 Task: Buy 1 Dough Blenders from Baking Tools & Accessories section under best seller category for shipping address: Hudson Clark, 4773 Agriculture Lane, Homestead, Florida 33030, Cell Number 3052454080. Pay from credit card ending with 9757, CVV 798
Action: Mouse pressed left at (24, 89)
Screenshot: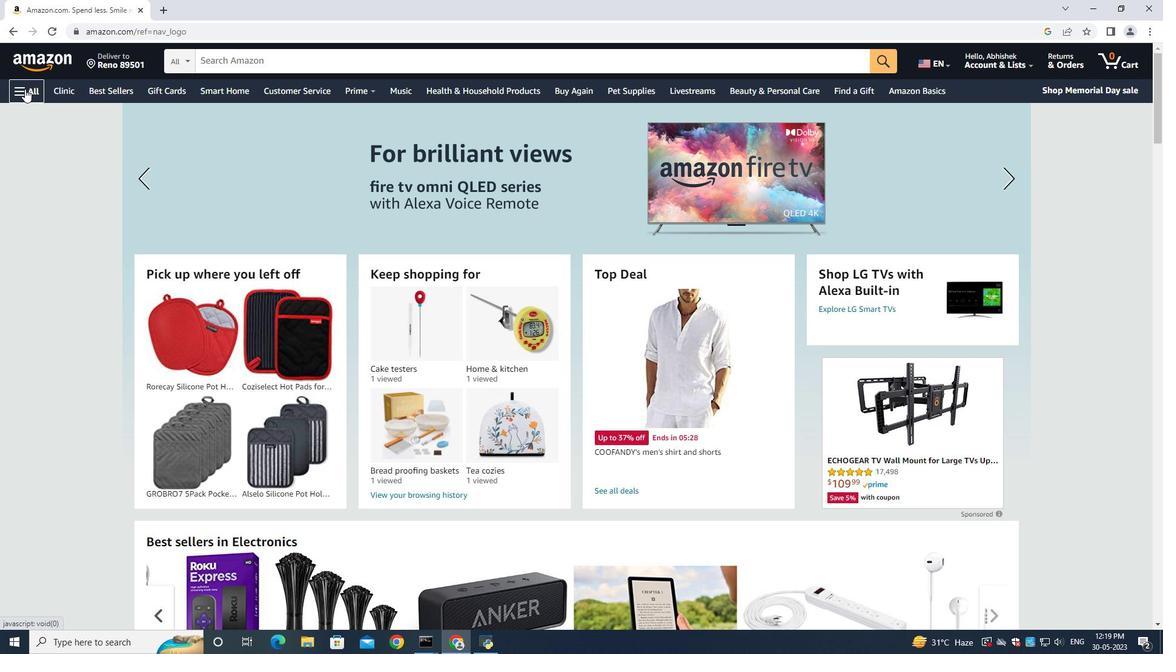 
Action: Mouse moved to (35, 121)
Screenshot: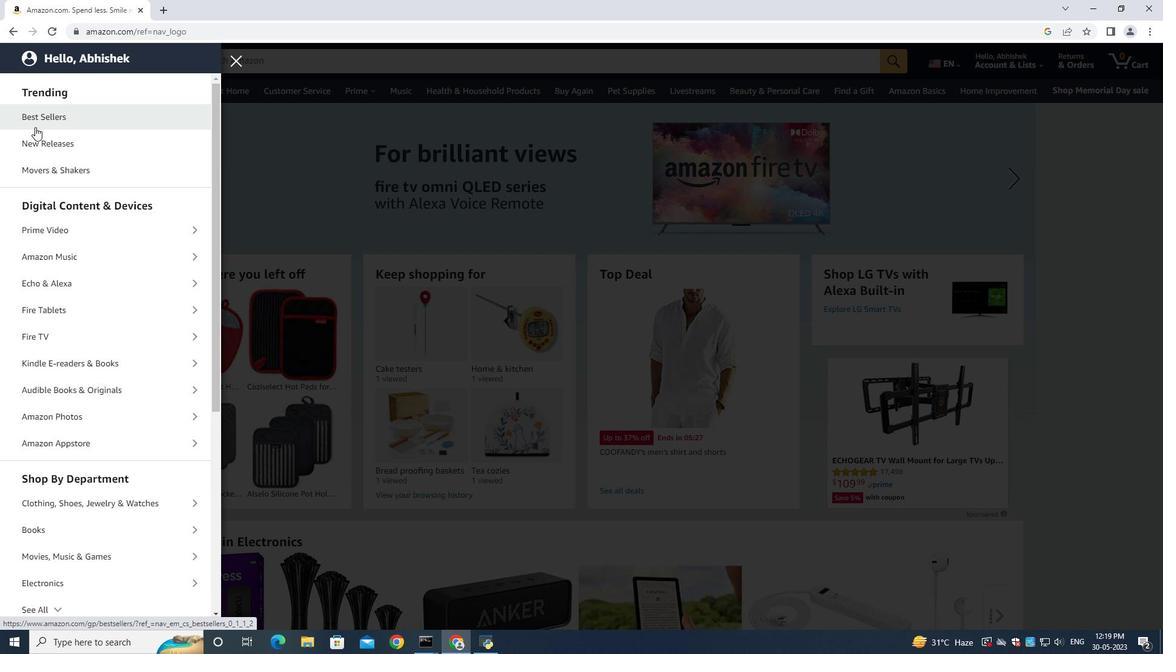 
Action: Mouse pressed left at (35, 121)
Screenshot: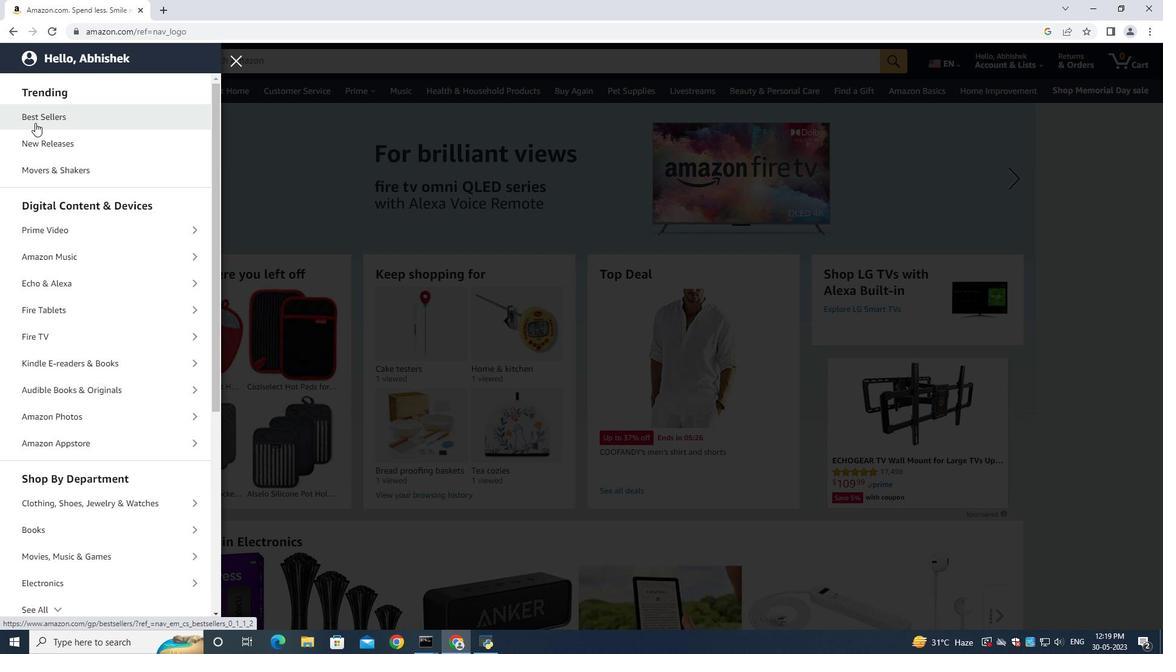 
Action: Mouse moved to (240, 58)
Screenshot: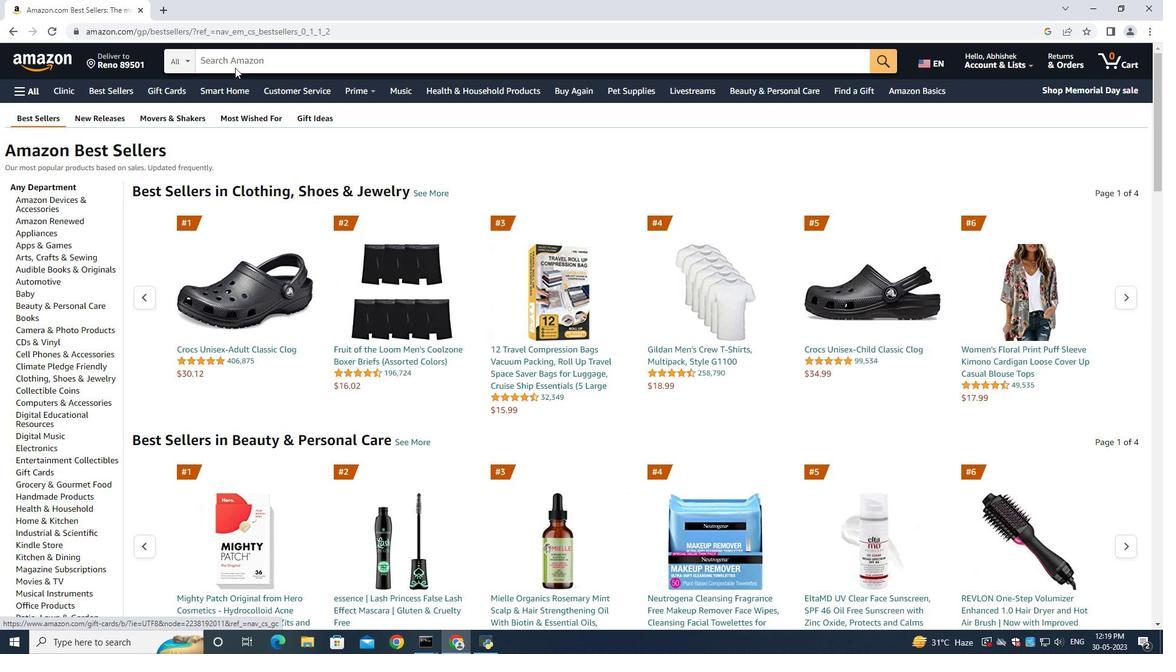 
Action: Mouse pressed left at (240, 58)
Screenshot: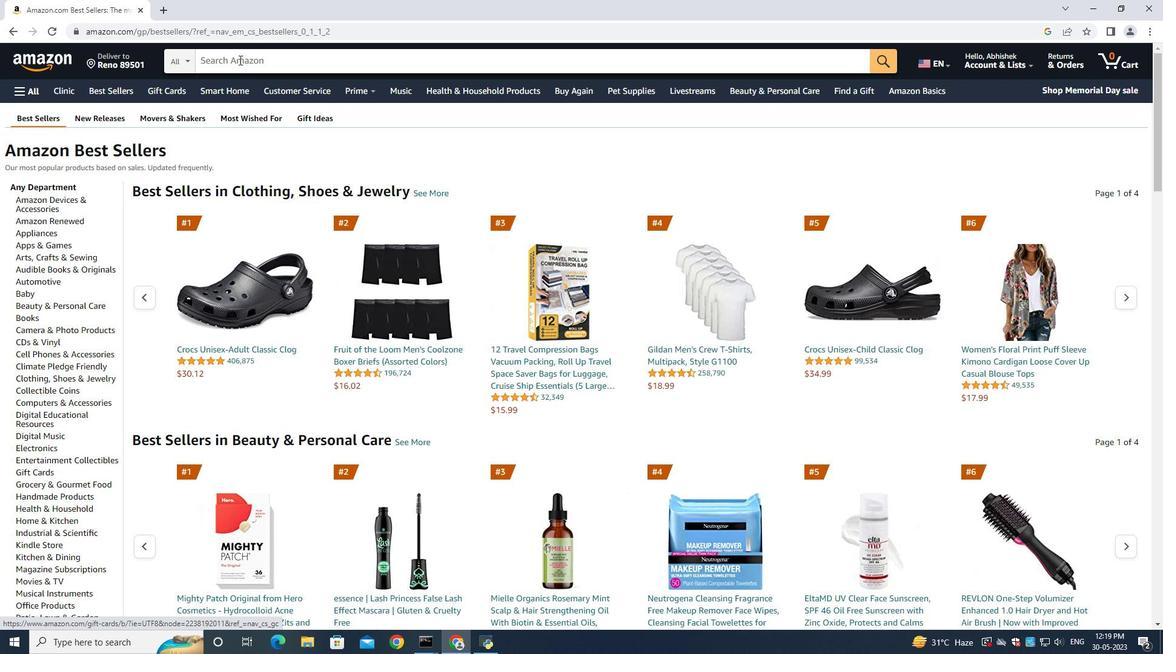 
Action: Key pressed <Key.shift>Dough<Key.space><Key.shift><Key.shift><Key.shift><Key.shift><Key.shift><Key.shift><Key.shift><Key.shift><Key.shift>Blenders<Key.enter>
Screenshot: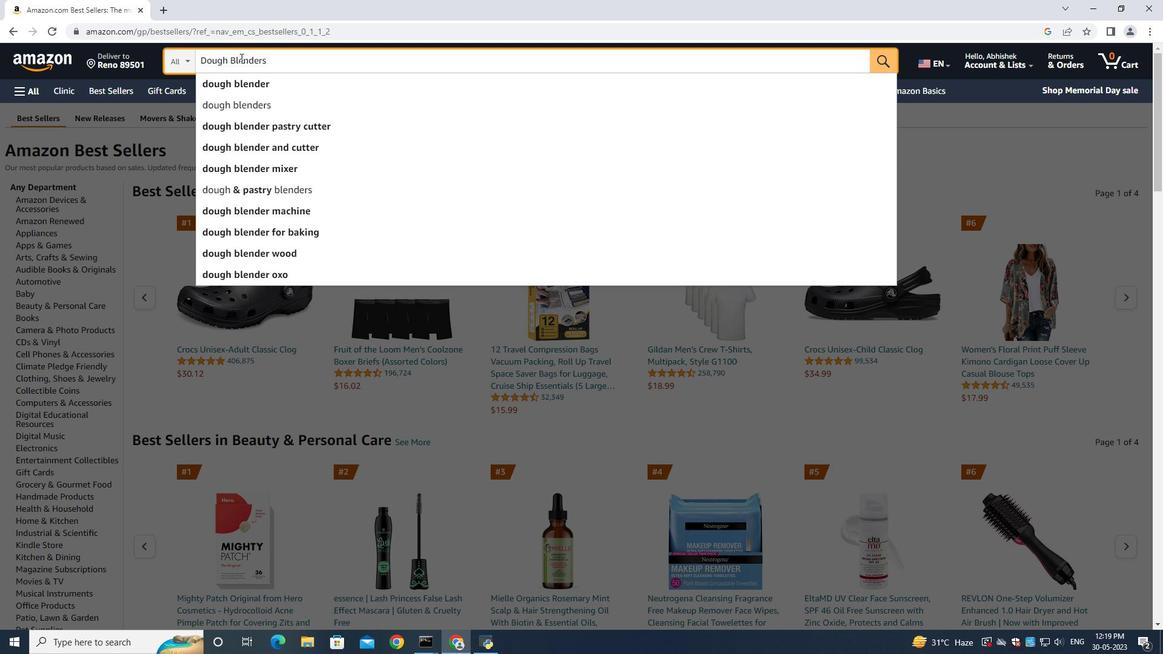 
Action: Mouse moved to (79, 249)
Screenshot: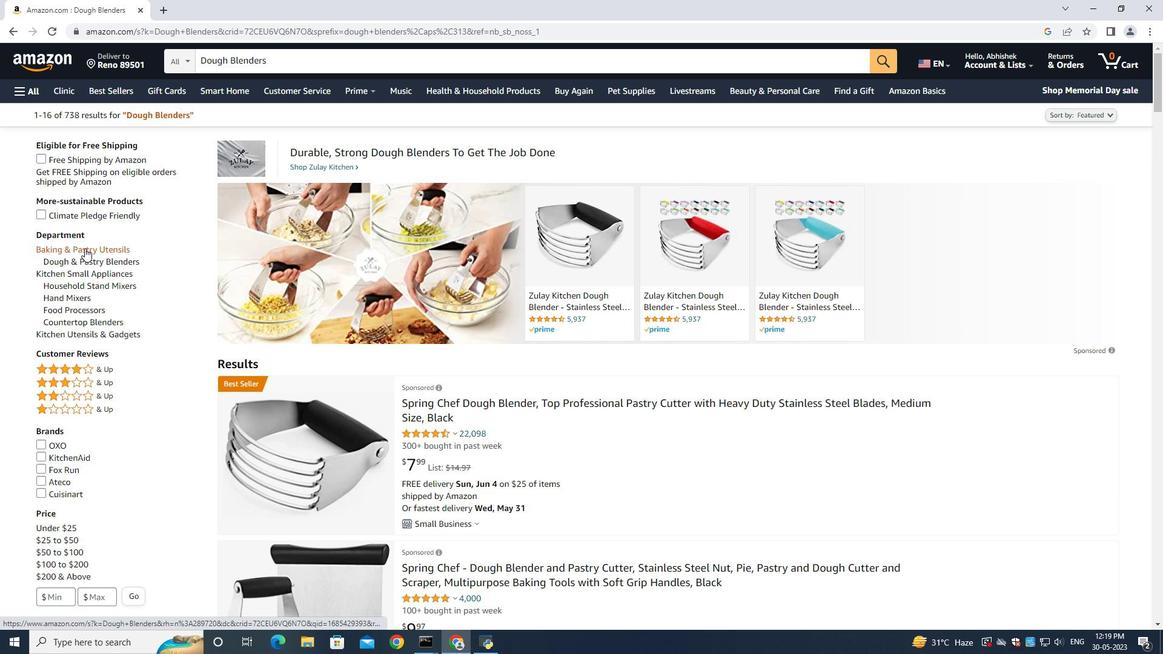 
Action: Mouse pressed left at (79, 249)
Screenshot: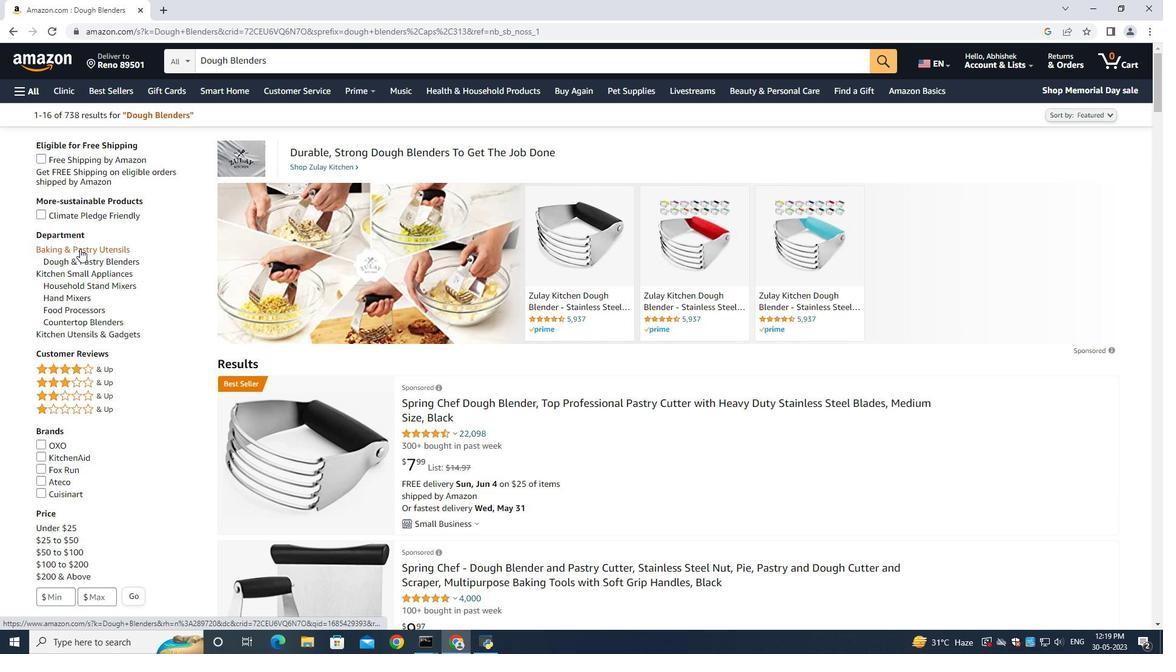 
Action: Mouse moved to (101, 296)
Screenshot: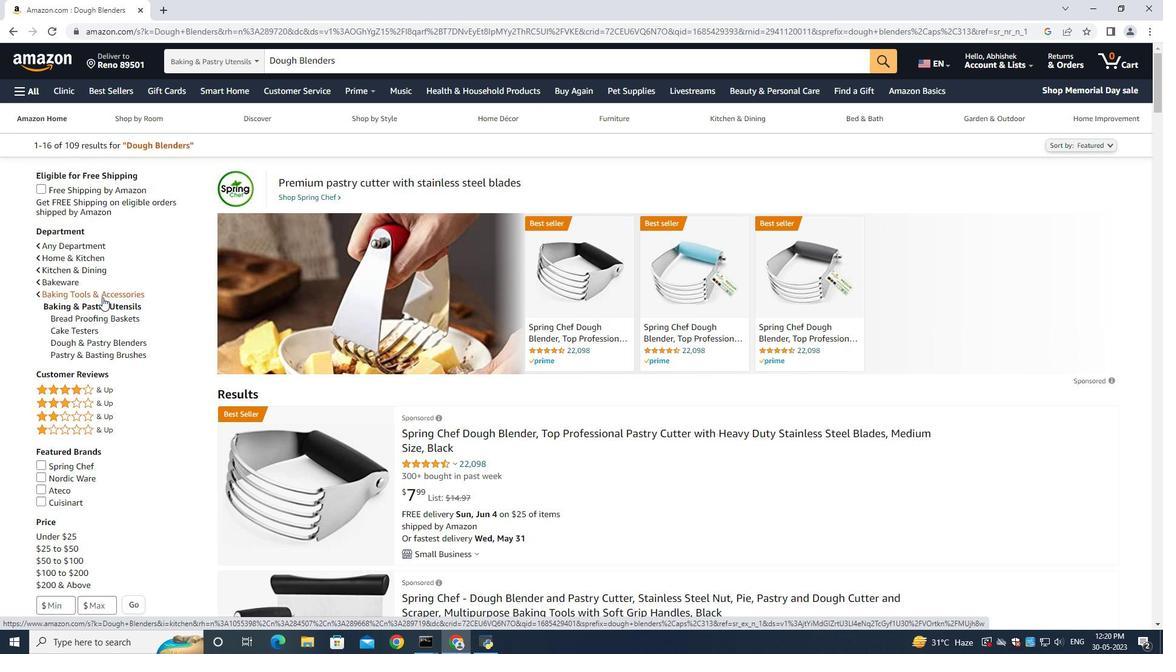 
Action: Mouse pressed left at (101, 296)
Screenshot: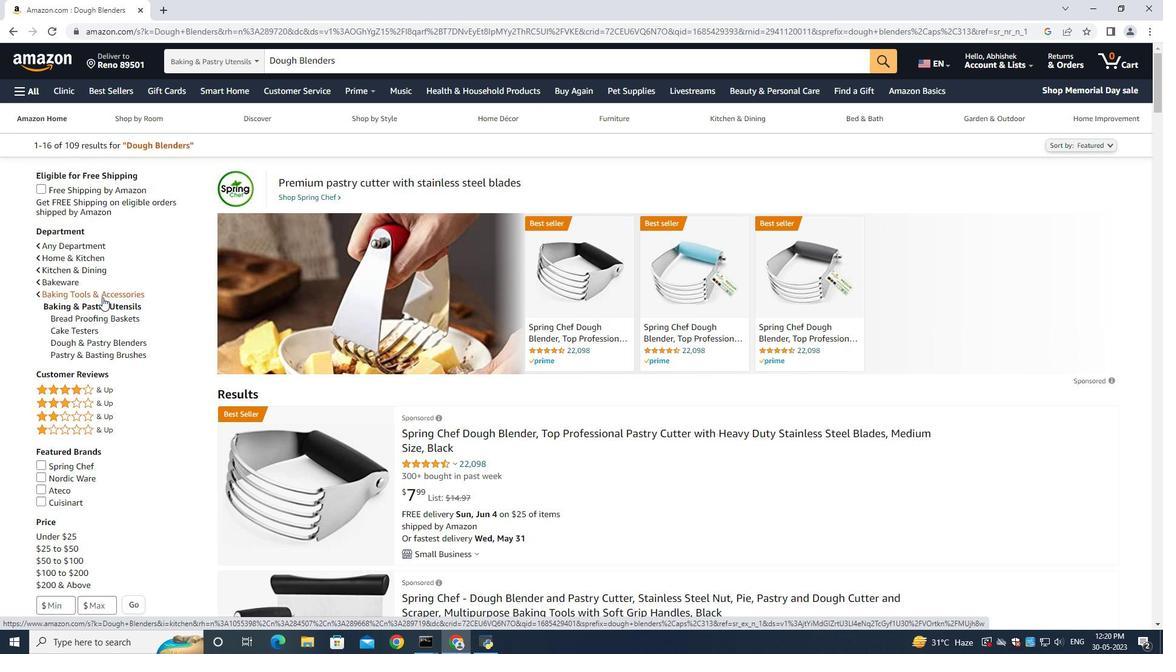 
Action: Mouse moved to (493, 344)
Screenshot: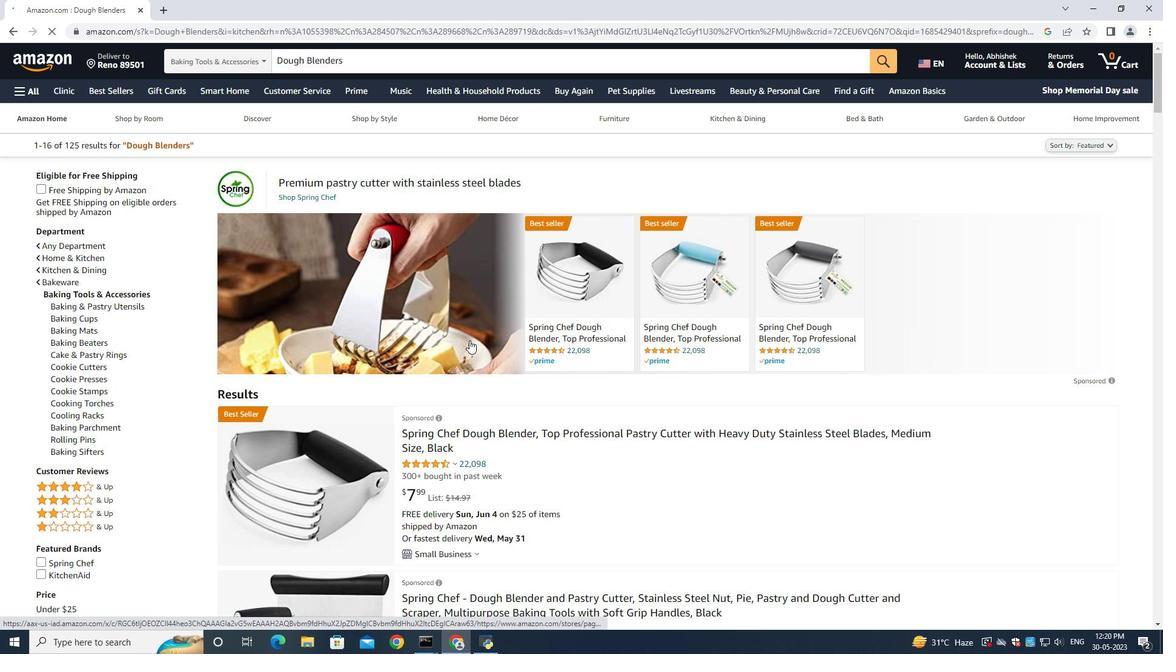 
Action: Mouse scrolled (493, 344) with delta (0, 0)
Screenshot: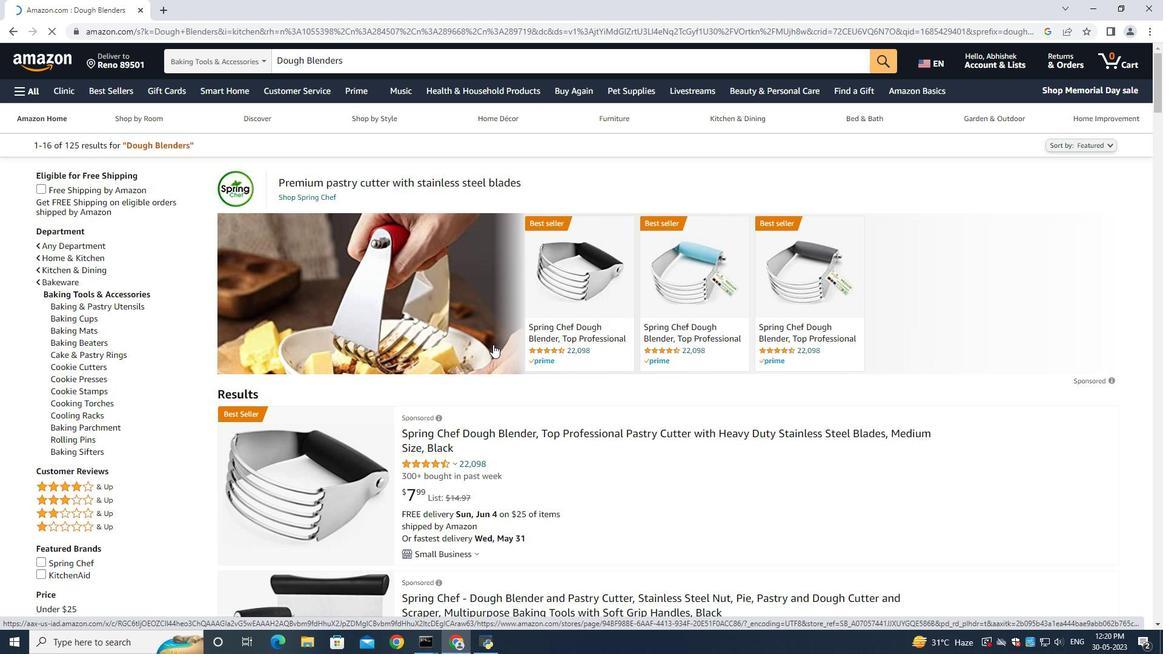 
Action: Mouse scrolled (493, 344) with delta (0, 0)
Screenshot: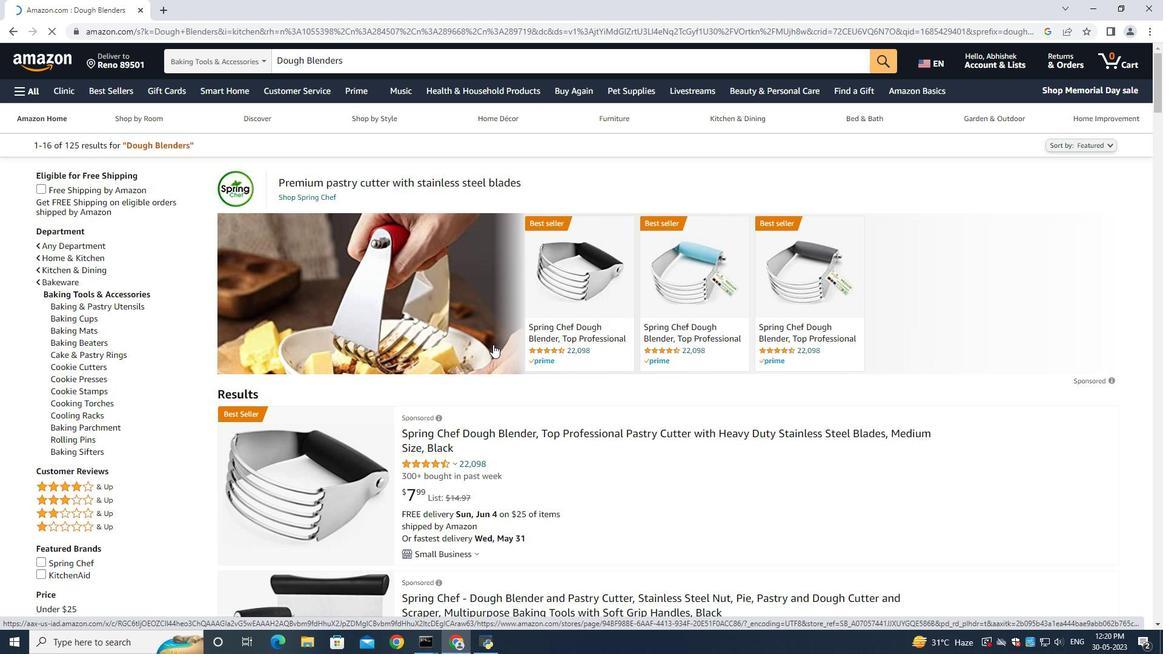 
Action: Mouse moved to (524, 318)
Screenshot: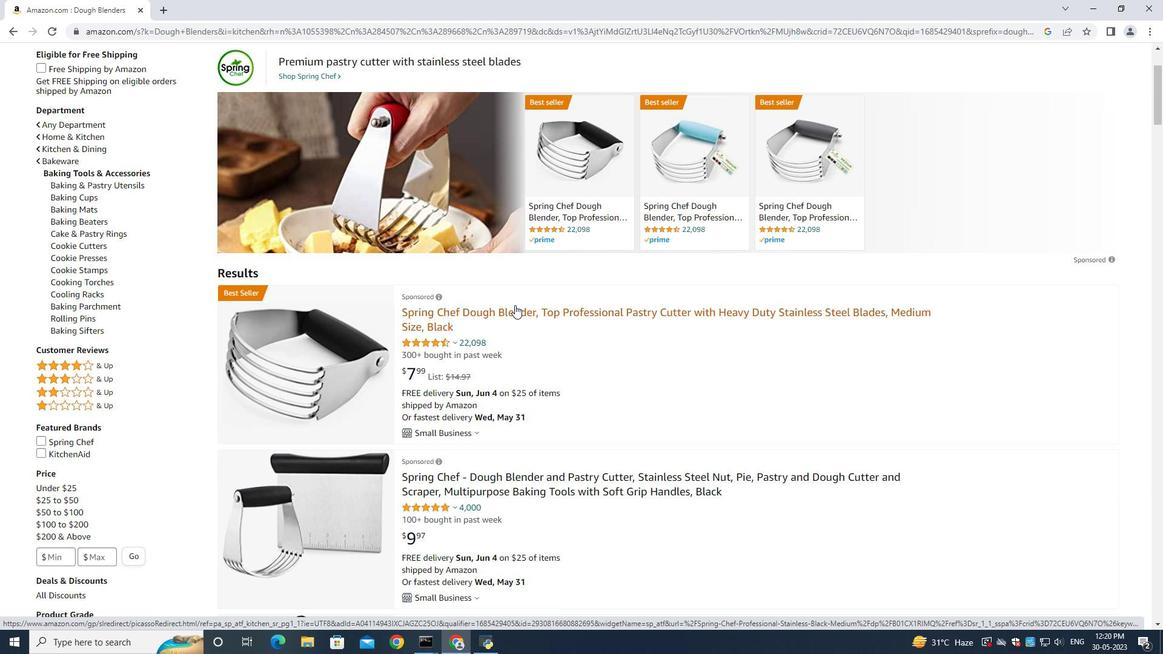 
Action: Mouse scrolled (524, 318) with delta (0, 0)
Screenshot: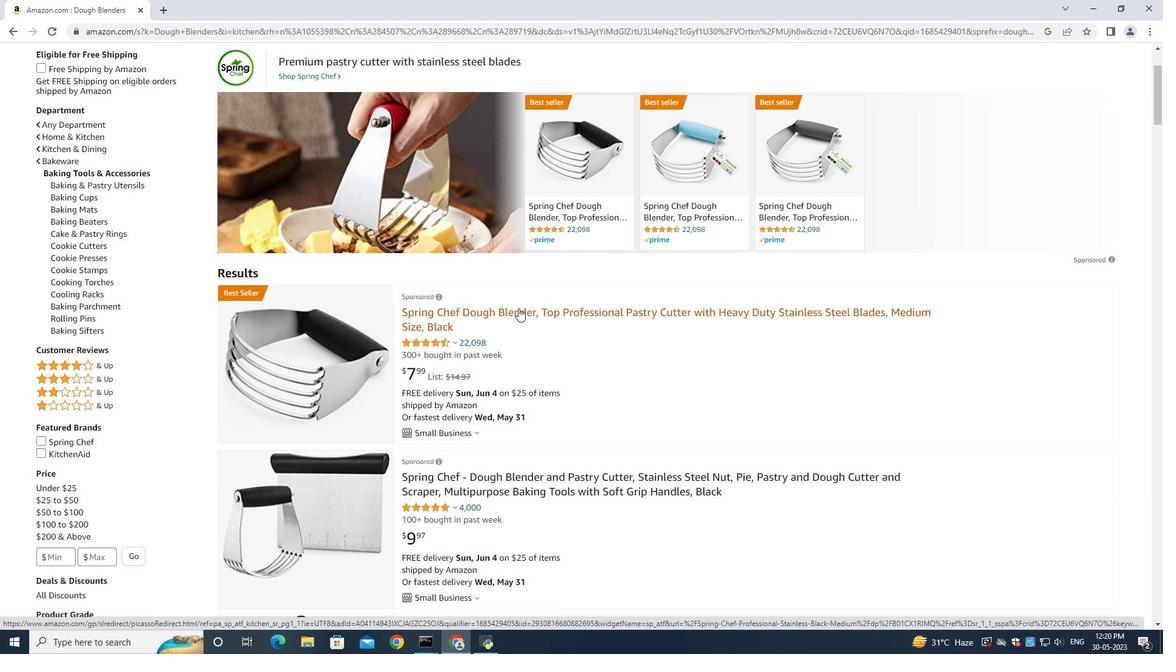 
Action: Mouse moved to (525, 320)
Screenshot: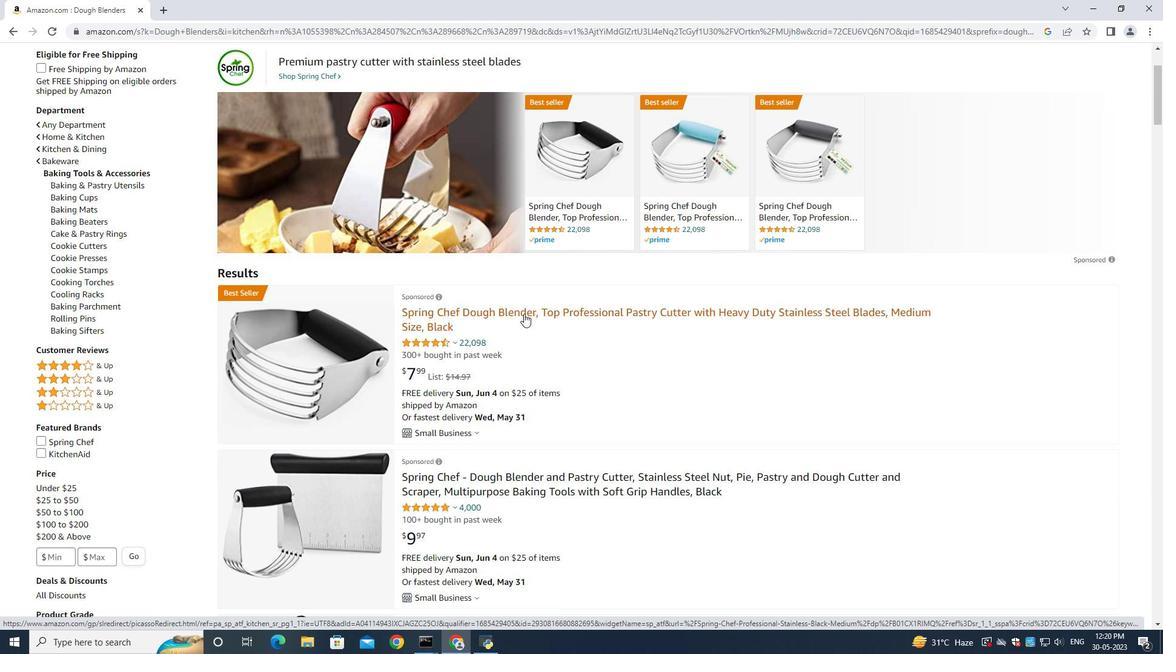 
Action: Mouse scrolled (525, 319) with delta (0, 0)
Screenshot: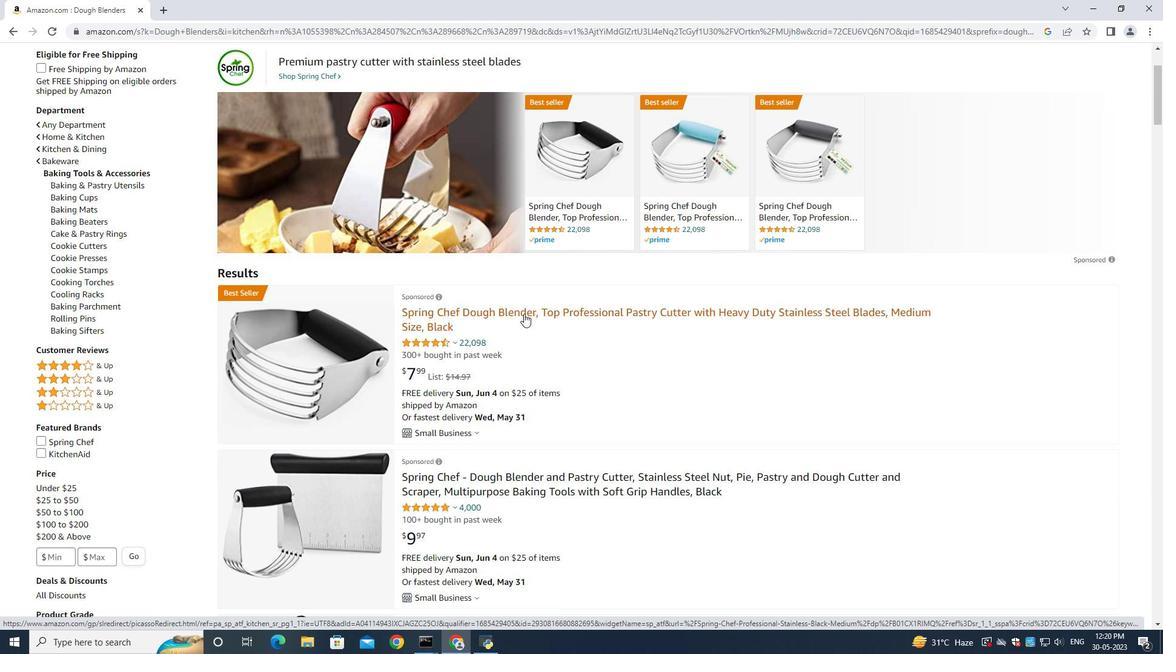 
Action: Mouse moved to (530, 365)
Screenshot: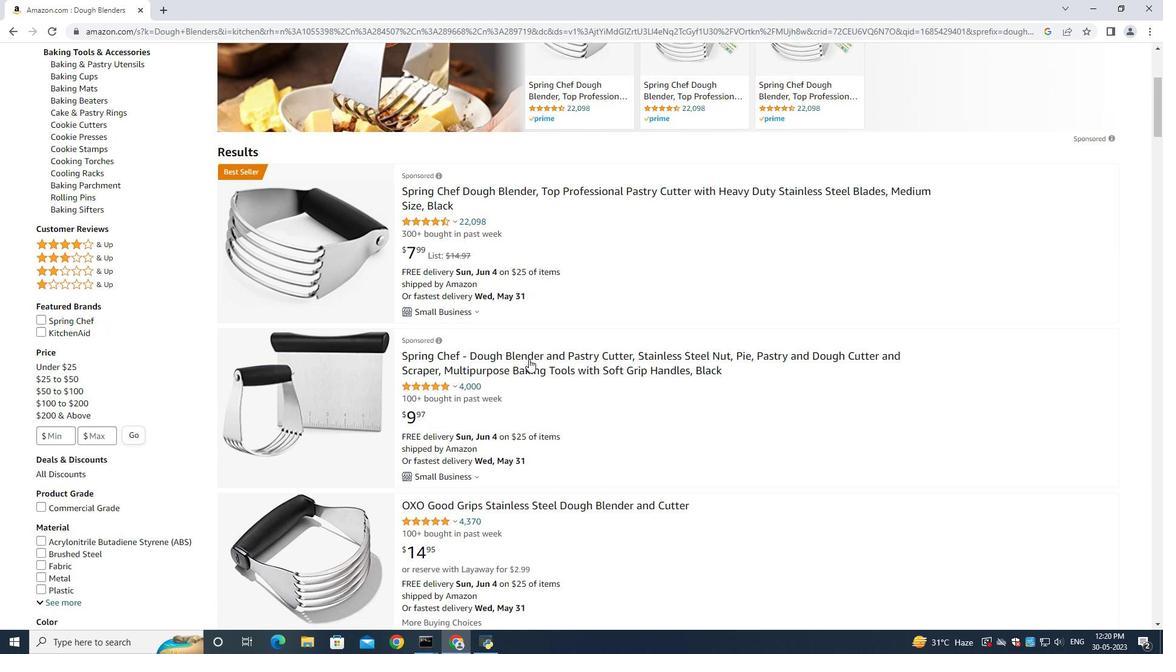 
Action: Mouse pressed left at (530, 365)
Screenshot: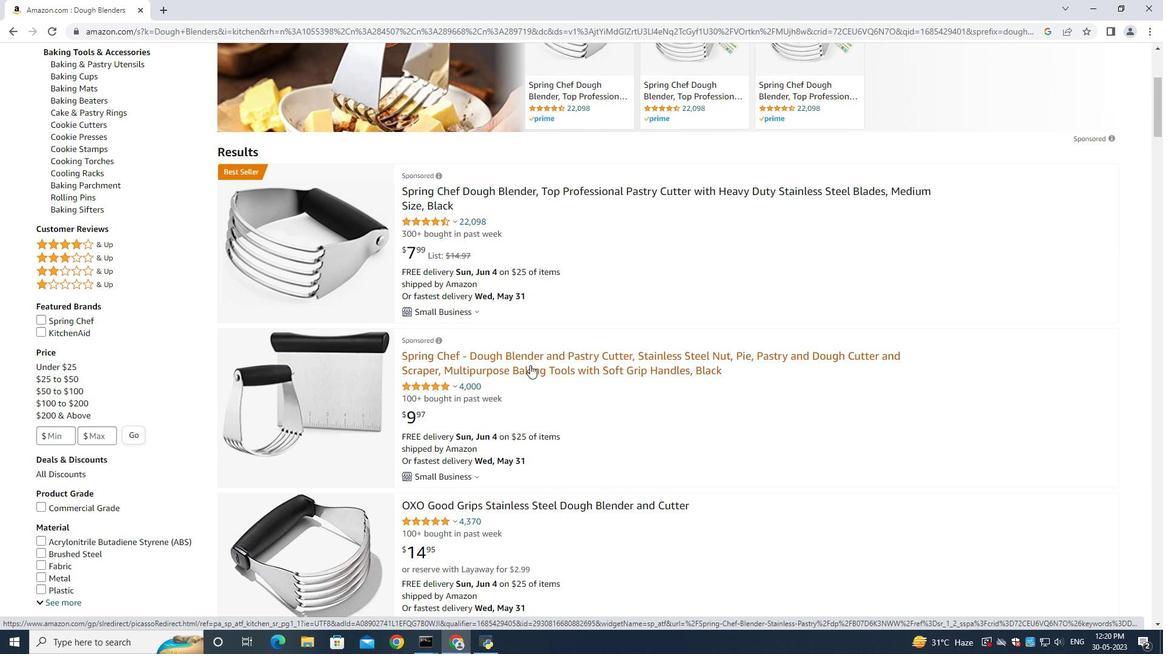 
Action: Mouse moved to (950, 513)
Screenshot: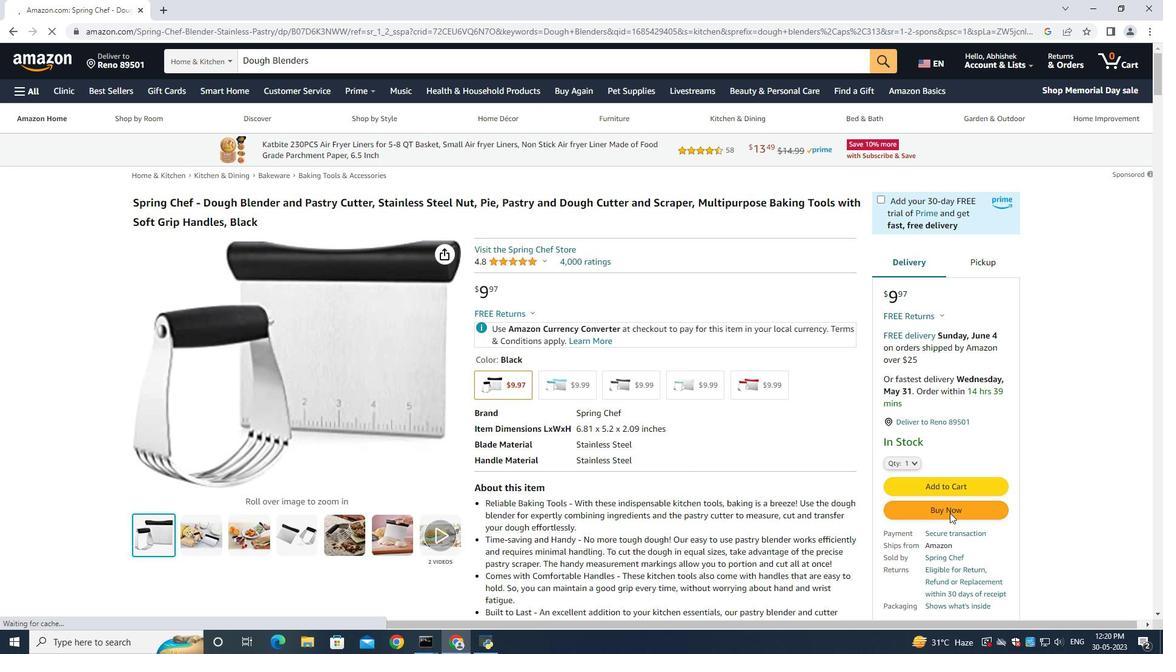 
Action: Mouse pressed left at (950, 513)
Screenshot: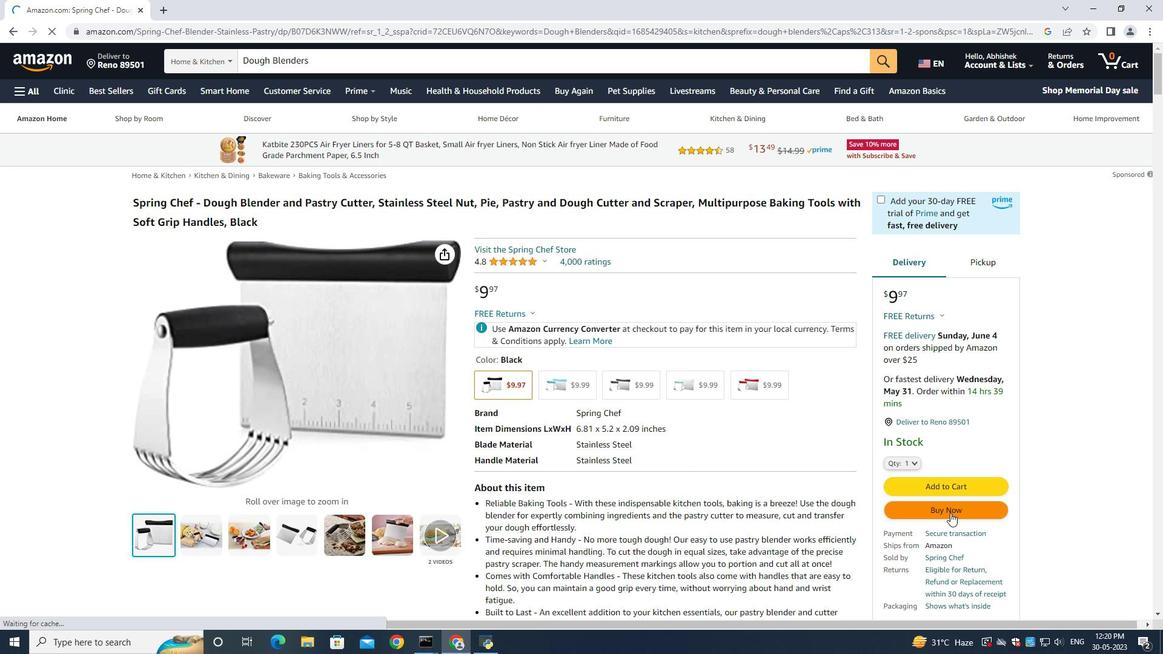 
Action: Mouse moved to (564, 379)
Screenshot: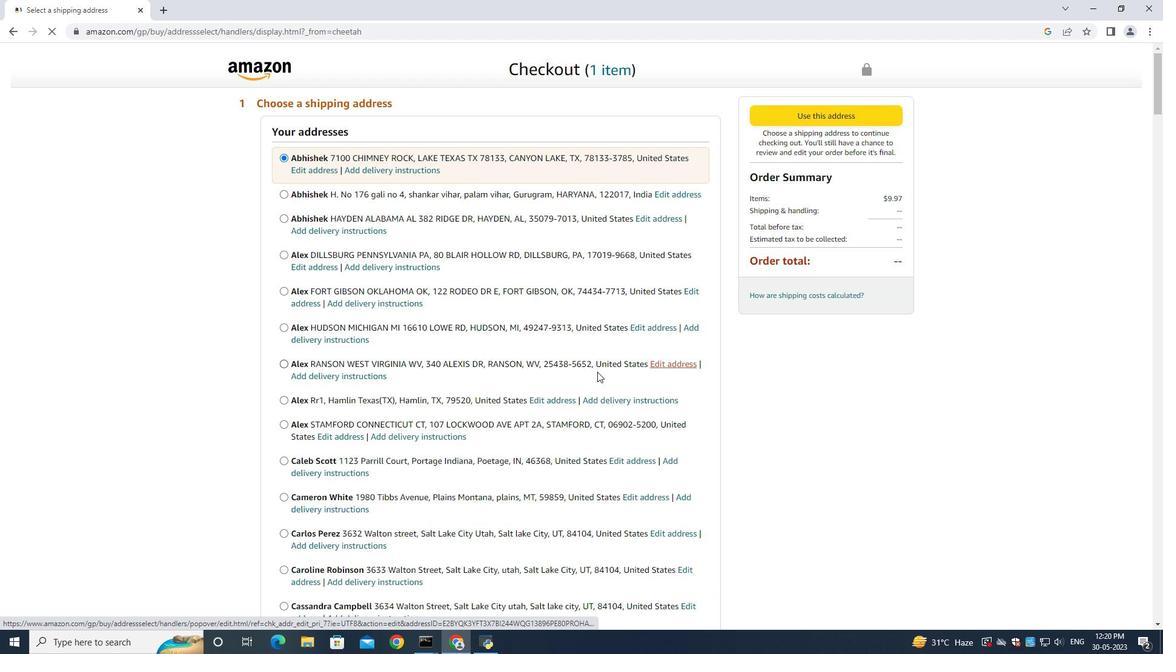 
Action: Mouse scrolled (564, 378) with delta (0, 0)
Screenshot: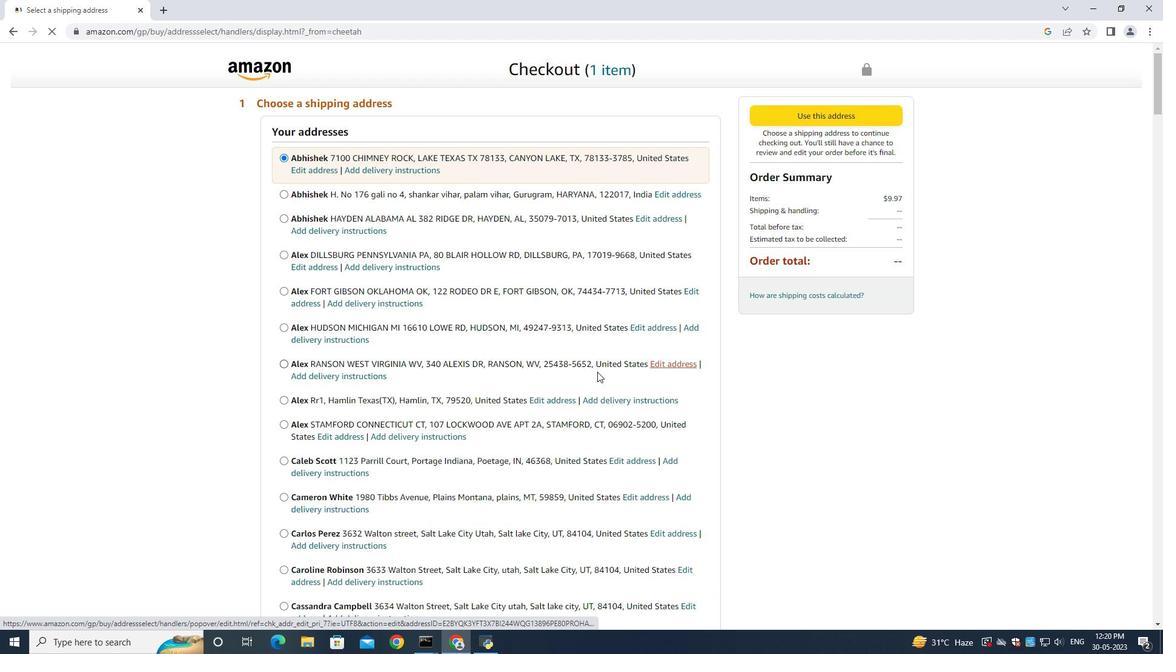 
Action: Mouse moved to (559, 381)
Screenshot: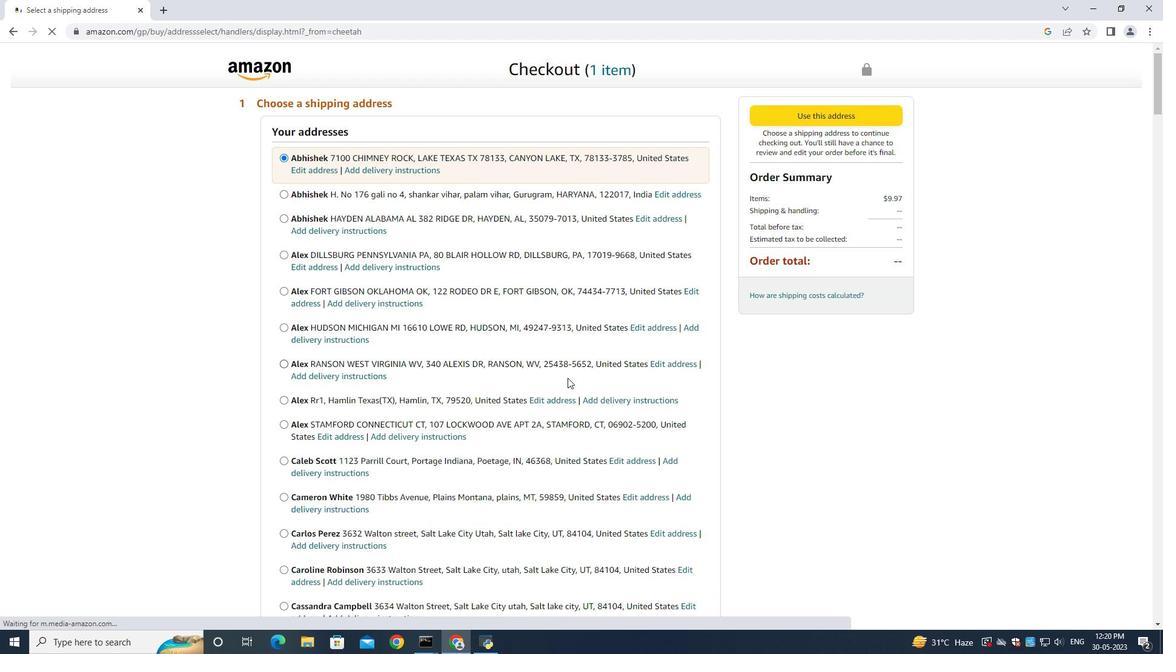 
Action: Mouse scrolled (560, 380) with delta (0, 0)
Screenshot: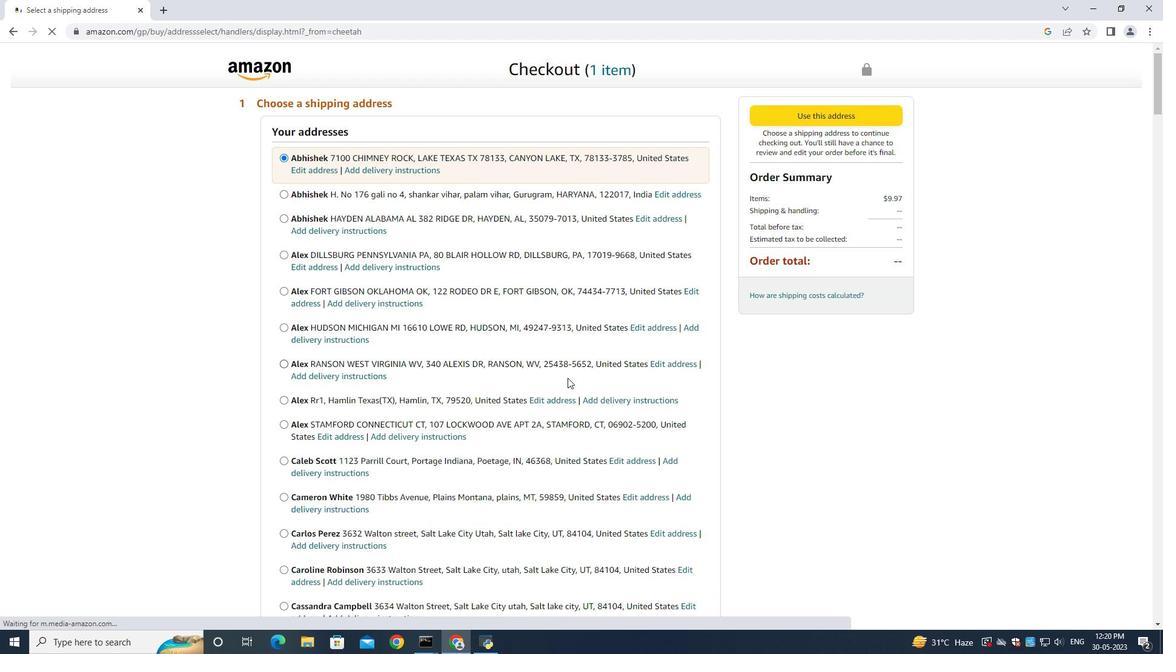 
Action: Mouse moved to (556, 382)
Screenshot: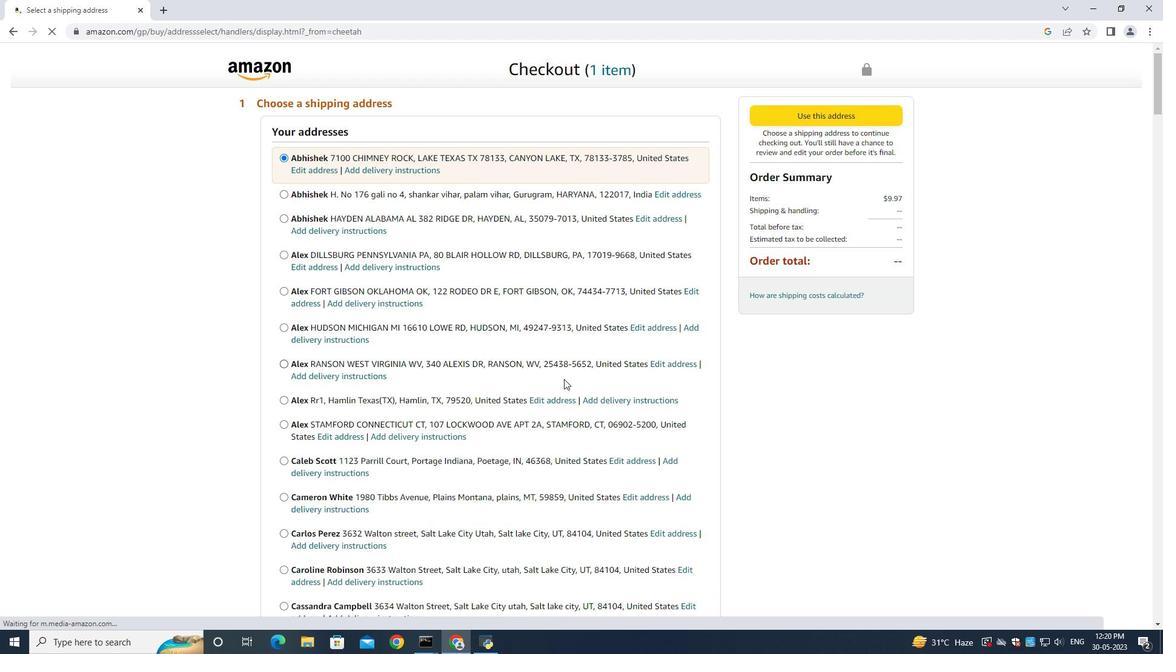 
Action: Mouse scrolled (558, 381) with delta (0, 0)
Screenshot: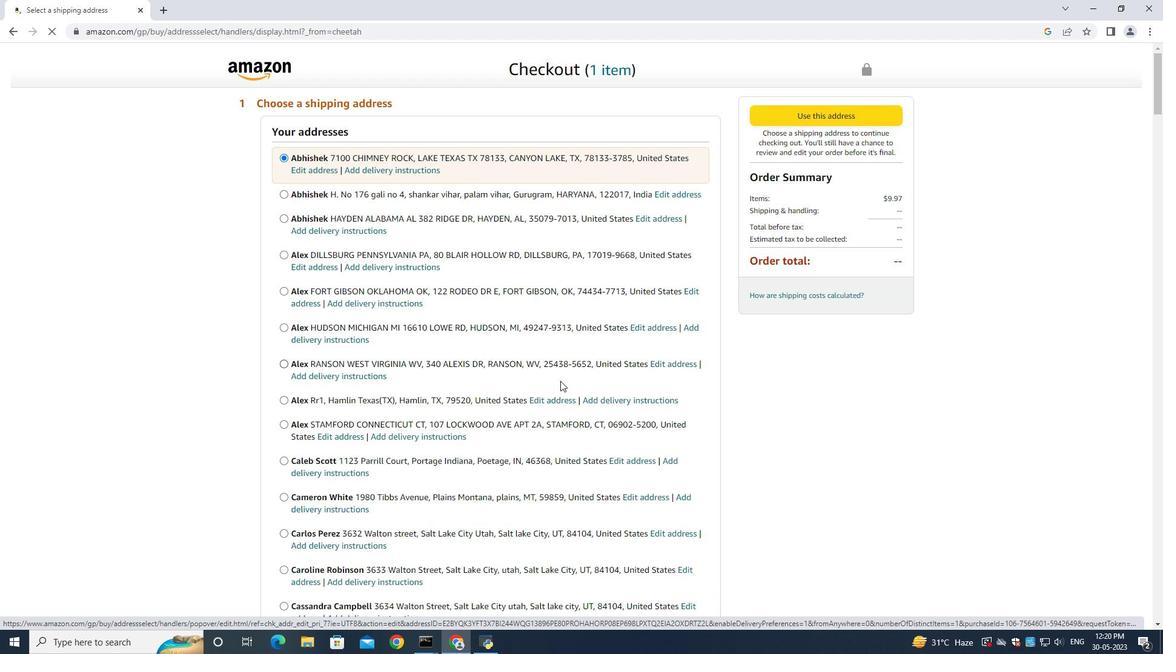 
Action: Mouse moved to (556, 382)
Screenshot: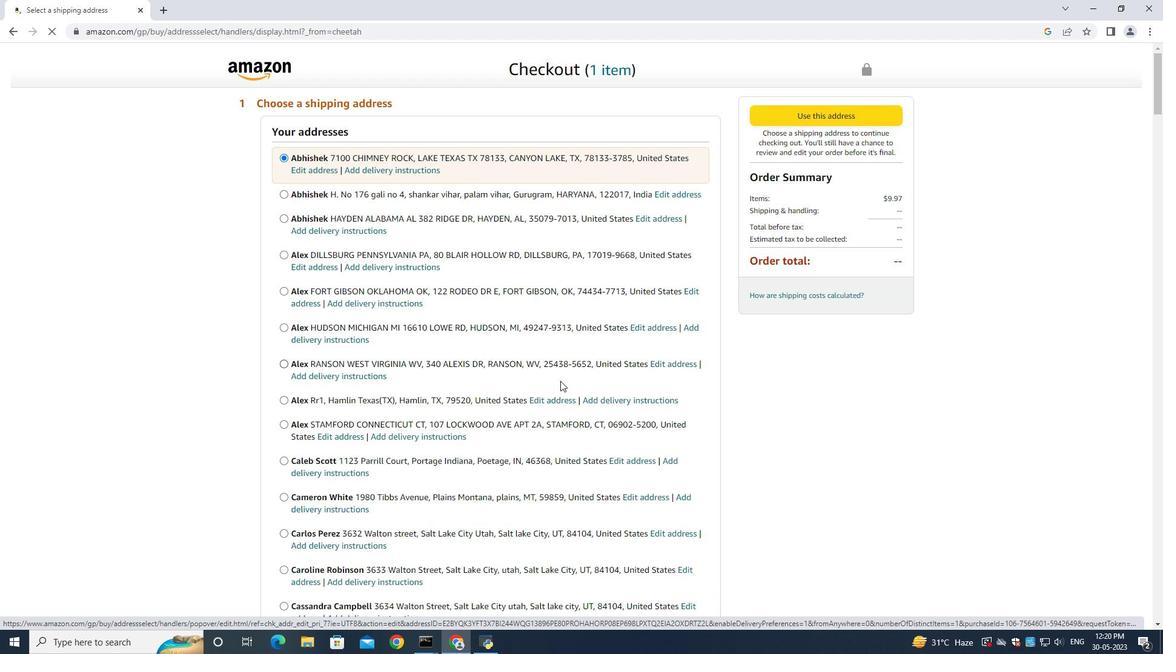 
Action: Mouse scrolled (557, 381) with delta (0, 0)
Screenshot: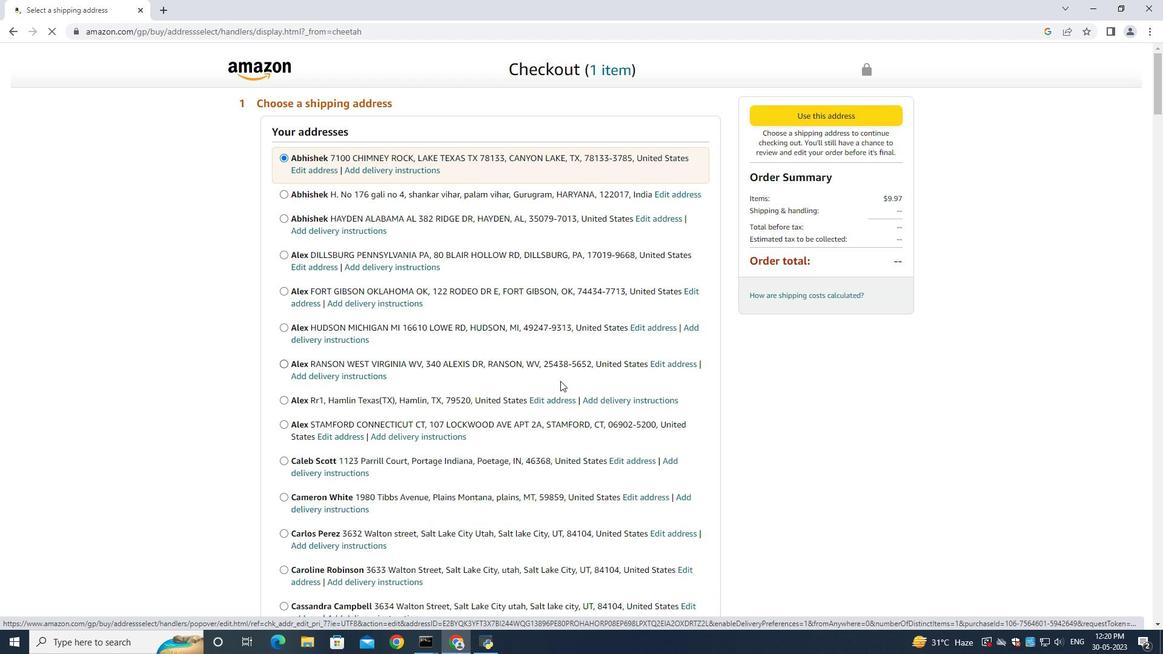 
Action: Mouse moved to (554, 382)
Screenshot: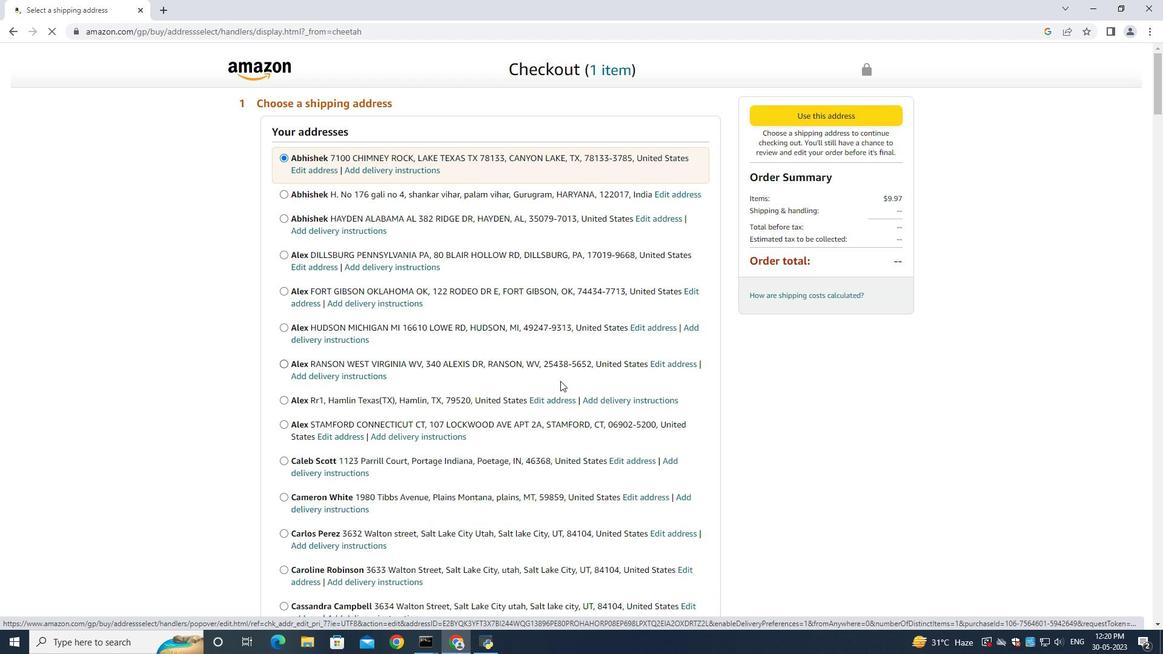 
Action: Mouse scrolled (556, 382) with delta (0, 0)
Screenshot: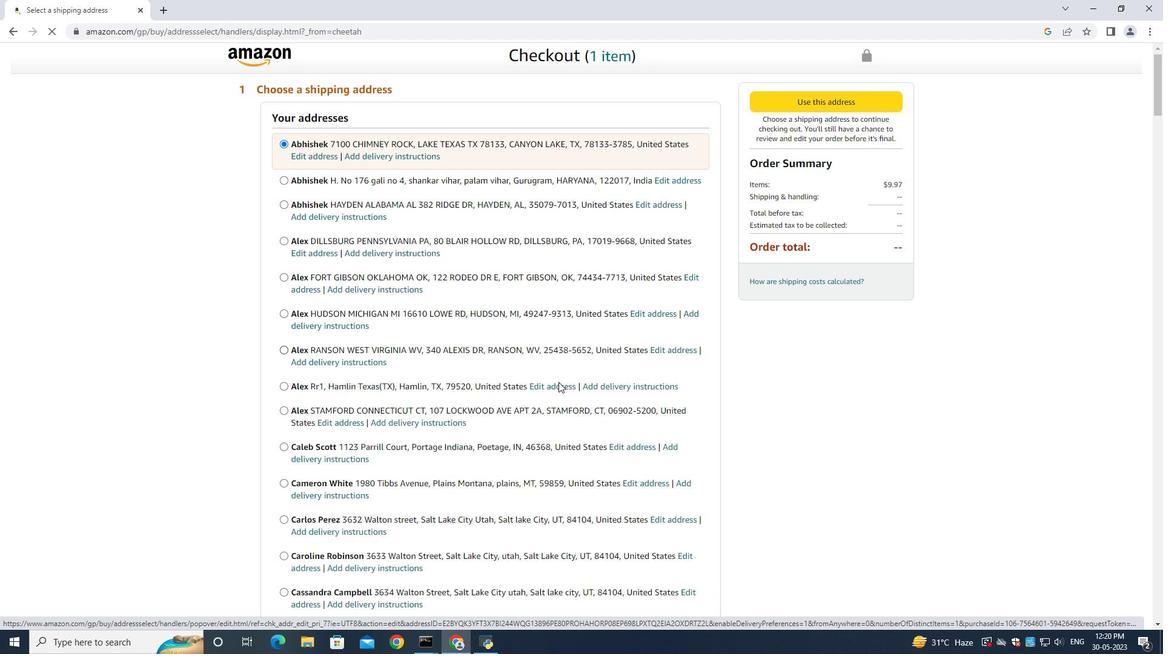 
Action: Mouse moved to (551, 382)
Screenshot: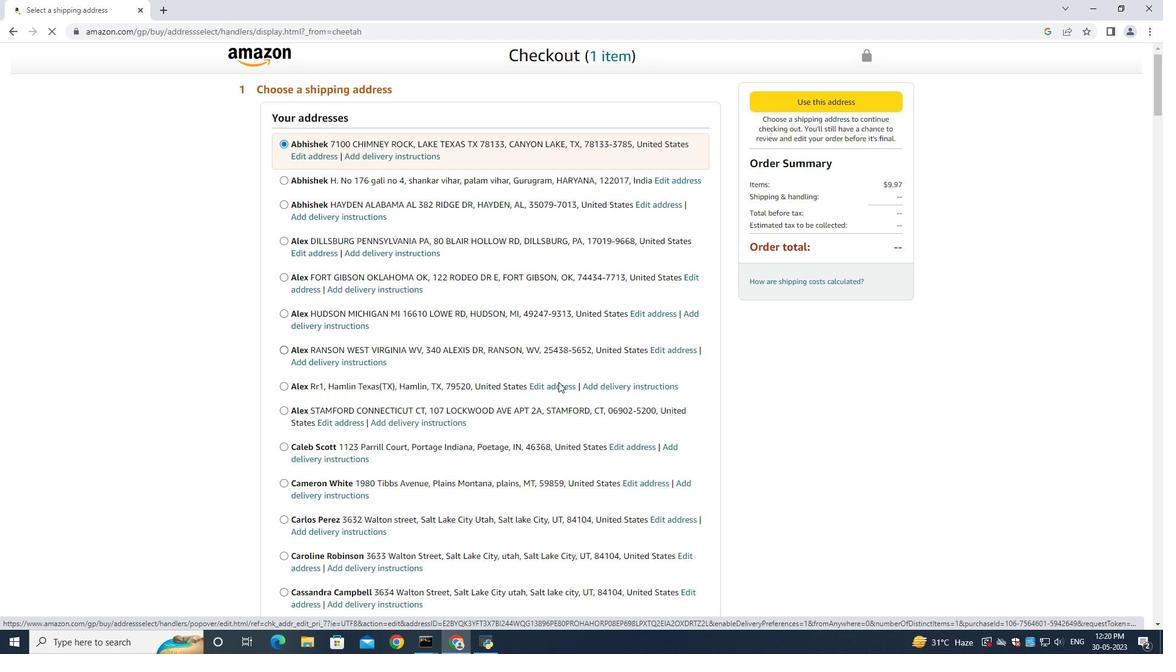 
Action: Mouse scrolled (553, 382) with delta (0, 0)
Screenshot: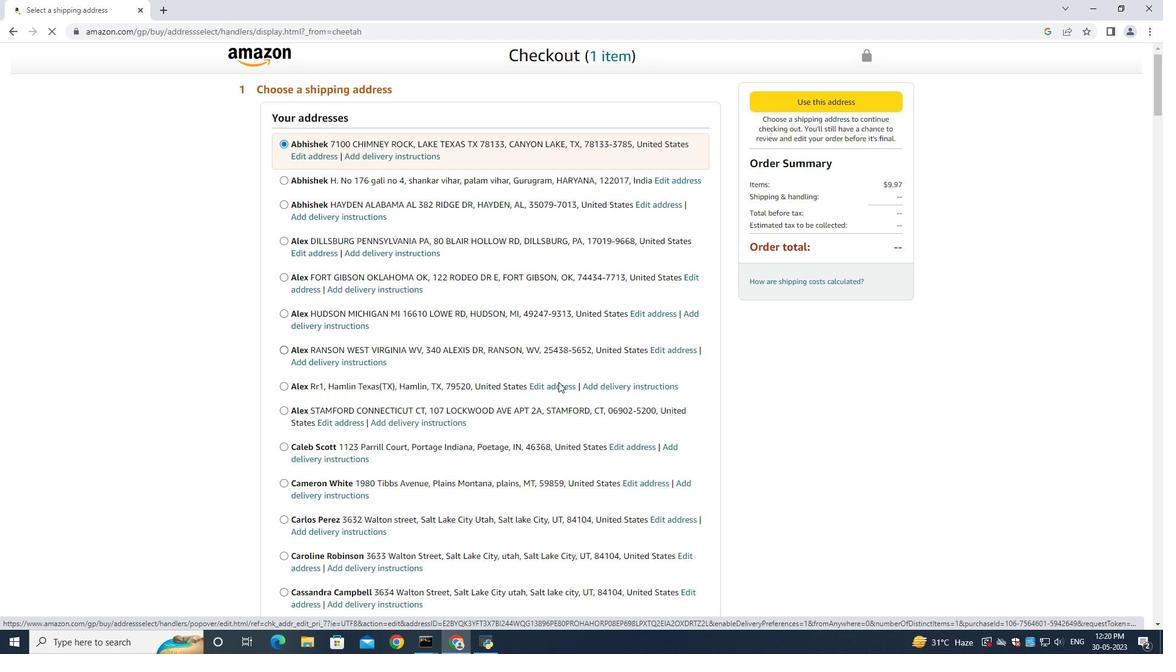 
Action: Mouse moved to (455, 381)
Screenshot: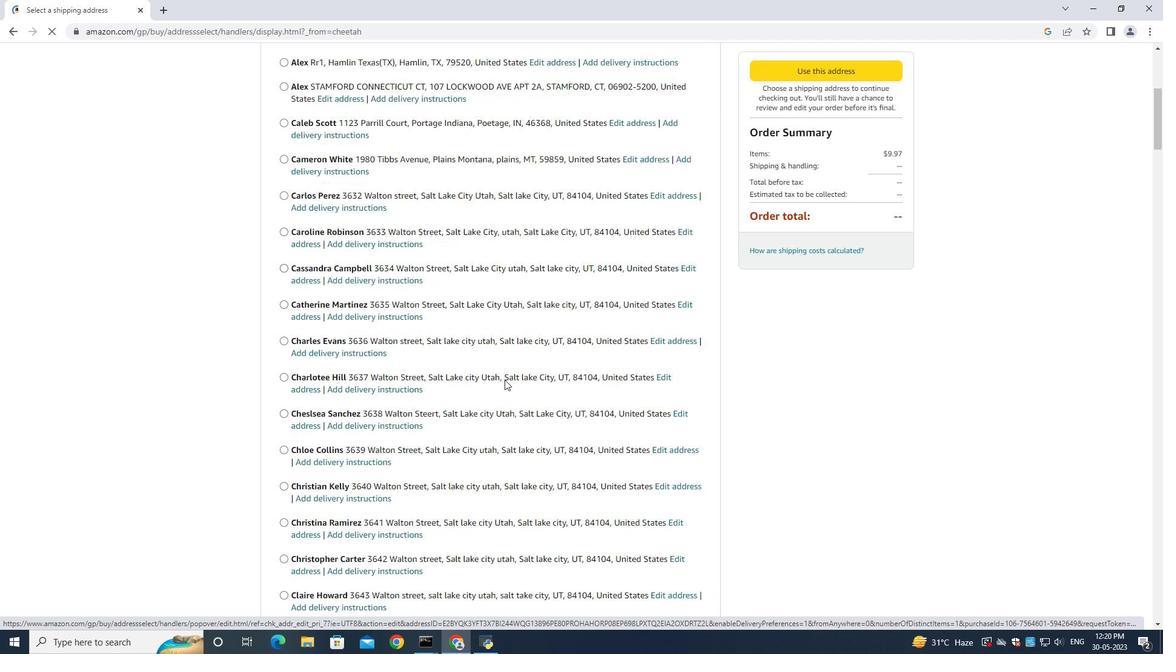 
Action: Mouse scrolled (456, 381) with delta (0, 0)
Screenshot: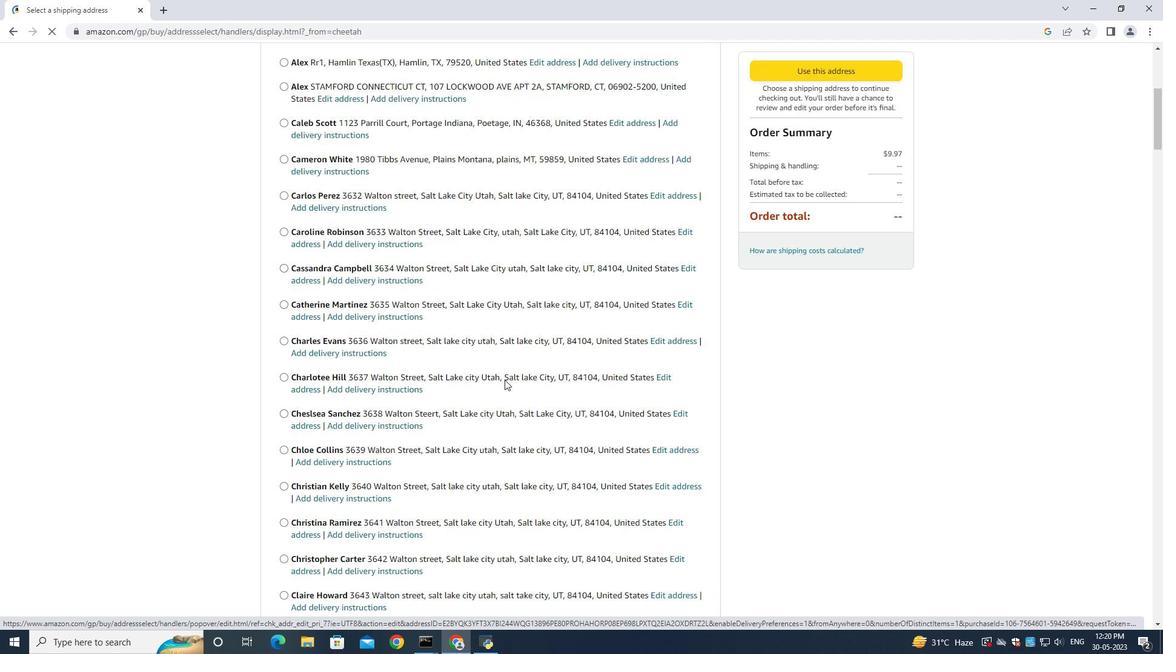 
Action: Mouse scrolled (455, 381) with delta (0, 0)
Screenshot: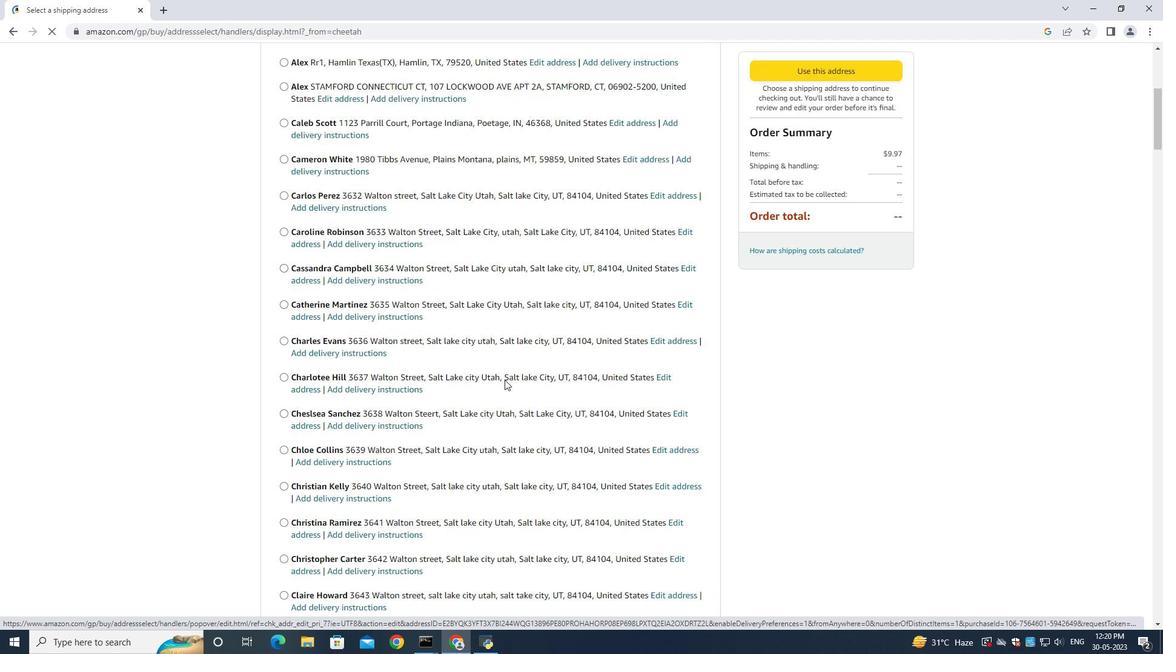 
Action: Mouse moved to (455, 381)
Screenshot: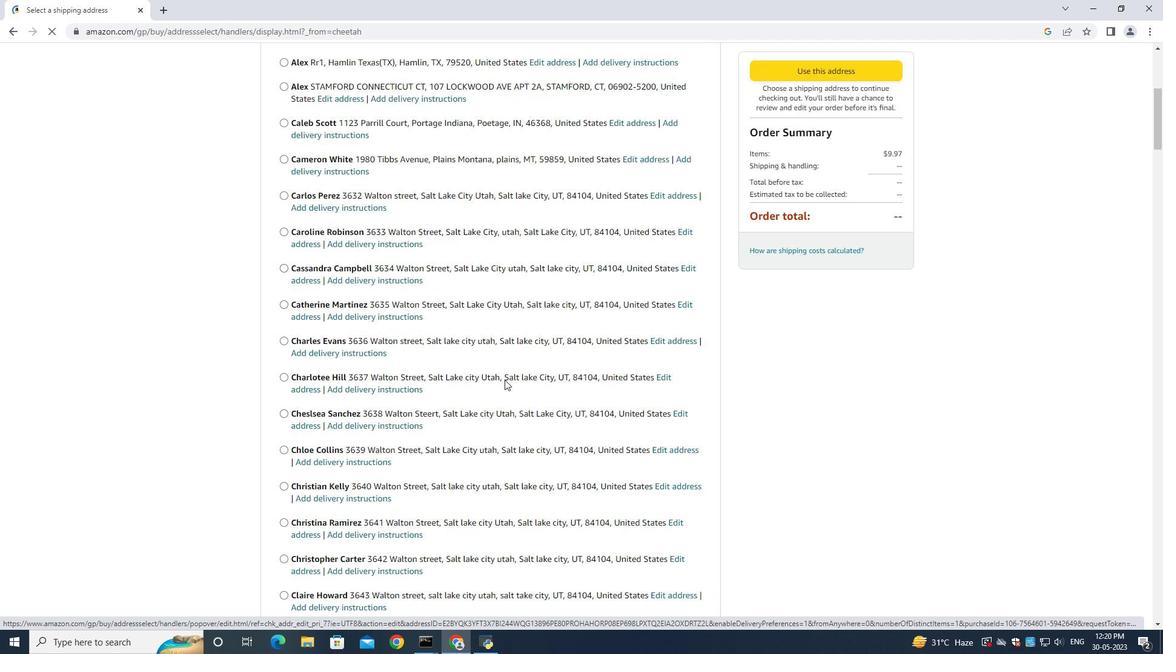 
Action: Mouse scrolled (455, 381) with delta (0, 0)
Screenshot: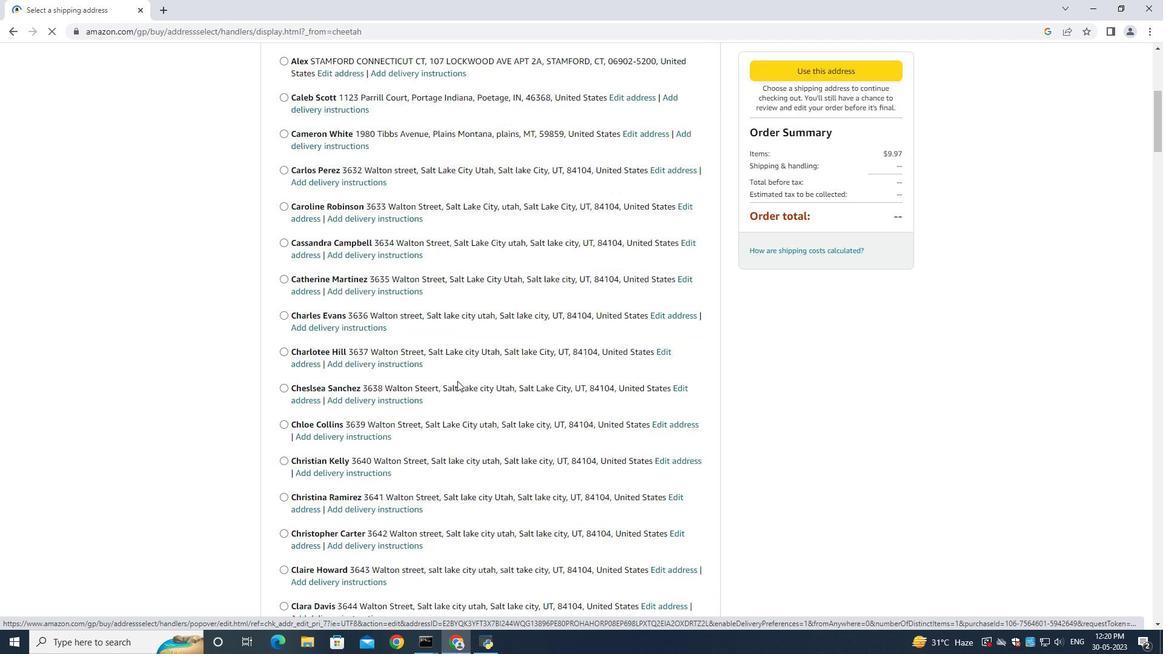 
Action: Mouse moved to (455, 381)
Screenshot: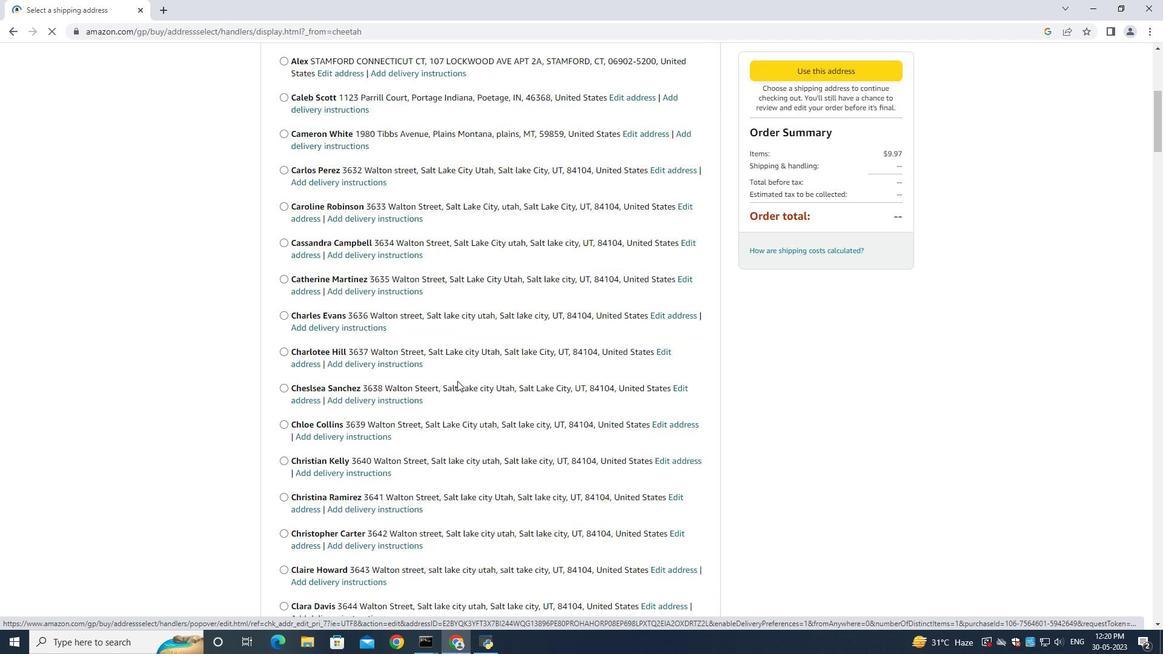 
Action: Mouse scrolled (455, 381) with delta (0, 0)
Screenshot: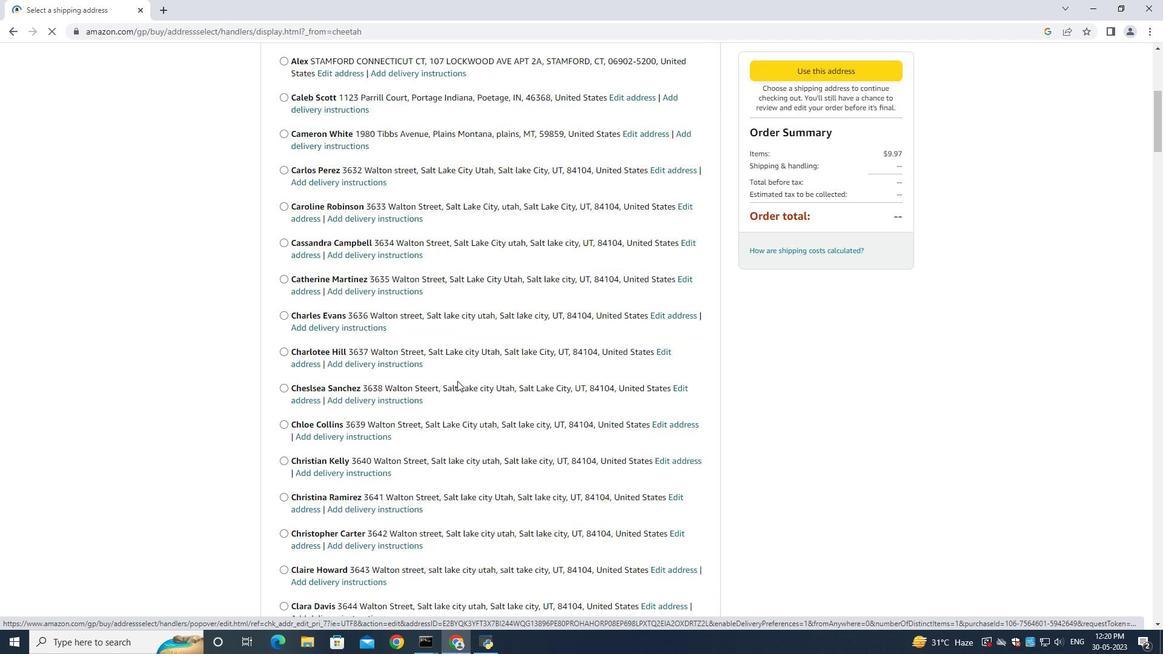 
Action: Mouse scrolled (455, 381) with delta (0, 0)
Screenshot: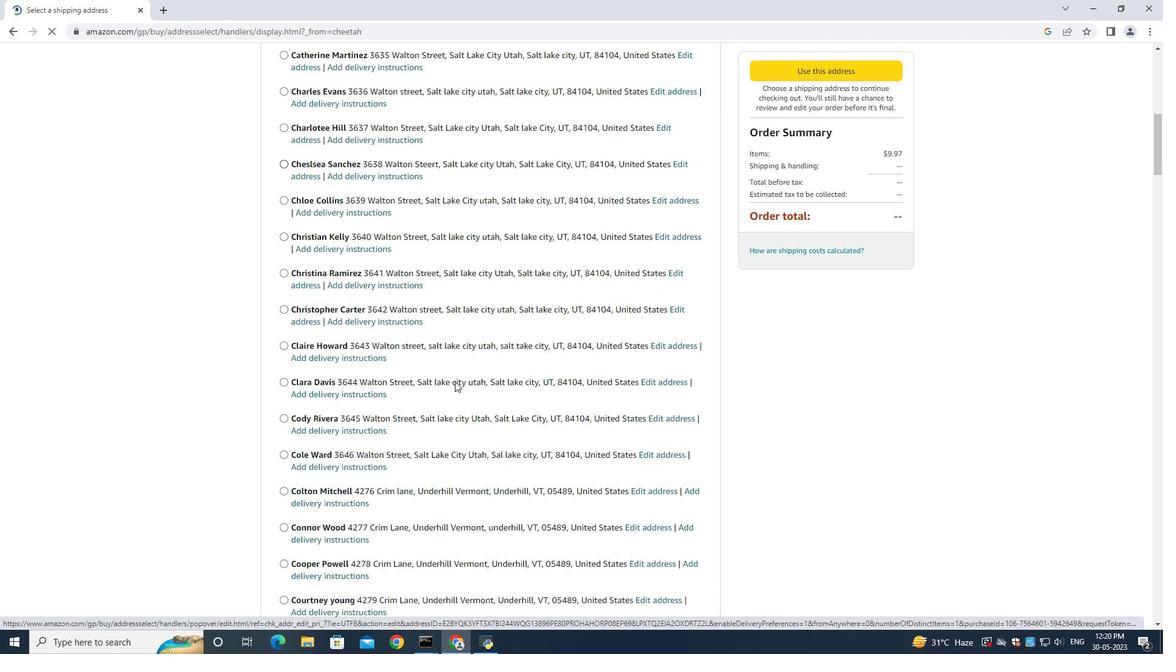 
Action: Mouse scrolled (455, 381) with delta (0, 0)
Screenshot: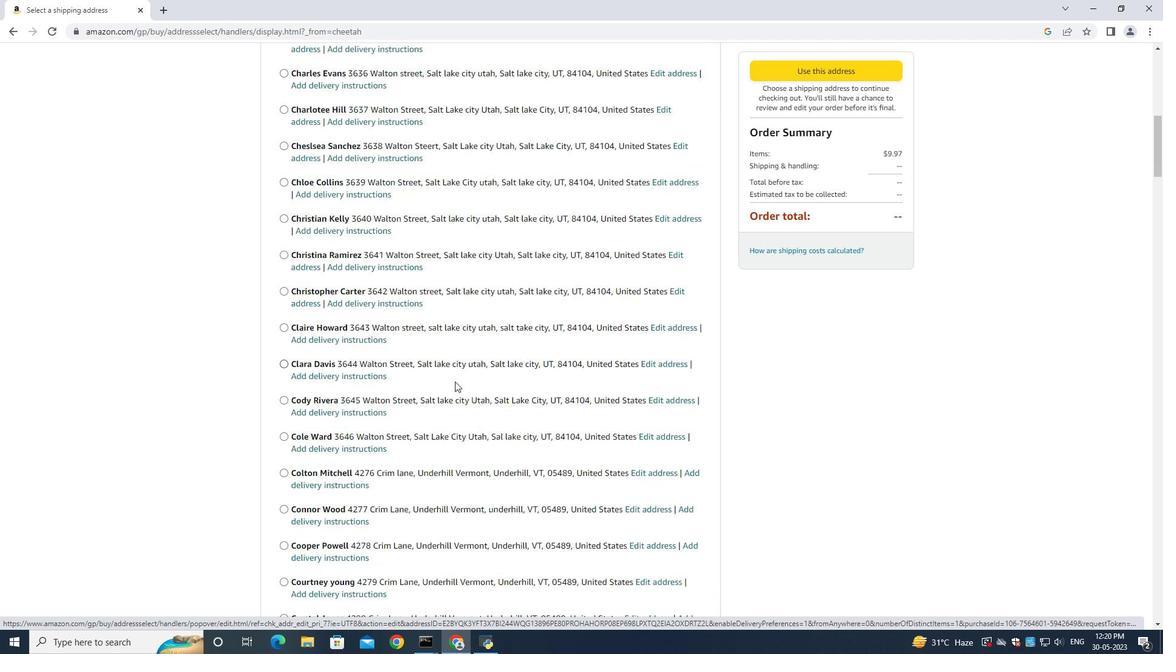 
Action: Mouse scrolled (455, 381) with delta (0, 0)
Screenshot: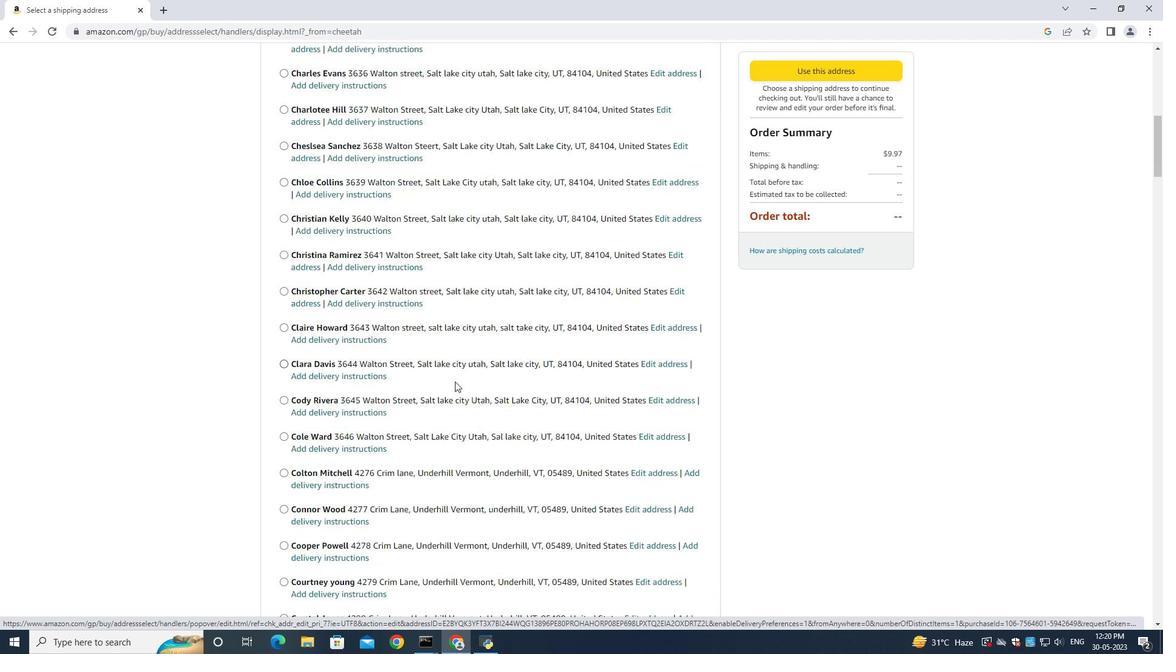 
Action: Mouse scrolled (455, 381) with delta (0, 0)
Screenshot: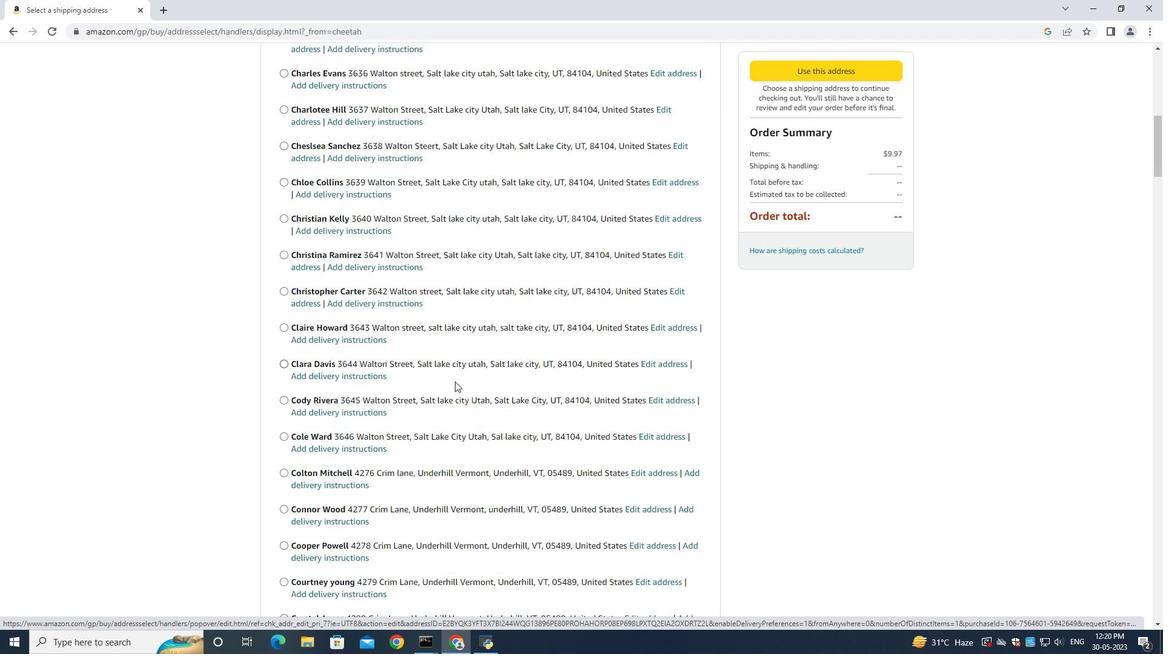 
Action: Mouse moved to (508, 397)
Screenshot: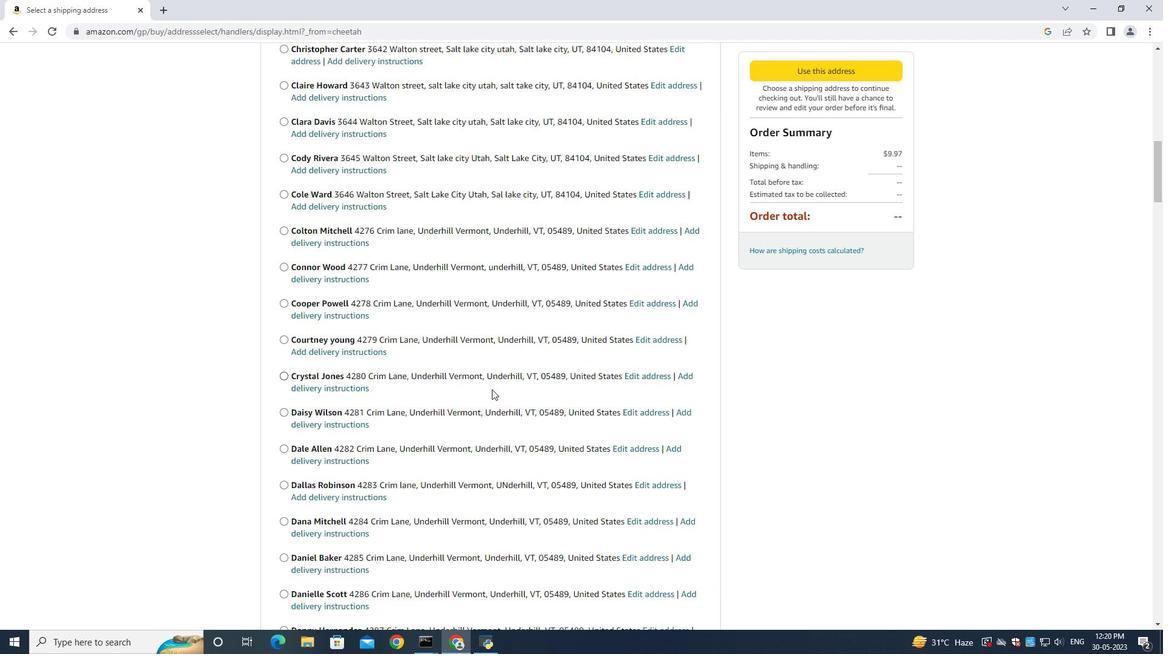 
Action: Mouse scrolled (506, 393) with delta (0, 0)
Screenshot: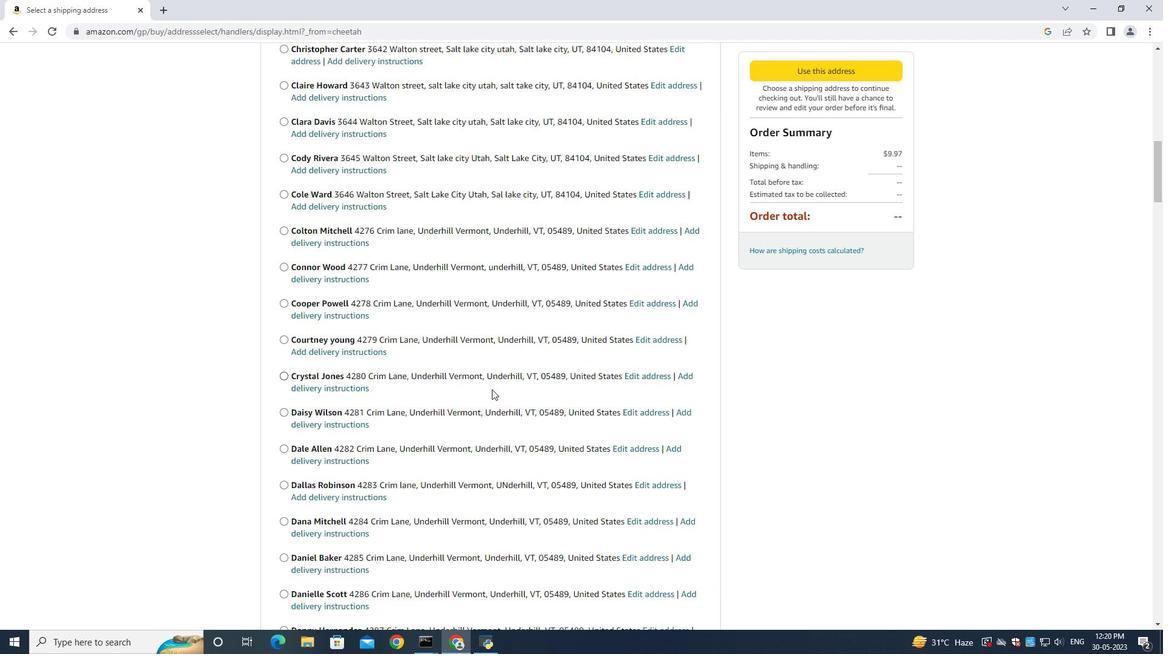 
Action: Mouse moved to (513, 399)
Screenshot: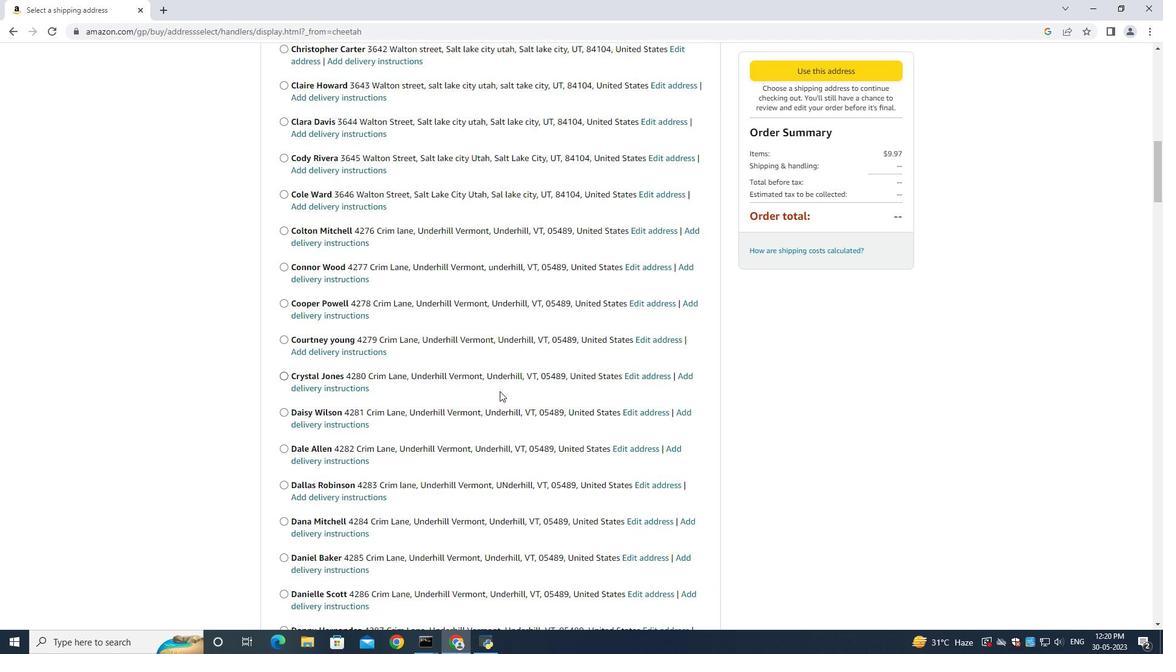 
Action: Mouse scrolled (511, 398) with delta (0, 0)
Screenshot: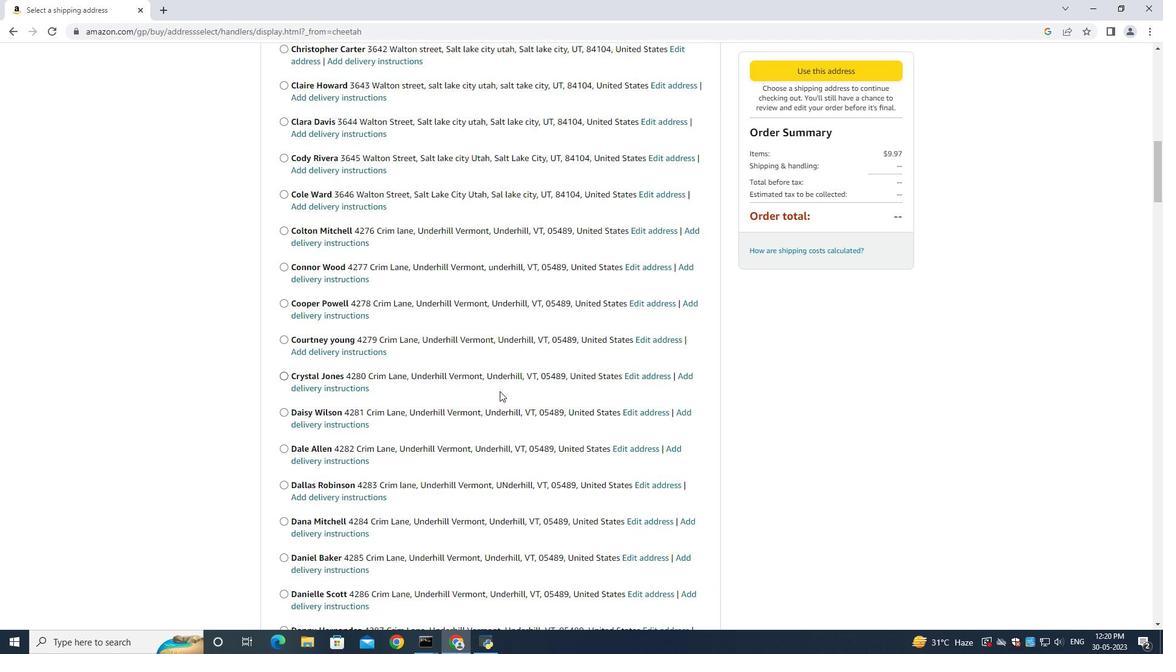 
Action: Mouse moved to (514, 399)
Screenshot: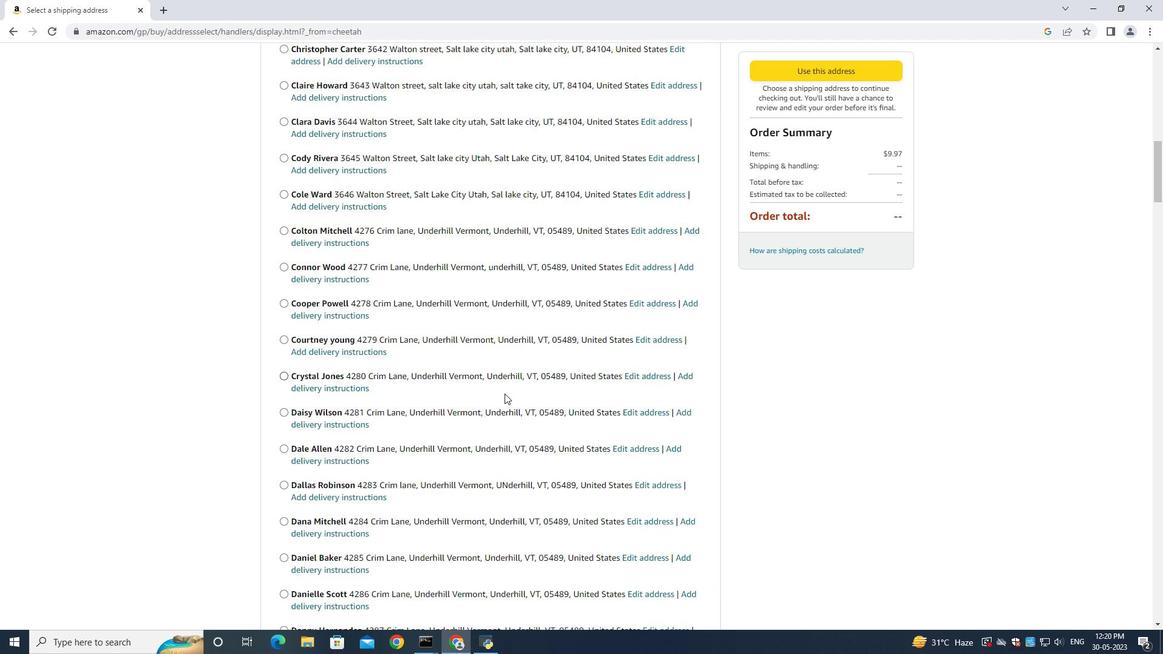 
Action: Mouse scrolled (513, 399) with delta (0, 0)
Screenshot: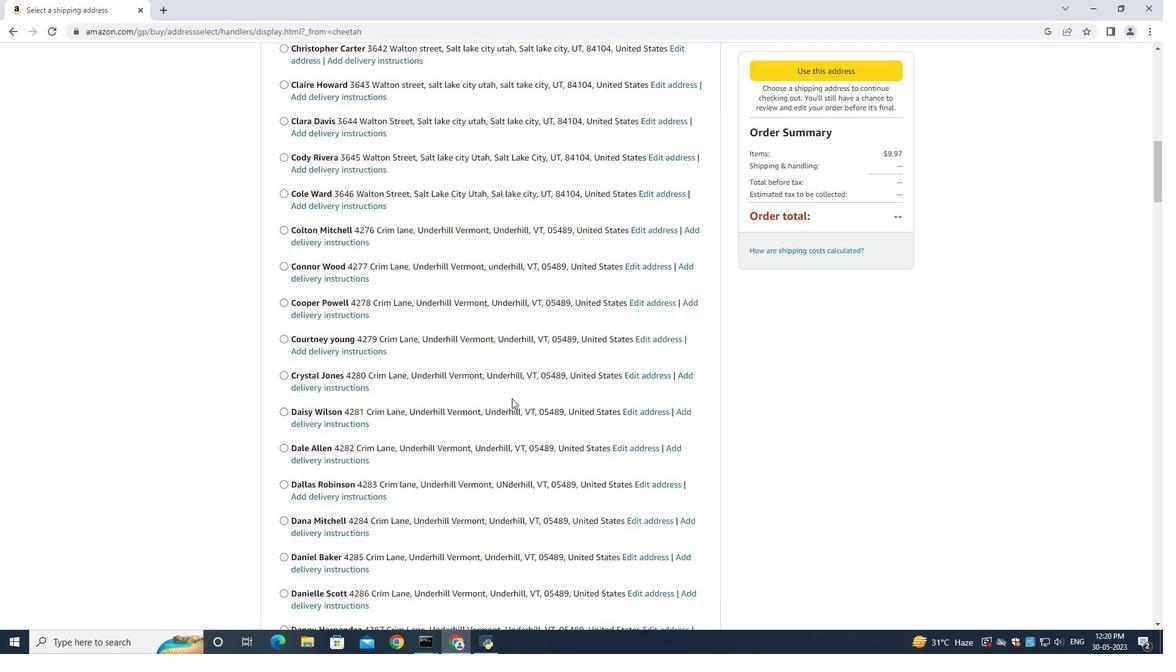 
Action: Mouse moved to (516, 398)
Screenshot: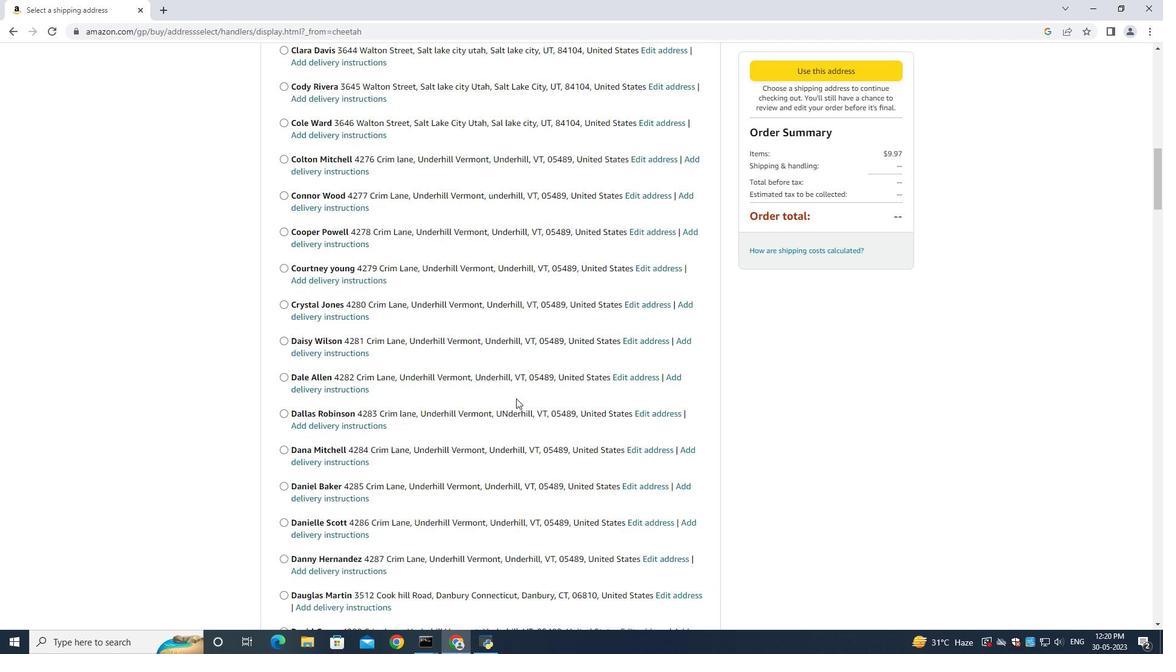 
Action: Mouse scrolled (516, 397) with delta (0, 0)
Screenshot: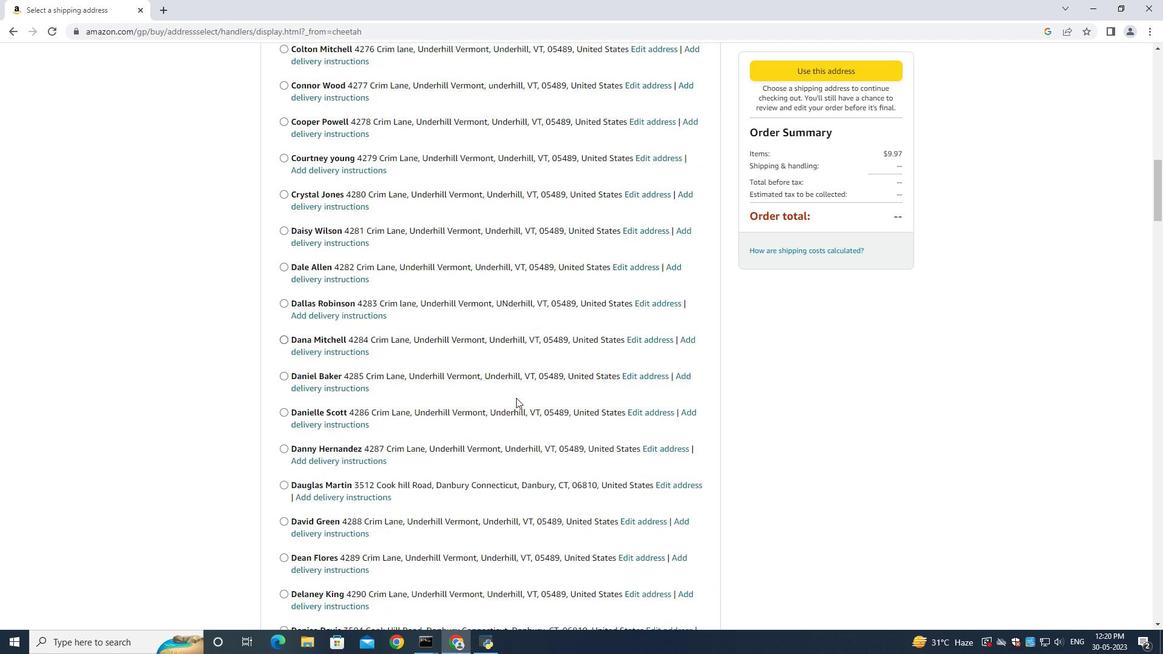 
Action: Mouse scrolled (516, 397) with delta (0, 0)
Screenshot: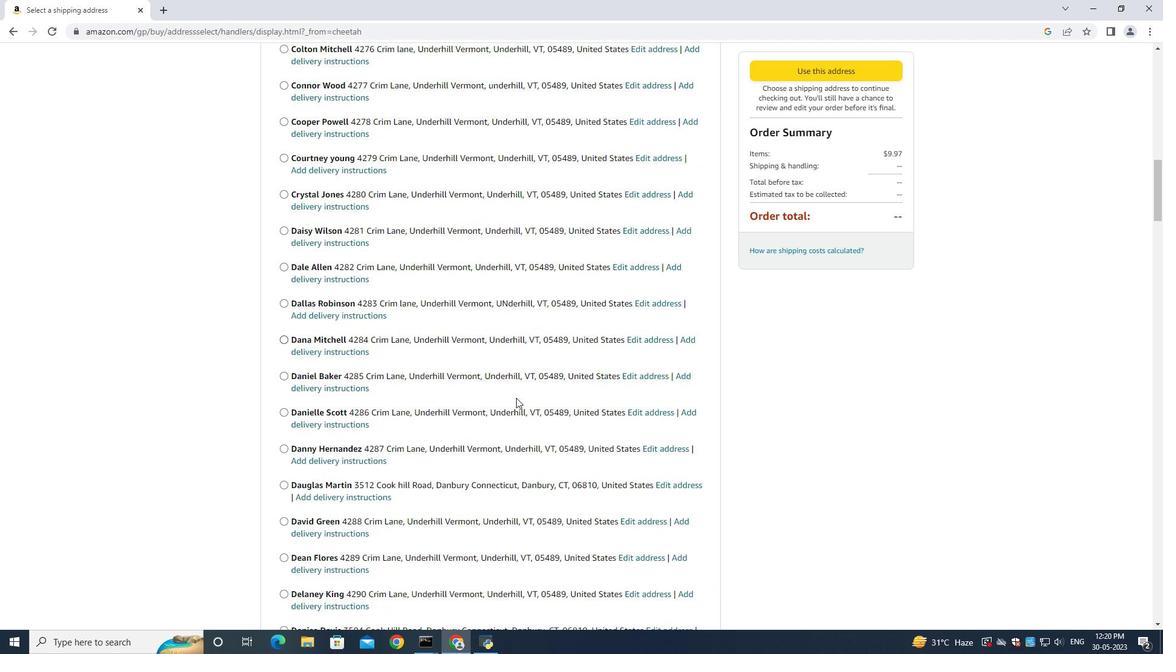 
Action: Mouse scrolled (516, 397) with delta (0, 0)
Screenshot: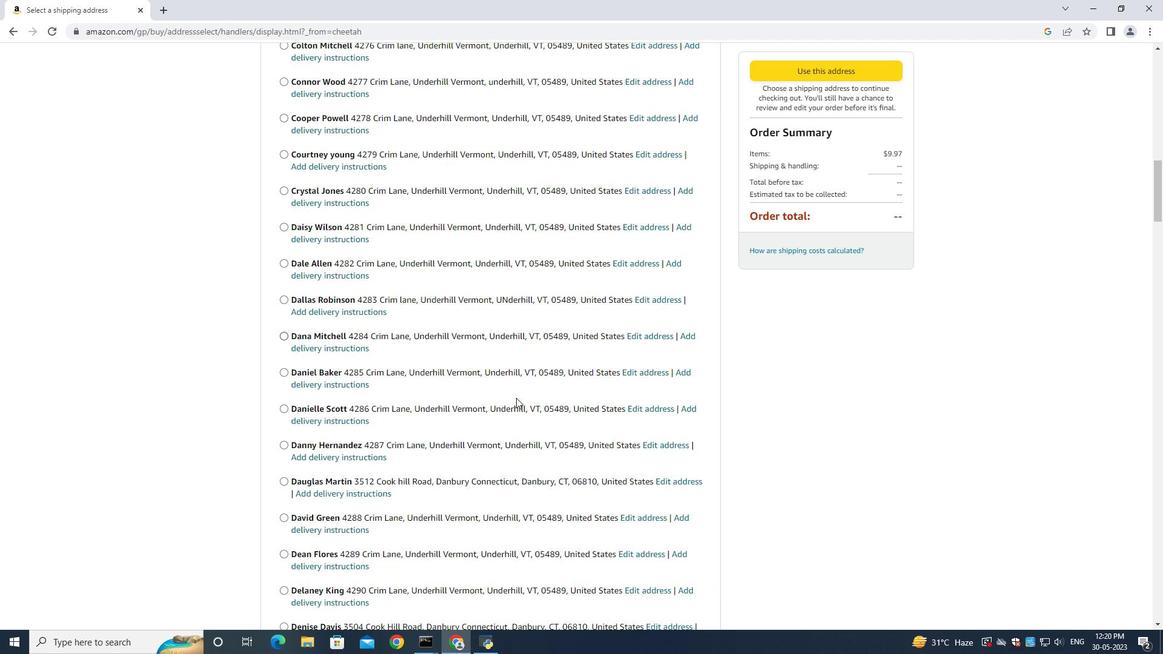 
Action: Mouse scrolled (516, 397) with delta (0, 0)
Screenshot: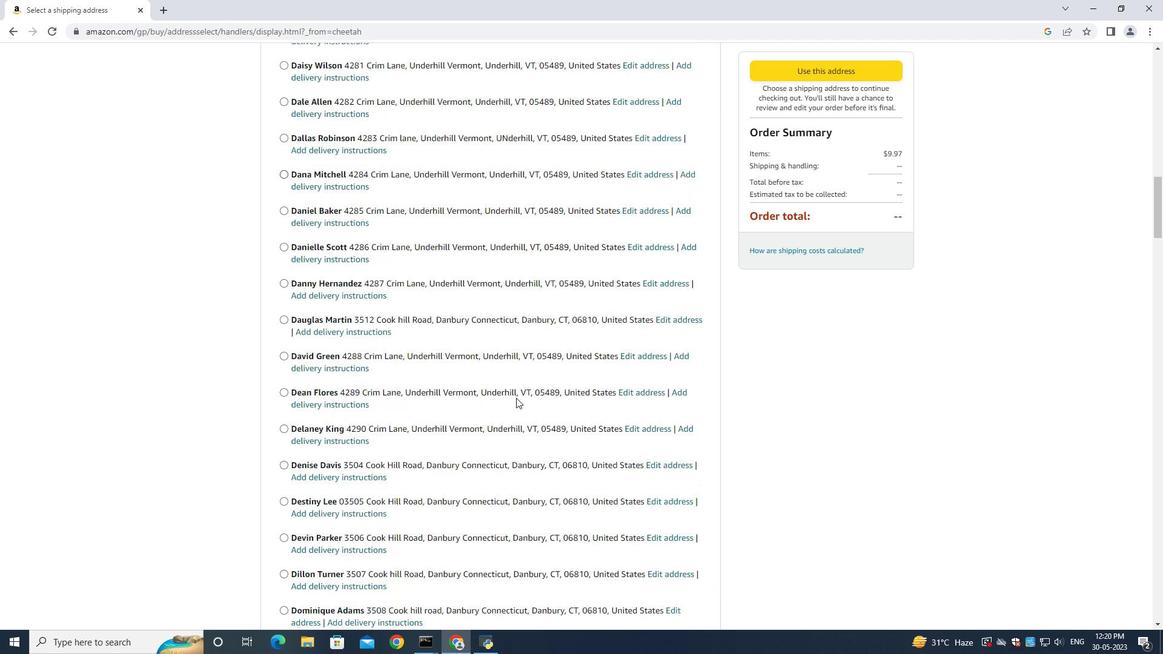 
Action: Mouse scrolled (516, 397) with delta (0, 0)
Screenshot: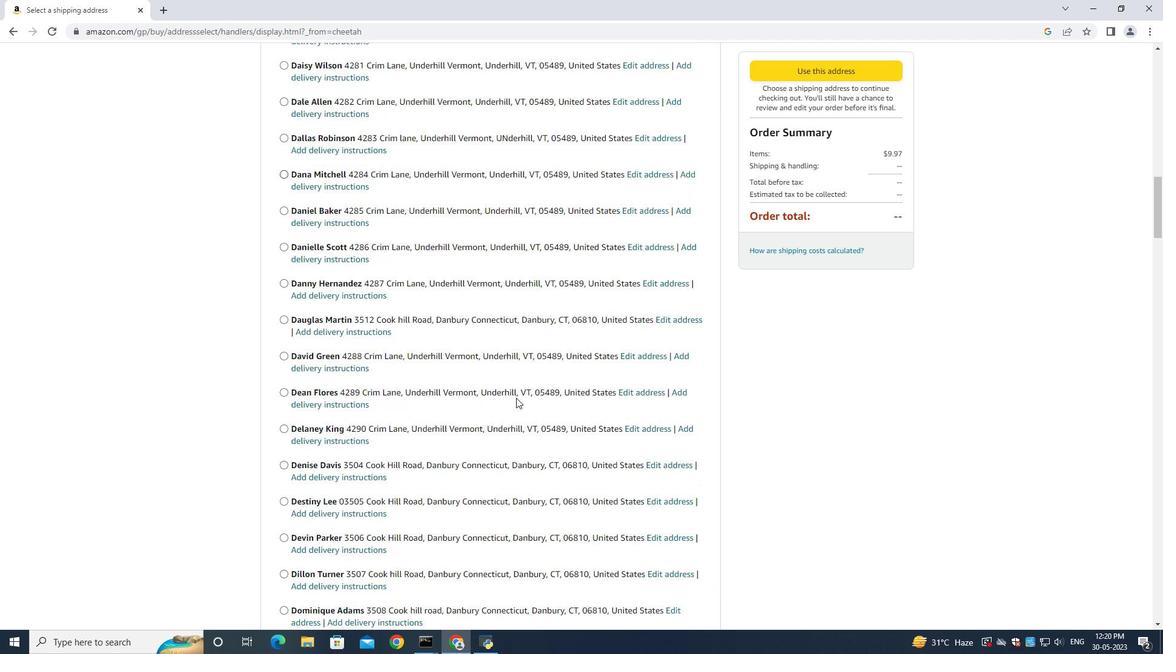 
Action: Mouse scrolled (516, 397) with delta (0, 0)
Screenshot: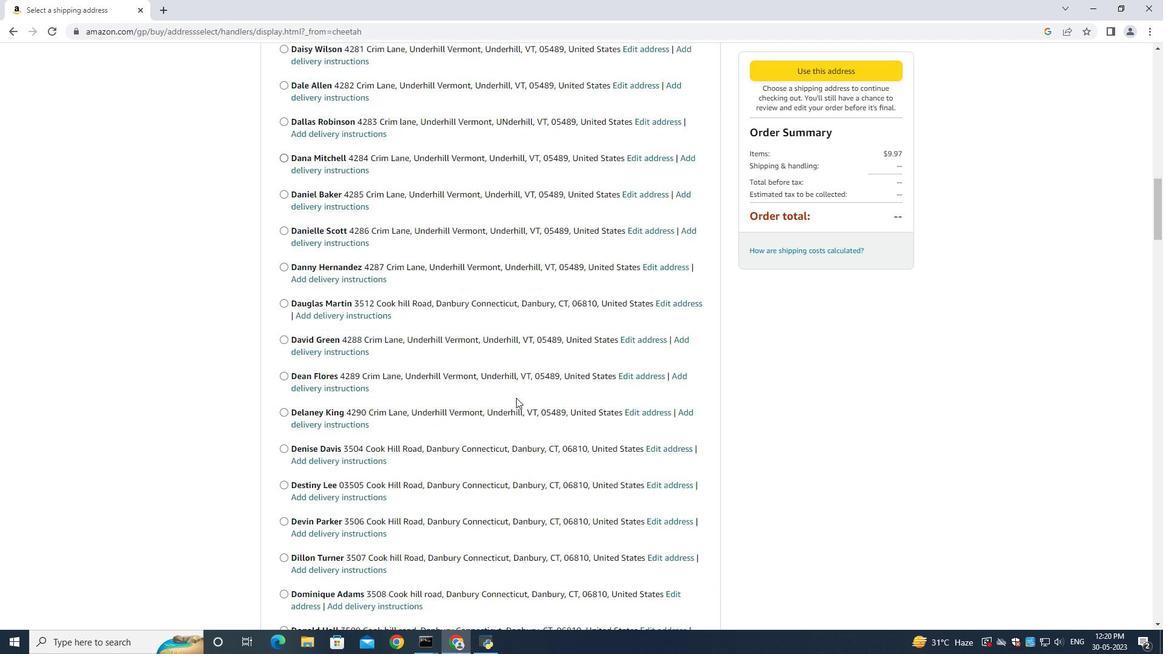 
Action: Mouse scrolled (516, 397) with delta (0, 0)
Screenshot: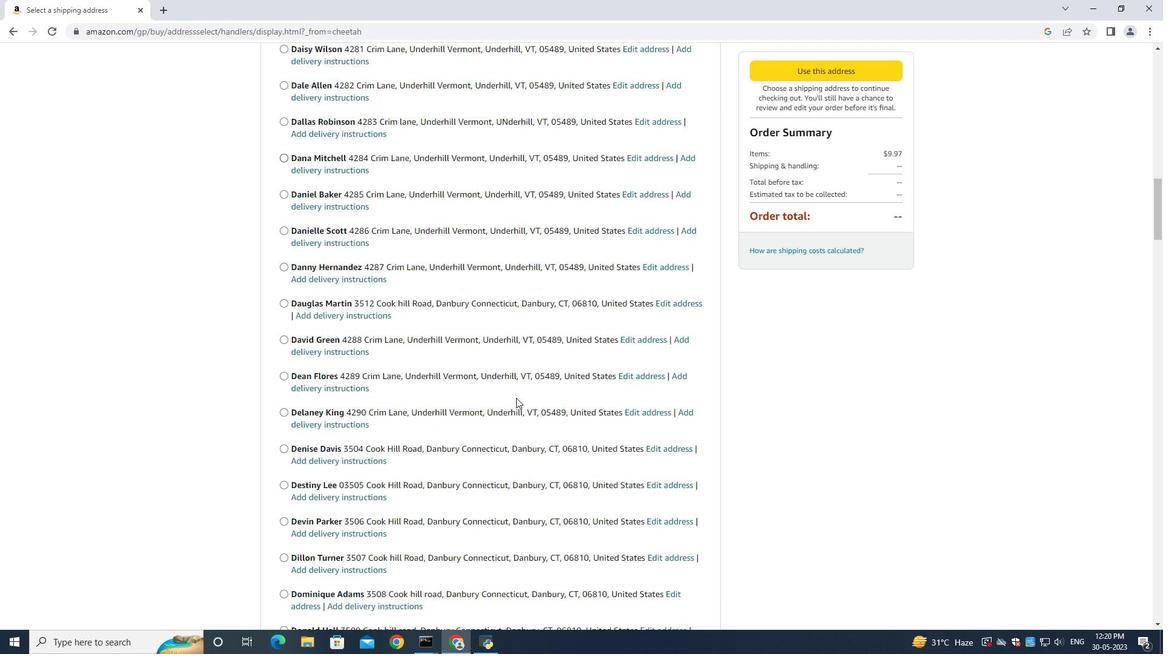 
Action: Mouse scrolled (516, 397) with delta (0, 0)
Screenshot: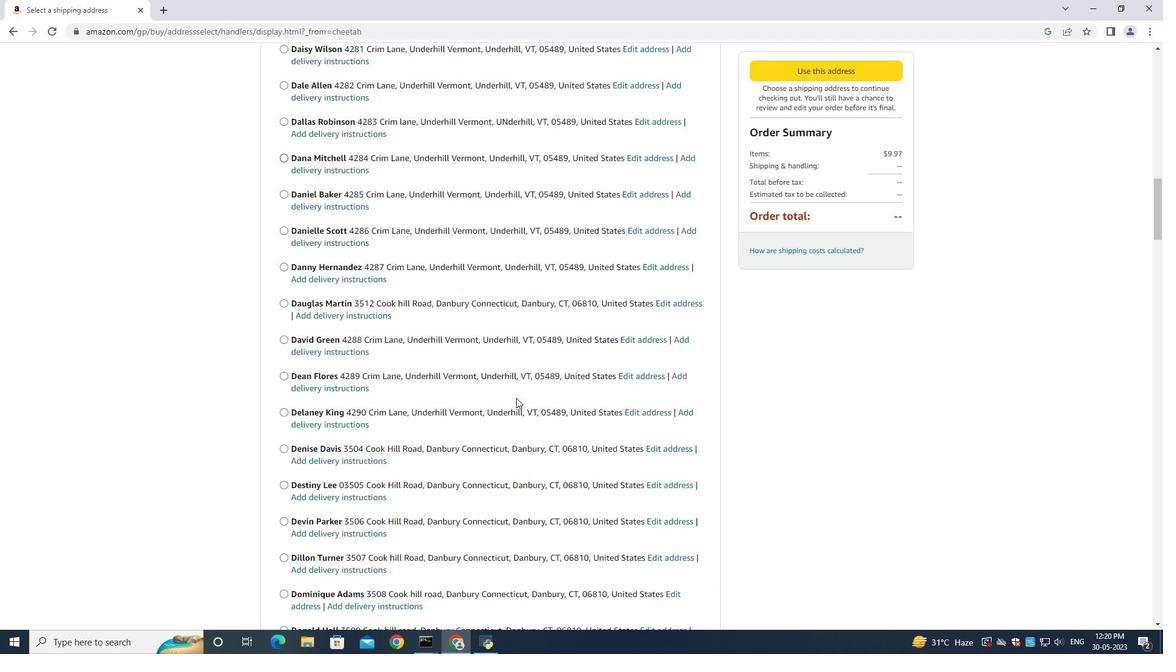 
Action: Mouse scrolled (516, 397) with delta (0, 0)
Screenshot: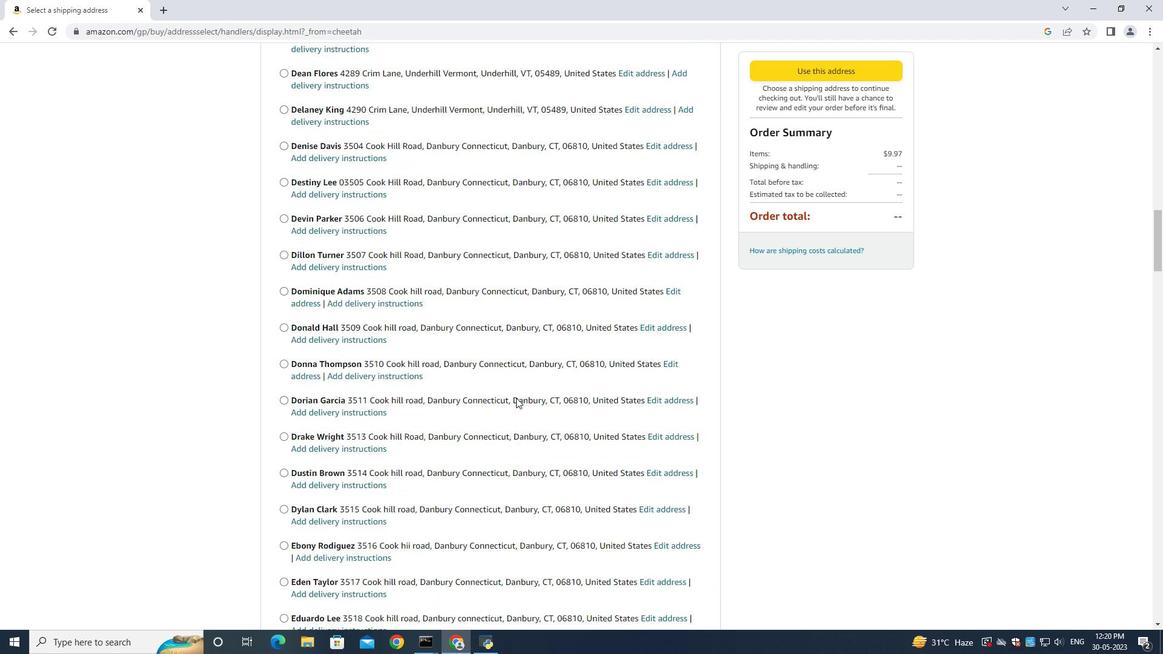 
Action: Mouse scrolled (516, 397) with delta (0, 0)
Screenshot: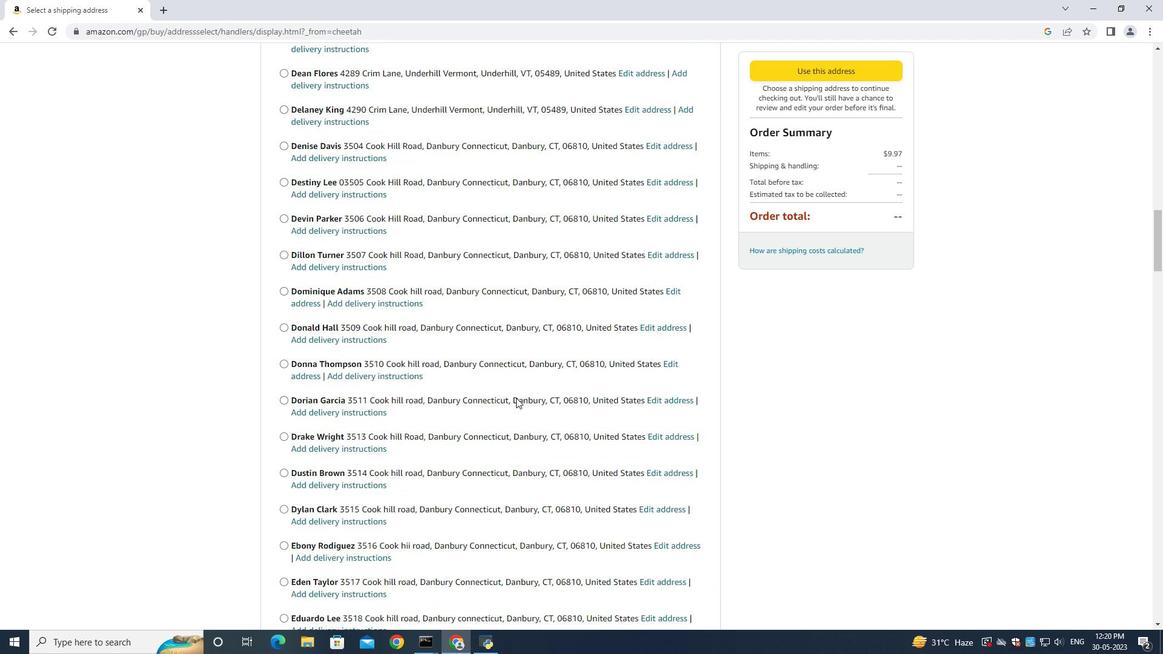 
Action: Mouse scrolled (516, 397) with delta (0, 0)
Screenshot: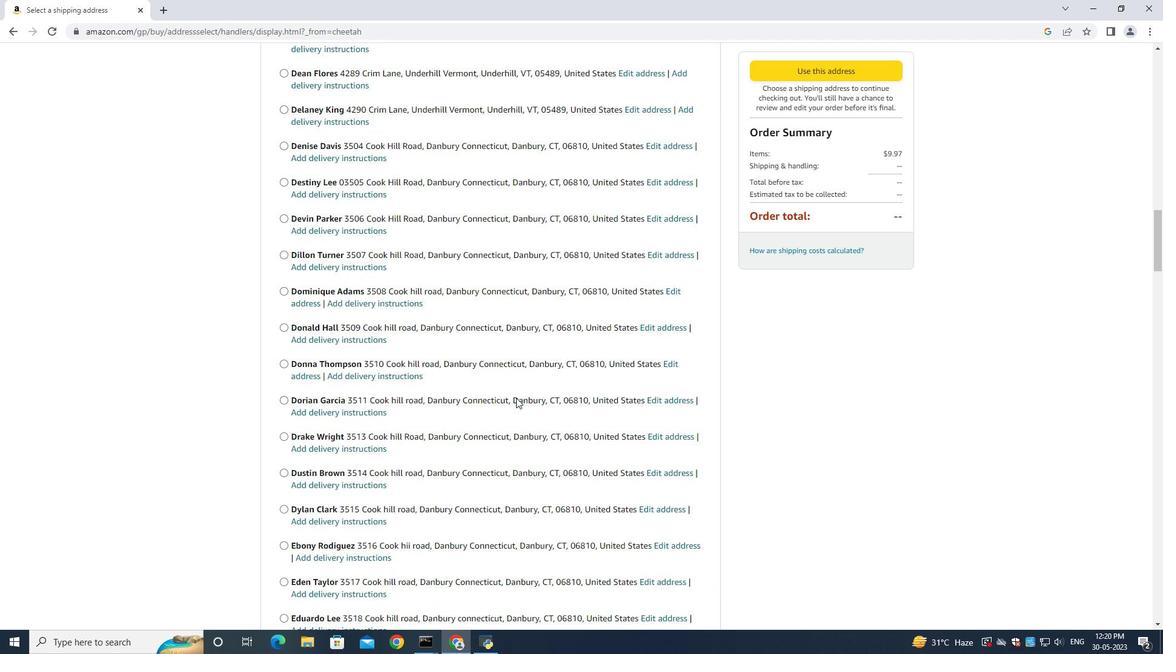 
Action: Mouse scrolled (516, 397) with delta (0, 0)
Screenshot: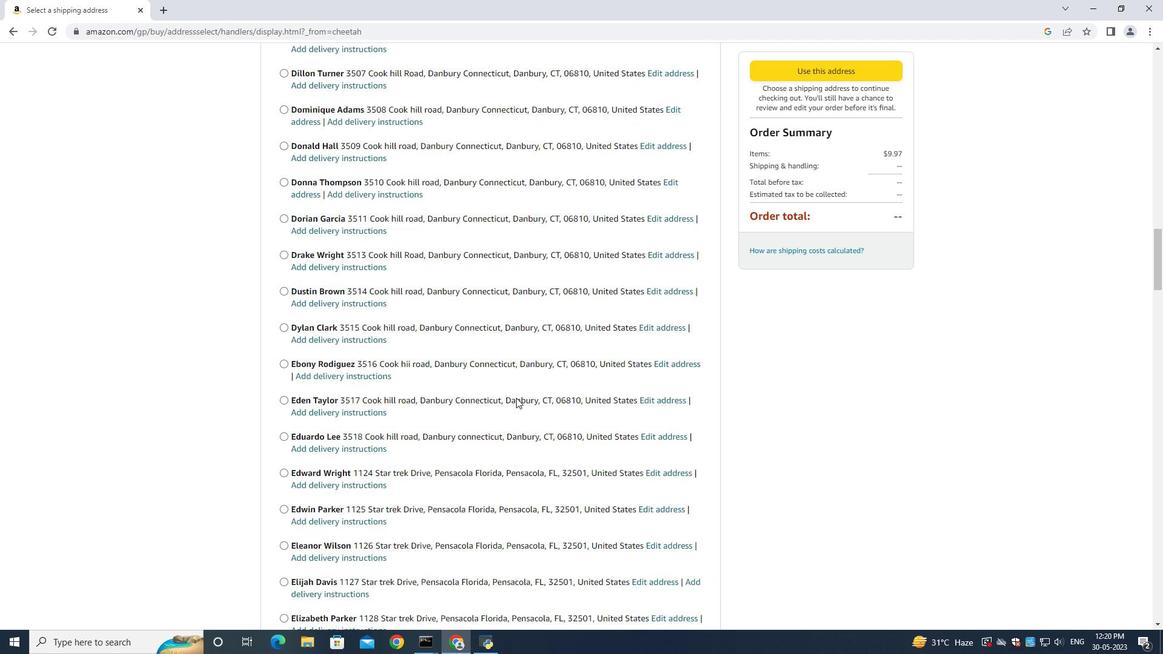 
Action: Mouse scrolled (516, 397) with delta (0, 0)
Screenshot: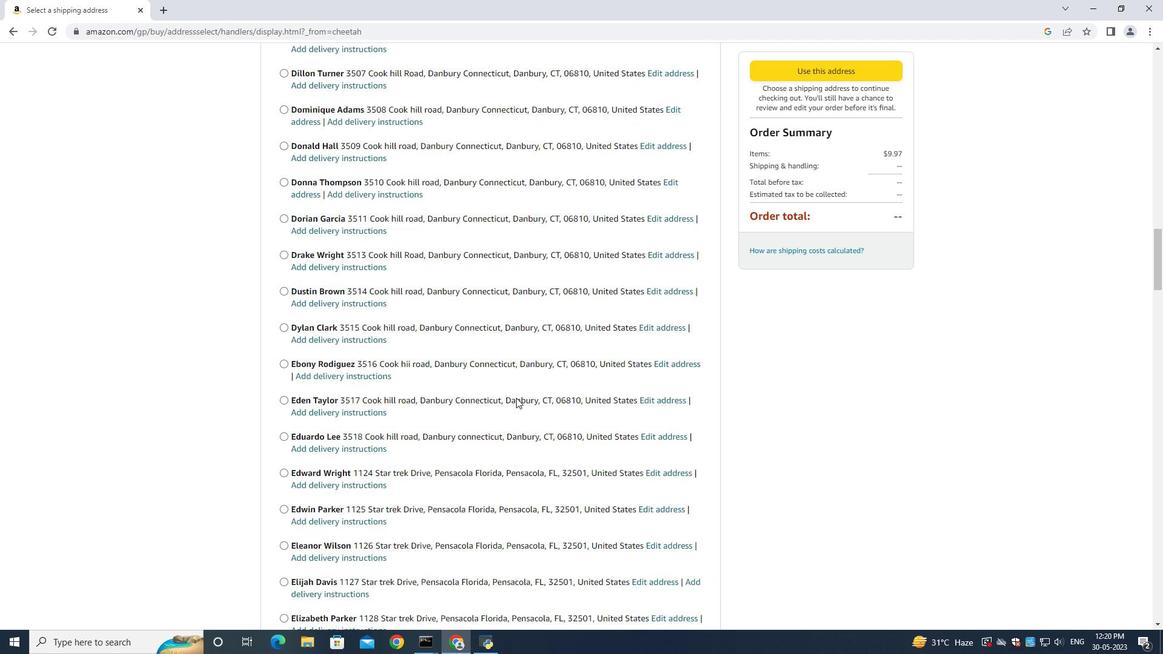 
Action: Mouse scrolled (516, 397) with delta (0, 0)
Screenshot: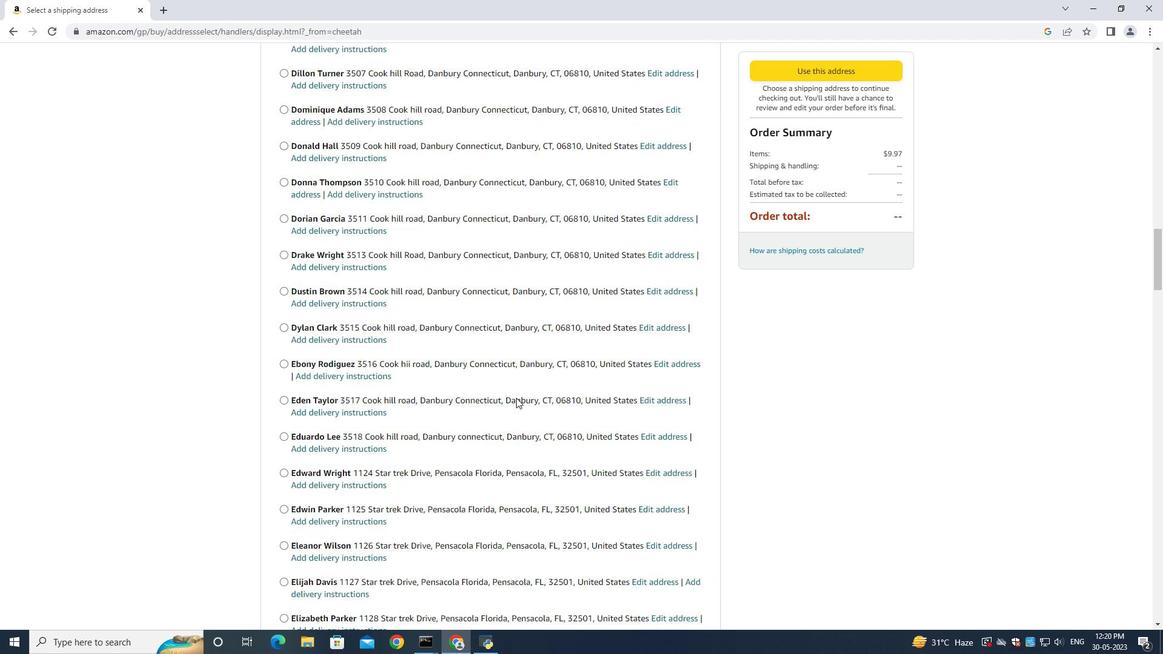 
Action: Mouse scrolled (516, 397) with delta (0, 0)
Screenshot: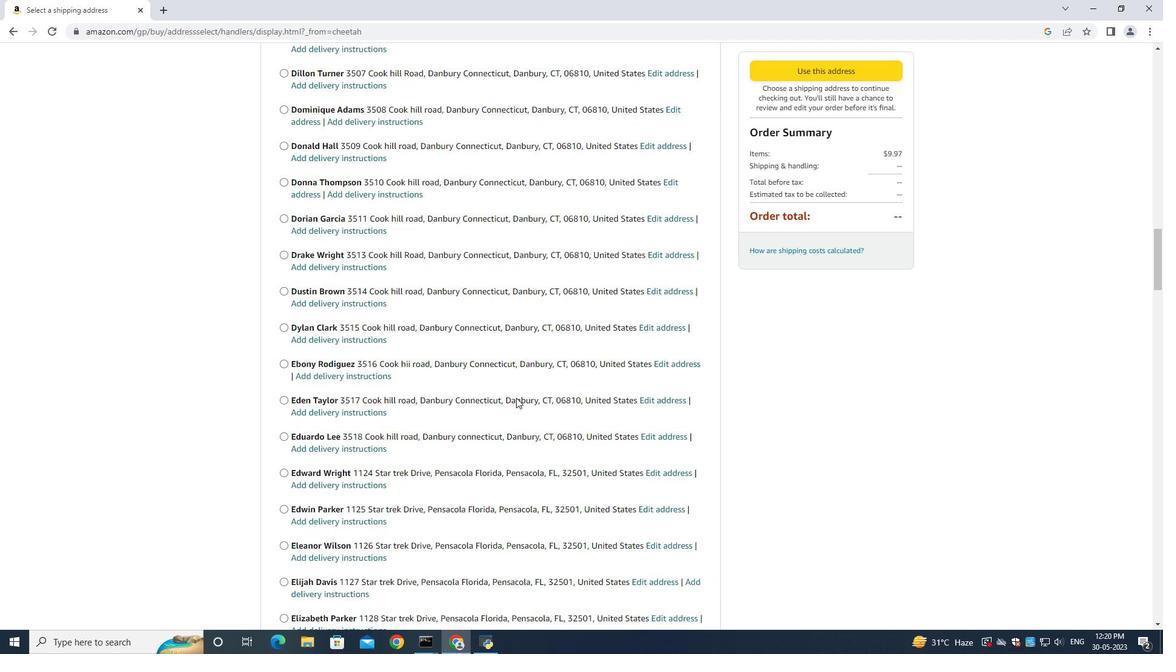 
Action: Mouse scrolled (516, 397) with delta (0, 0)
Screenshot: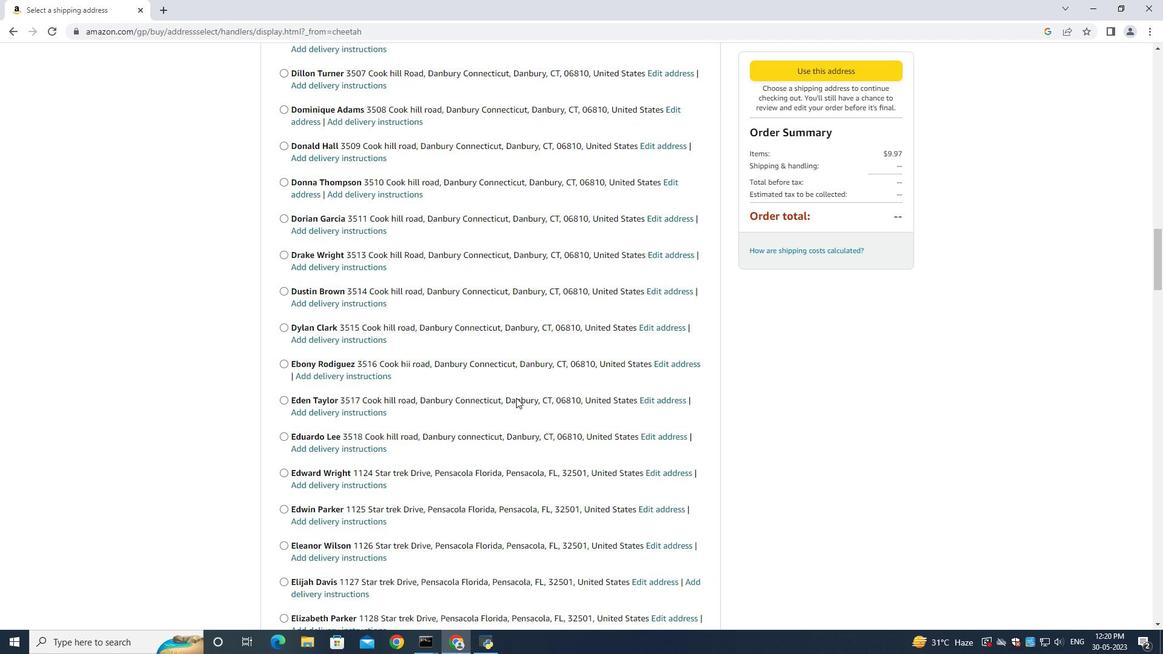 
Action: Mouse moved to (516, 398)
Screenshot: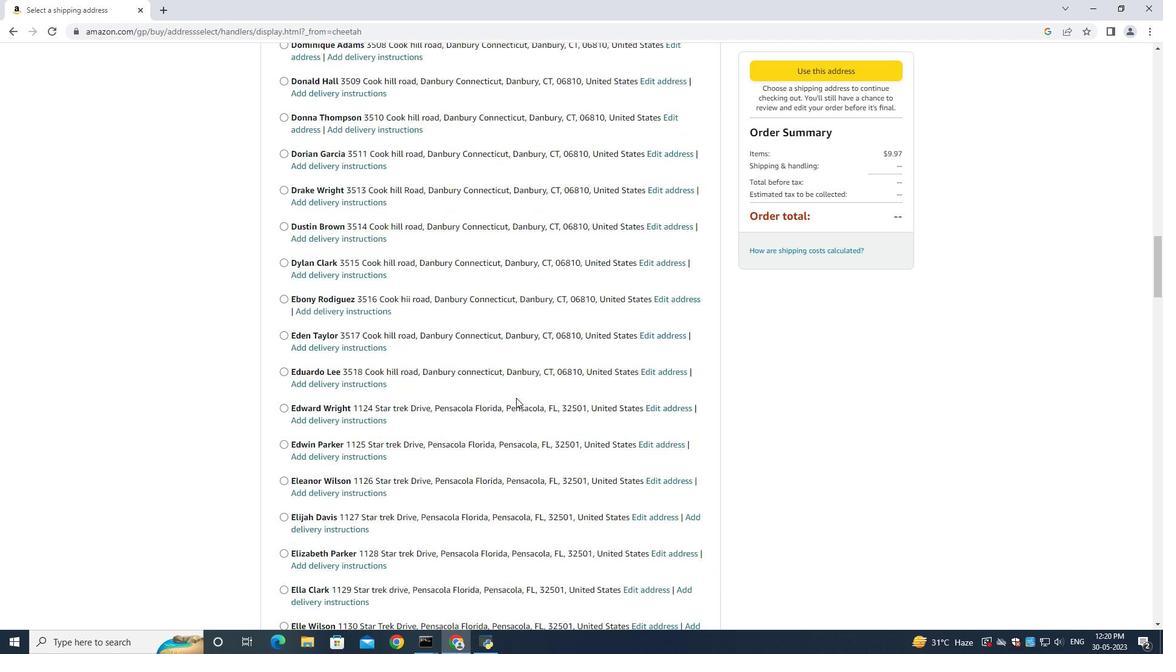 
Action: Mouse scrolled (516, 397) with delta (0, 0)
Screenshot: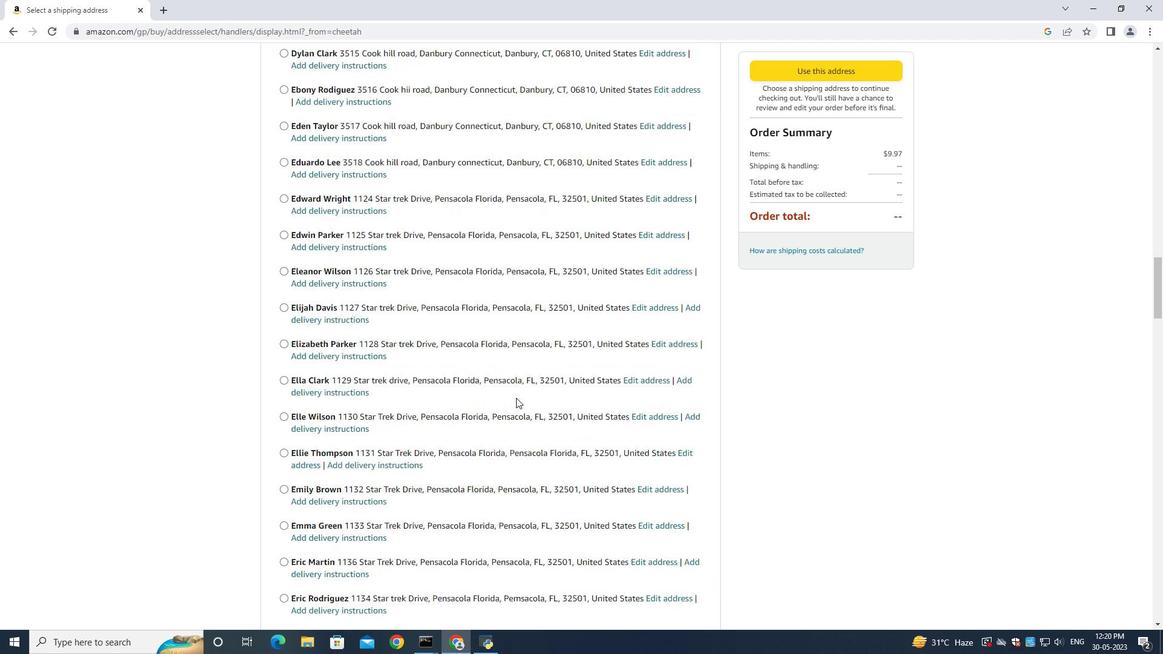 
Action: Mouse scrolled (516, 397) with delta (0, 0)
Screenshot: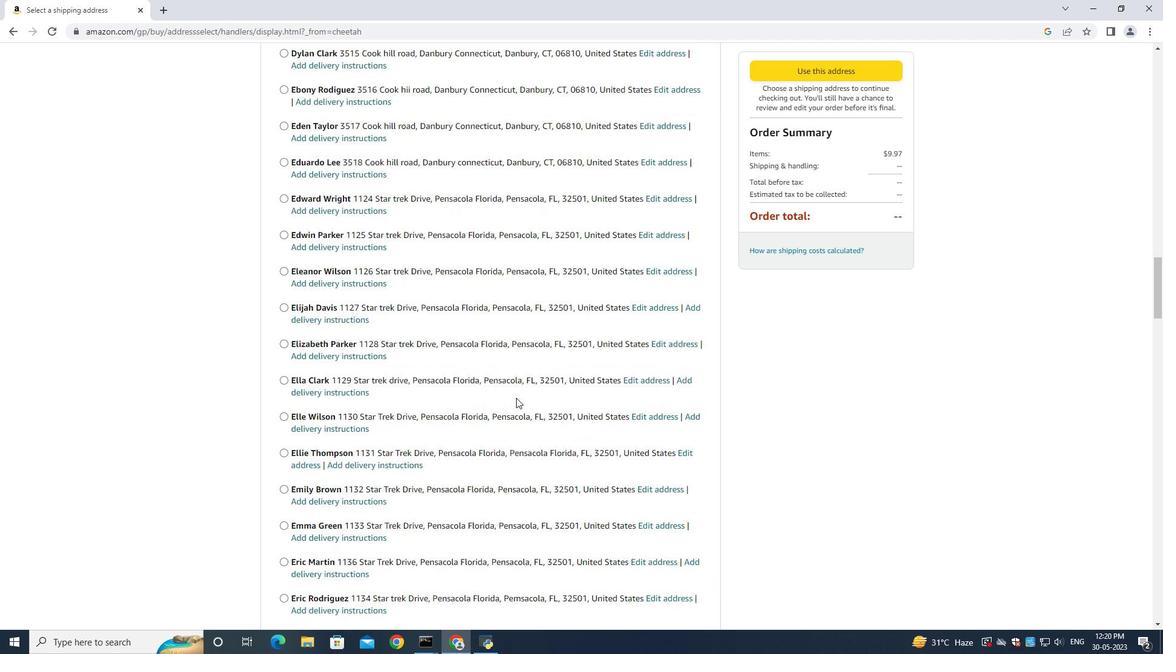 
Action: Mouse scrolled (516, 397) with delta (0, 0)
Screenshot: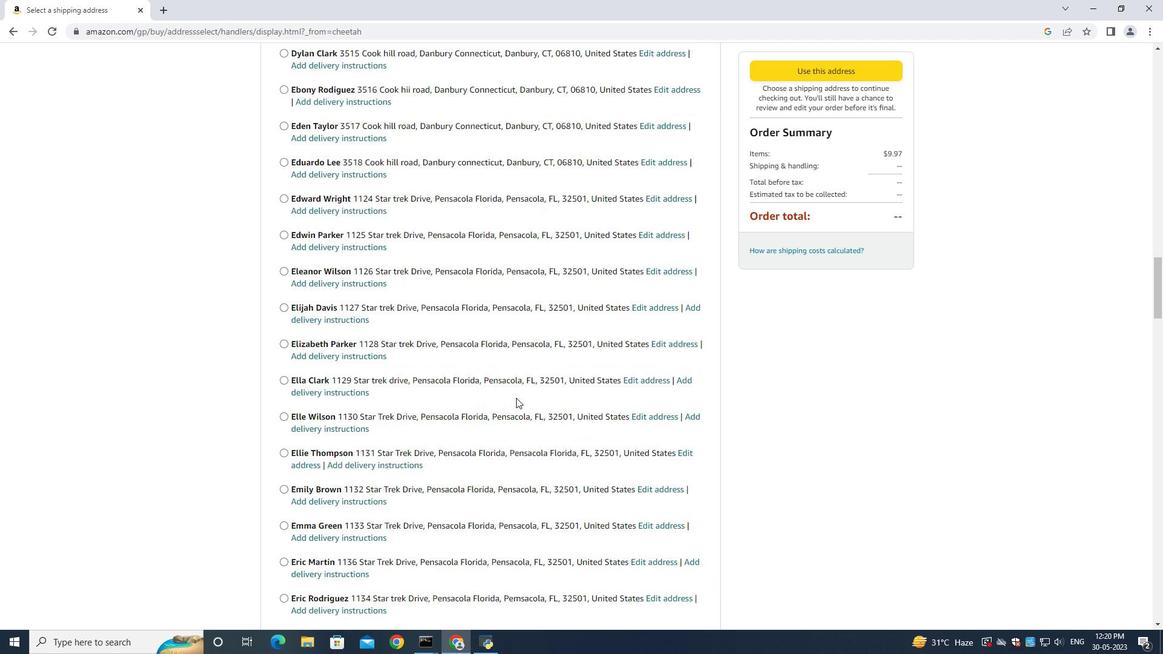 
Action: Mouse scrolled (516, 397) with delta (0, 0)
Screenshot: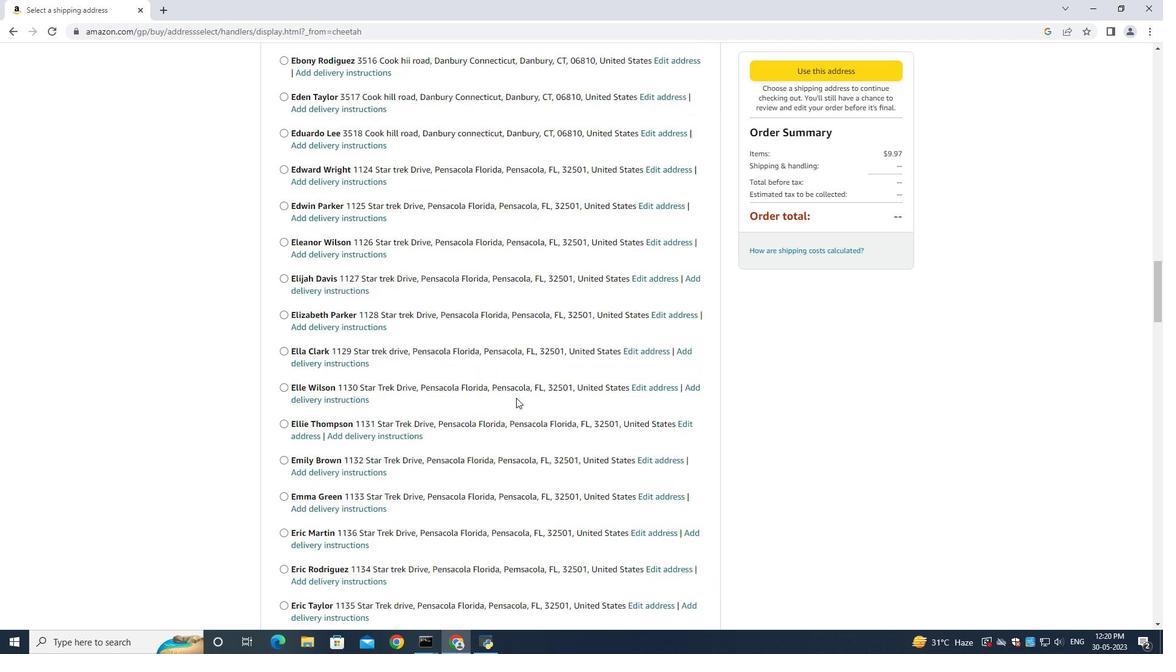 
Action: Mouse scrolled (516, 397) with delta (0, 0)
Screenshot: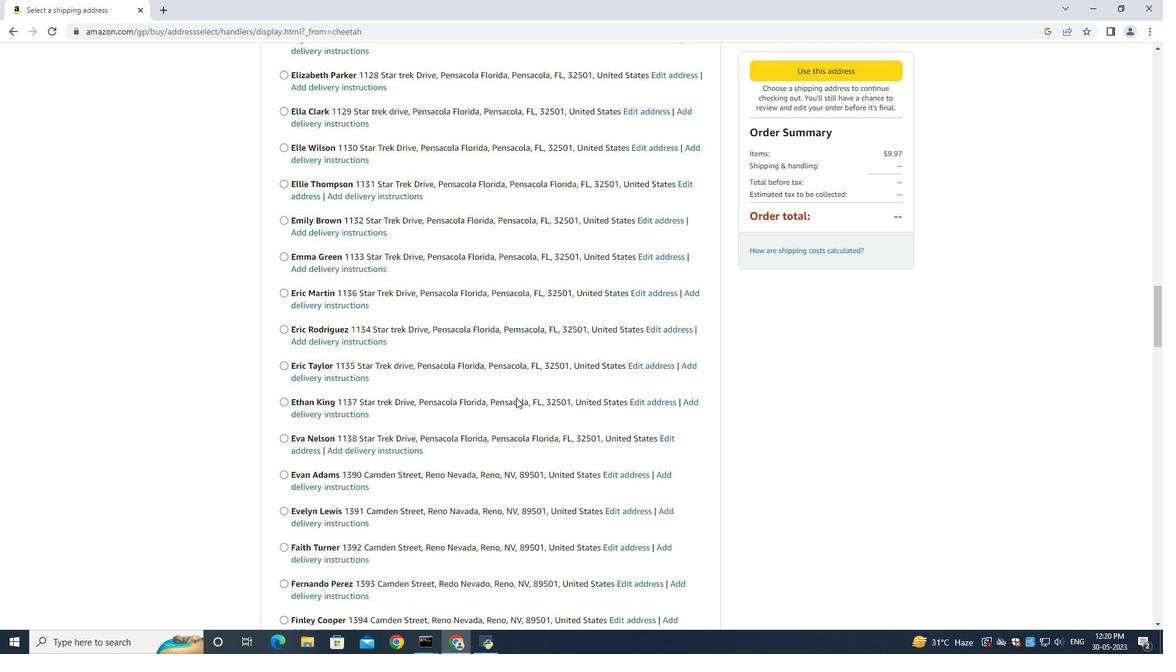 
Action: Mouse scrolled (516, 397) with delta (0, 0)
Screenshot: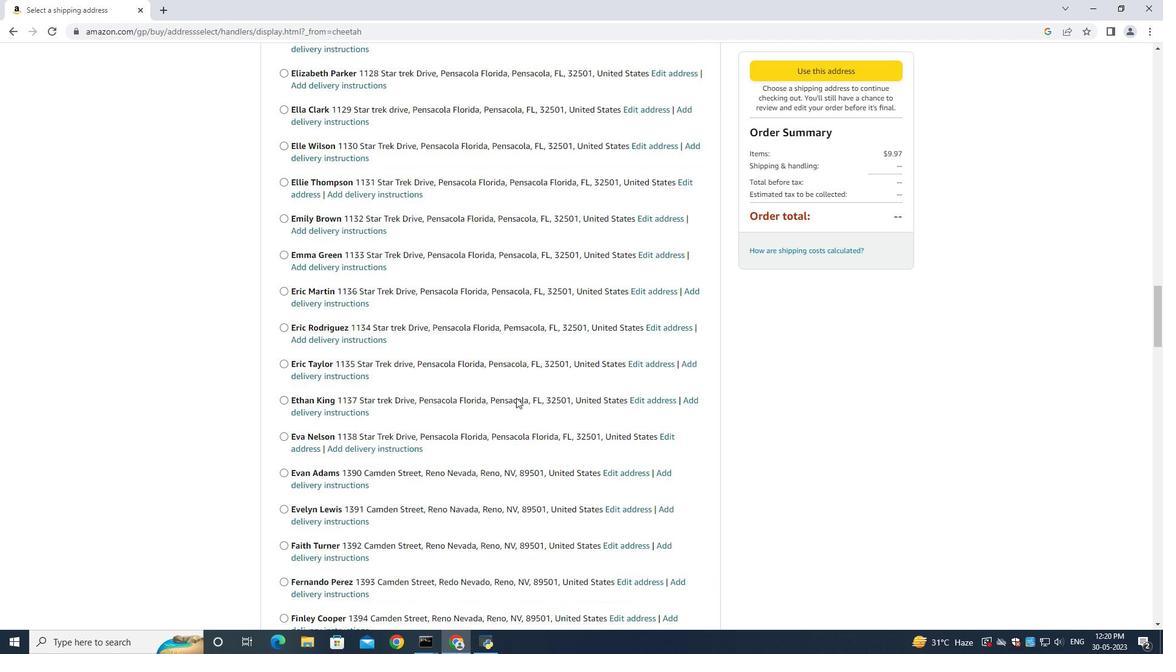 
Action: Mouse scrolled (516, 397) with delta (0, 0)
Screenshot: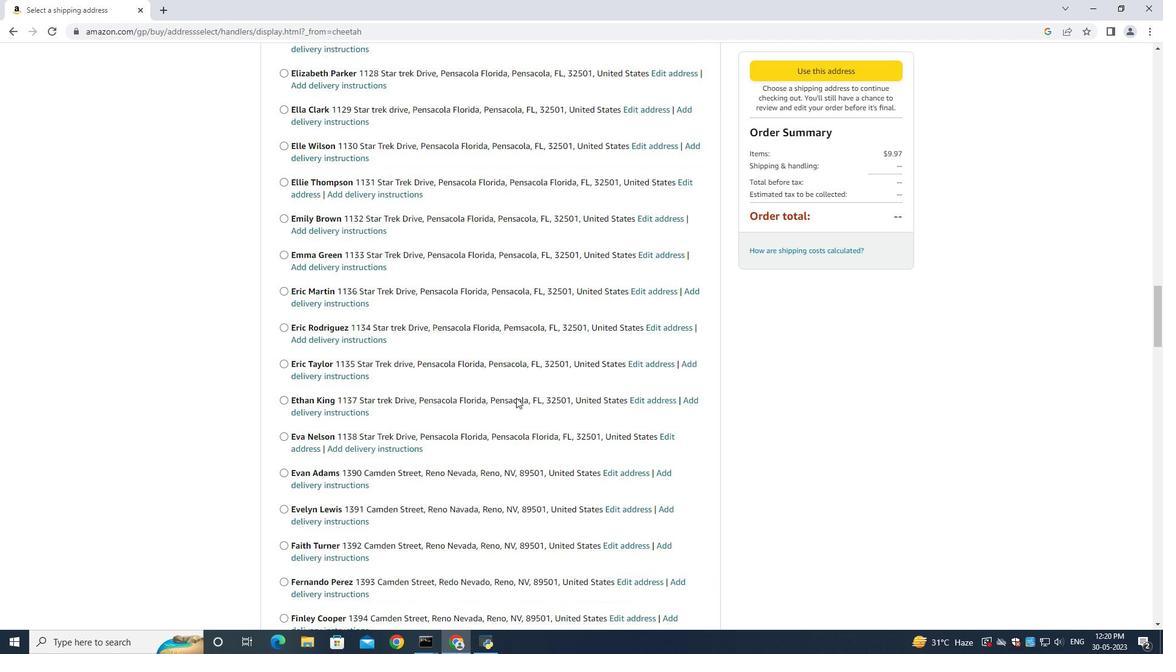 
Action: Mouse scrolled (516, 397) with delta (0, 0)
Screenshot: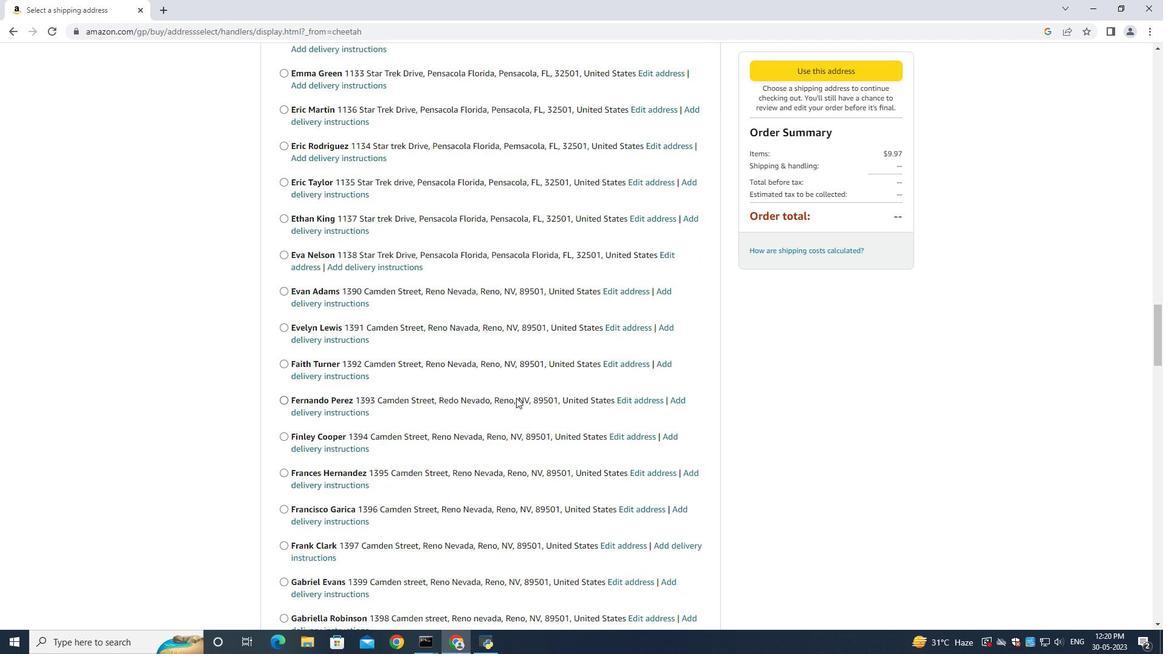 
Action: Mouse scrolled (516, 397) with delta (0, 0)
Screenshot: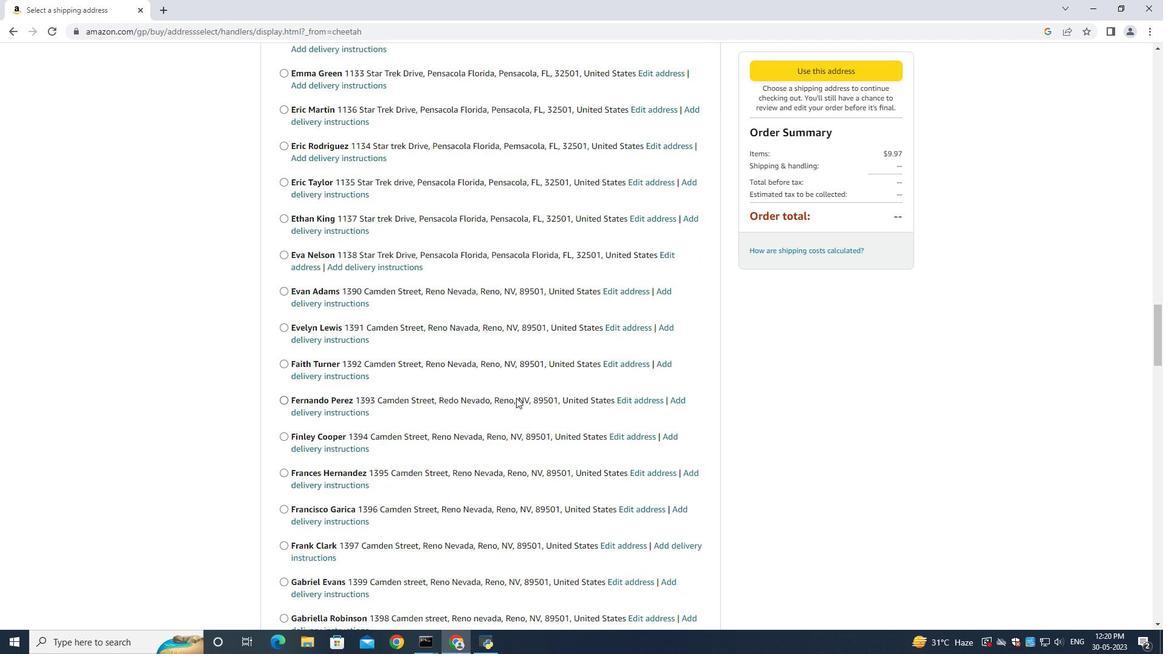 
Action: Mouse scrolled (516, 397) with delta (0, 0)
Screenshot: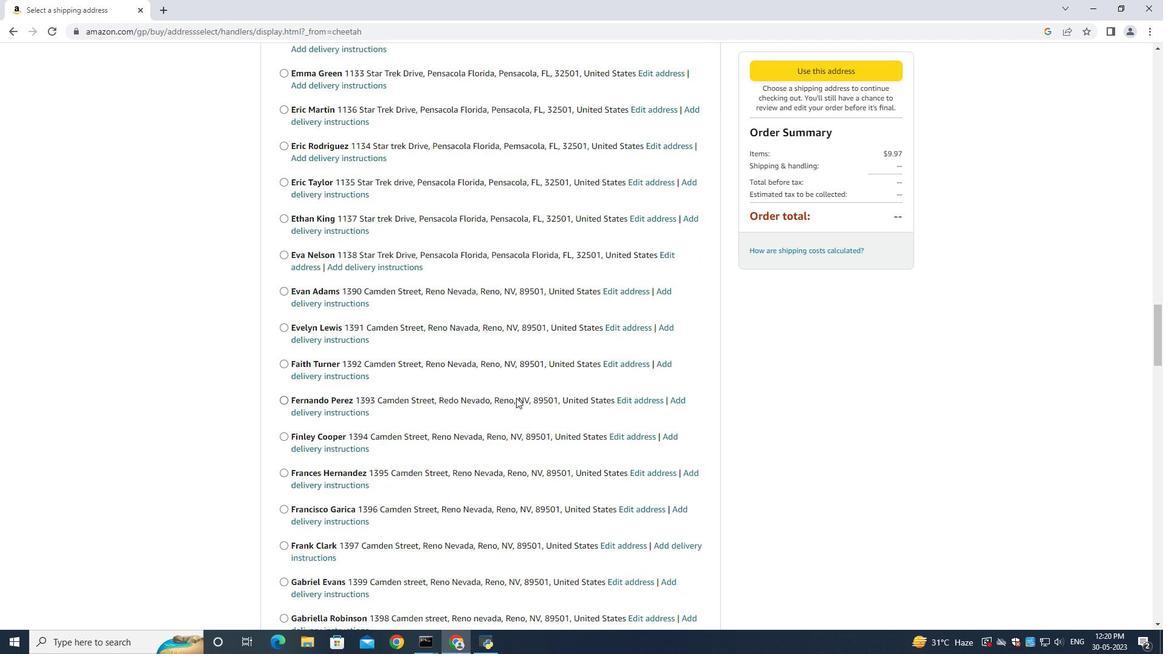 
Action: Mouse moved to (516, 398)
Screenshot: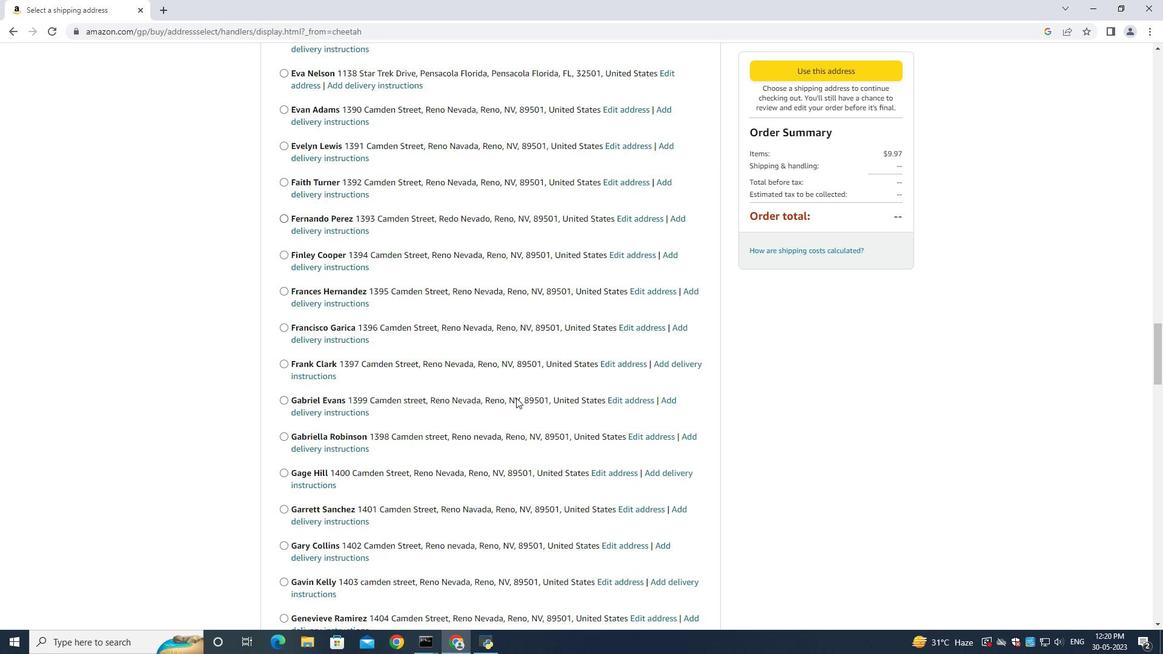 
Action: Mouse scrolled (516, 397) with delta (0, 0)
Screenshot: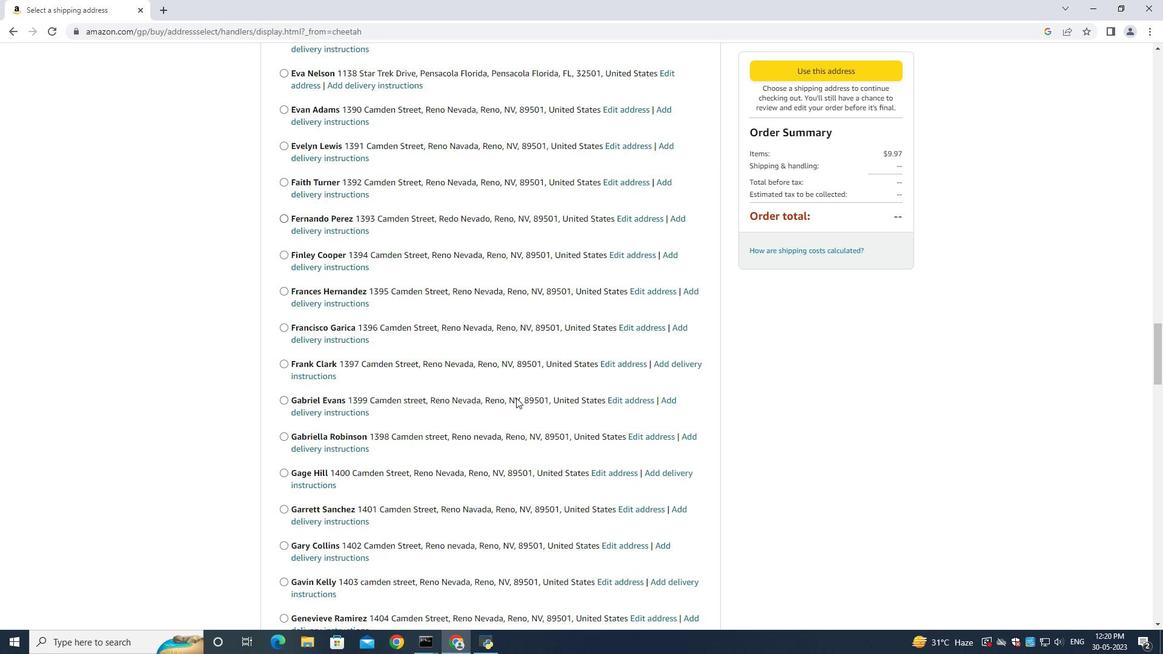 
Action: Mouse moved to (516, 398)
Screenshot: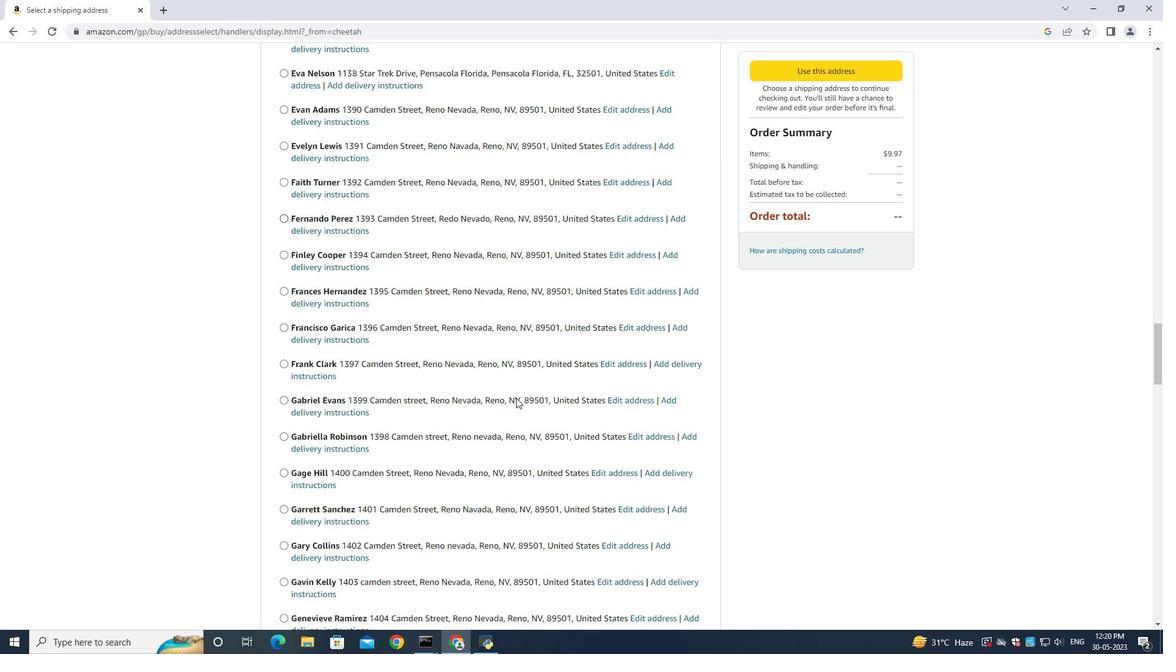 
Action: Mouse scrolled (516, 397) with delta (0, 0)
Screenshot: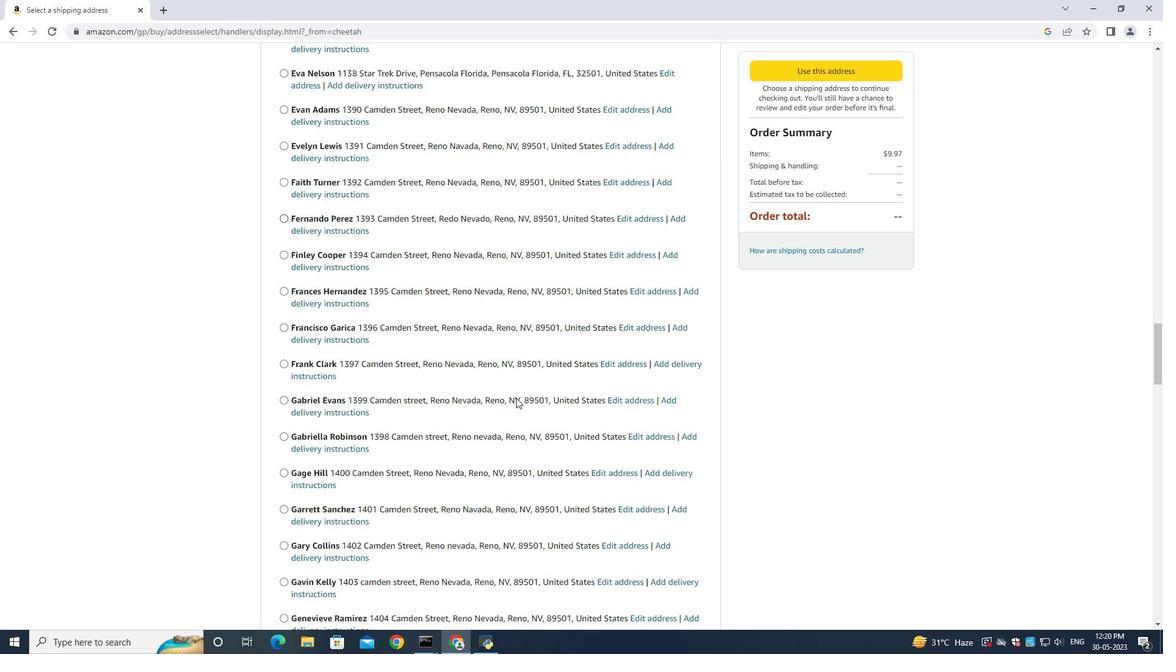 
Action: Mouse scrolled (516, 397) with delta (0, 0)
Screenshot: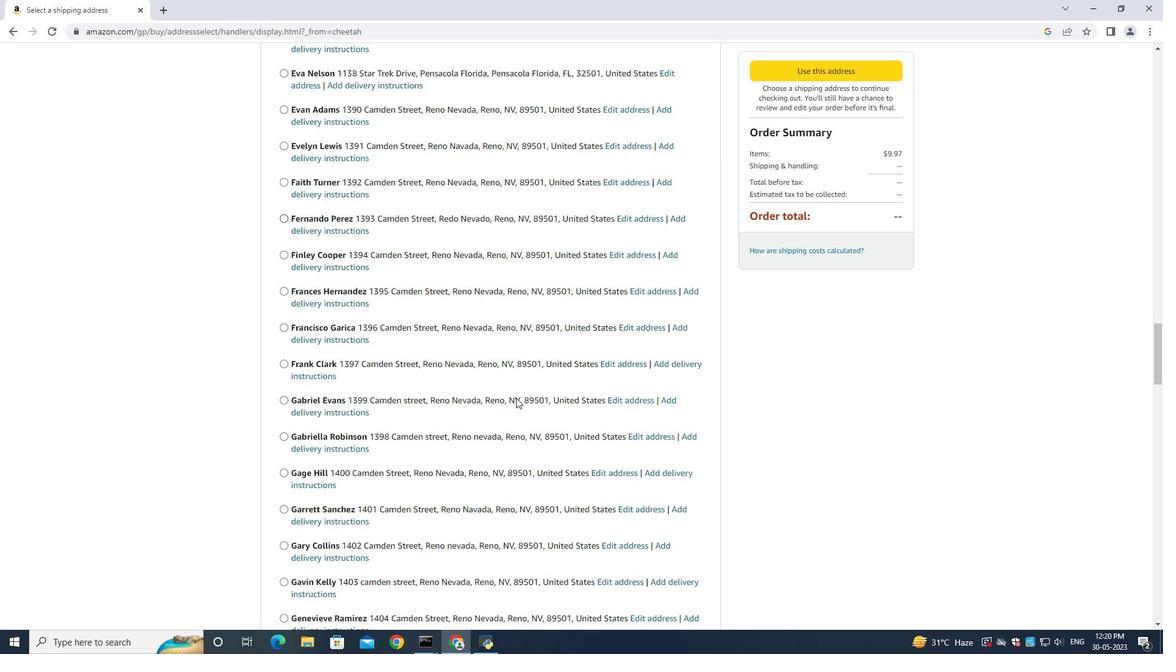 
Action: Mouse scrolled (516, 397) with delta (0, 0)
Screenshot: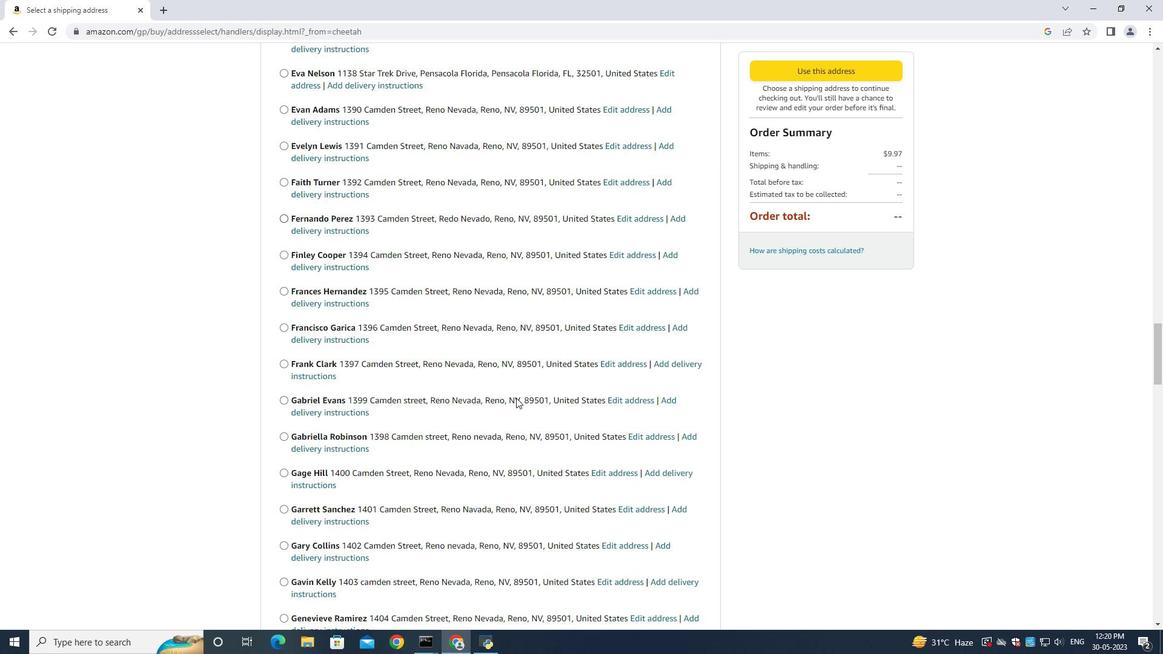 
Action: Mouse moved to (516, 397)
Screenshot: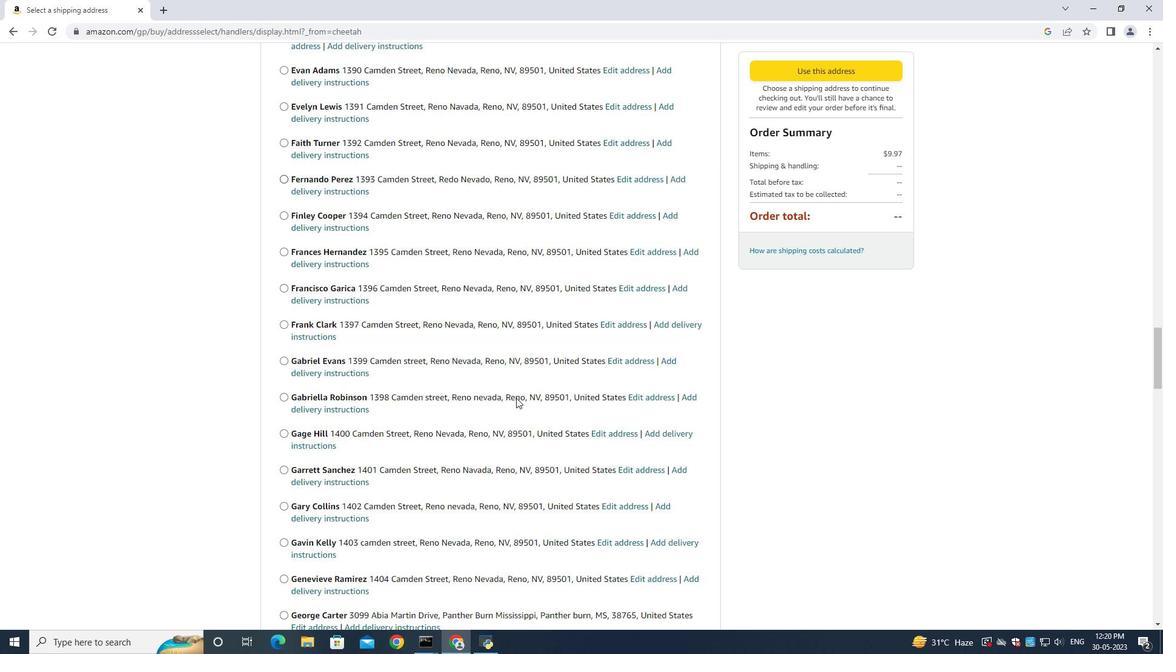 
Action: Mouse scrolled (516, 396) with delta (0, 0)
Screenshot: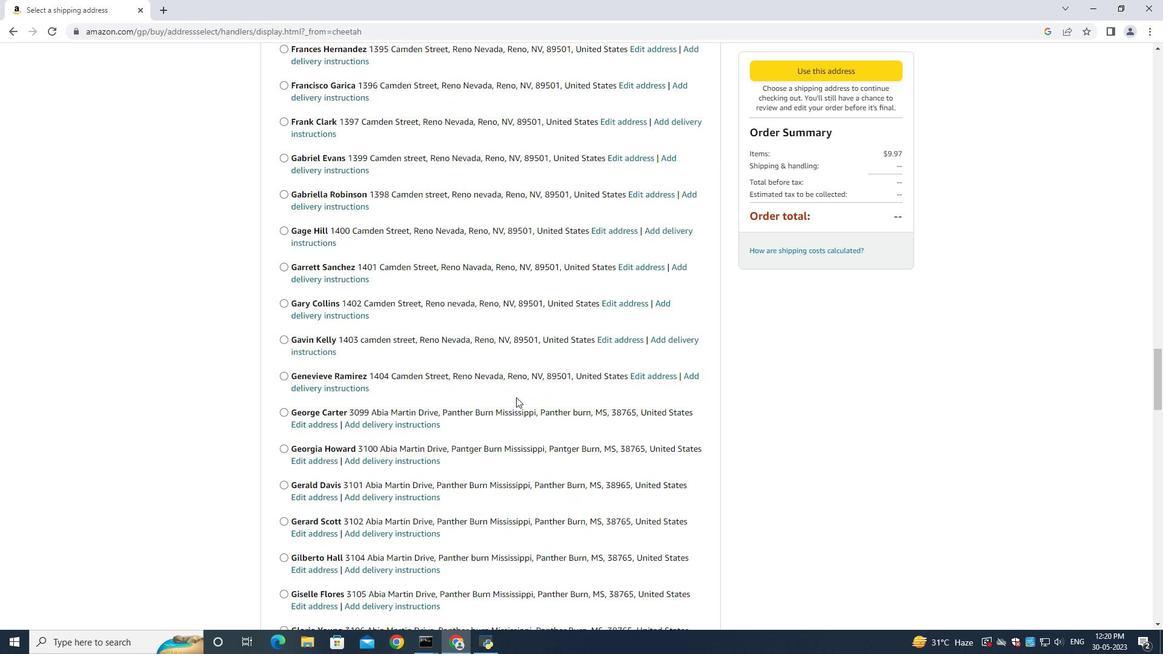 
Action: Mouse scrolled (516, 396) with delta (0, 0)
Screenshot: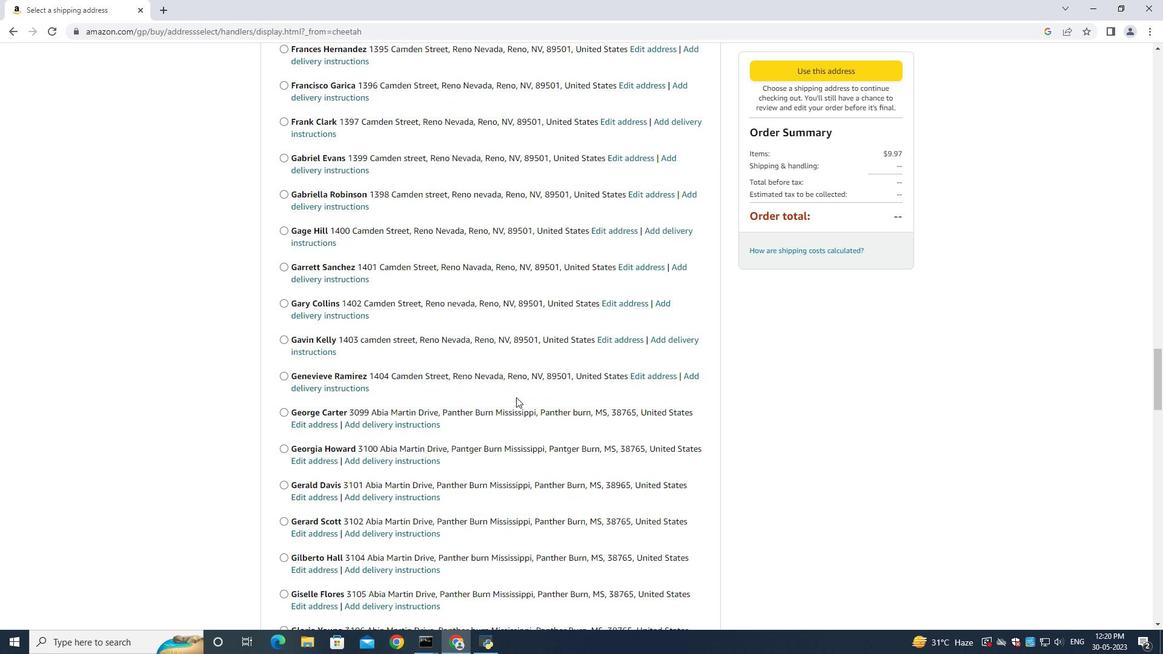 
Action: Mouse scrolled (516, 396) with delta (0, 0)
Screenshot: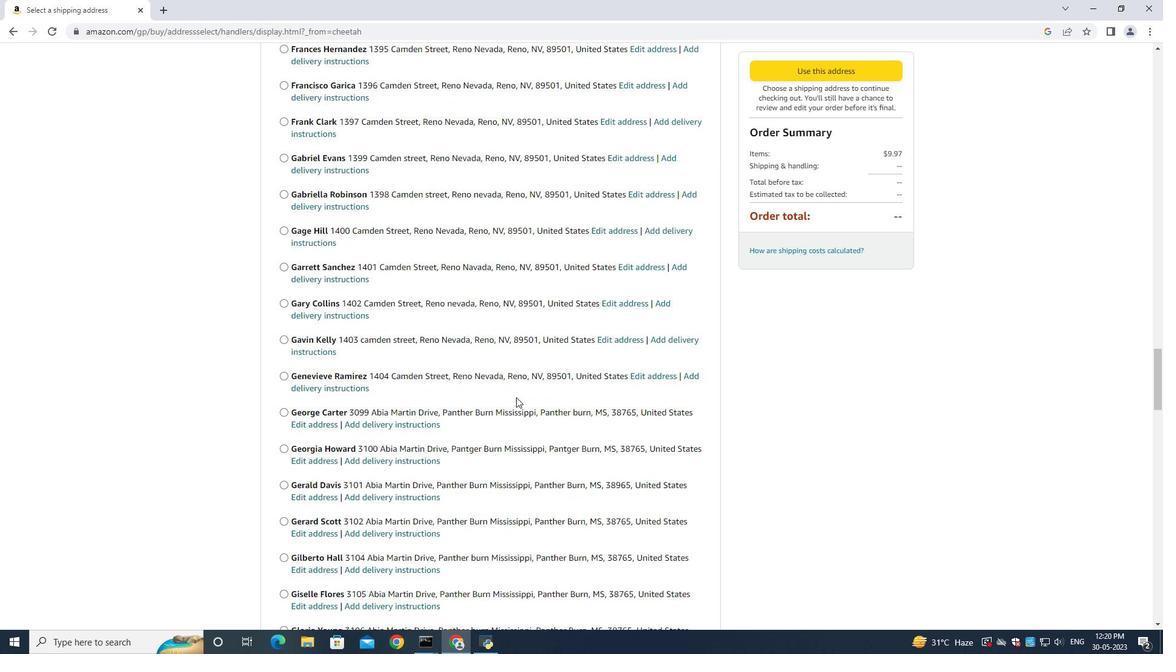 
Action: Mouse scrolled (516, 396) with delta (0, 0)
Screenshot: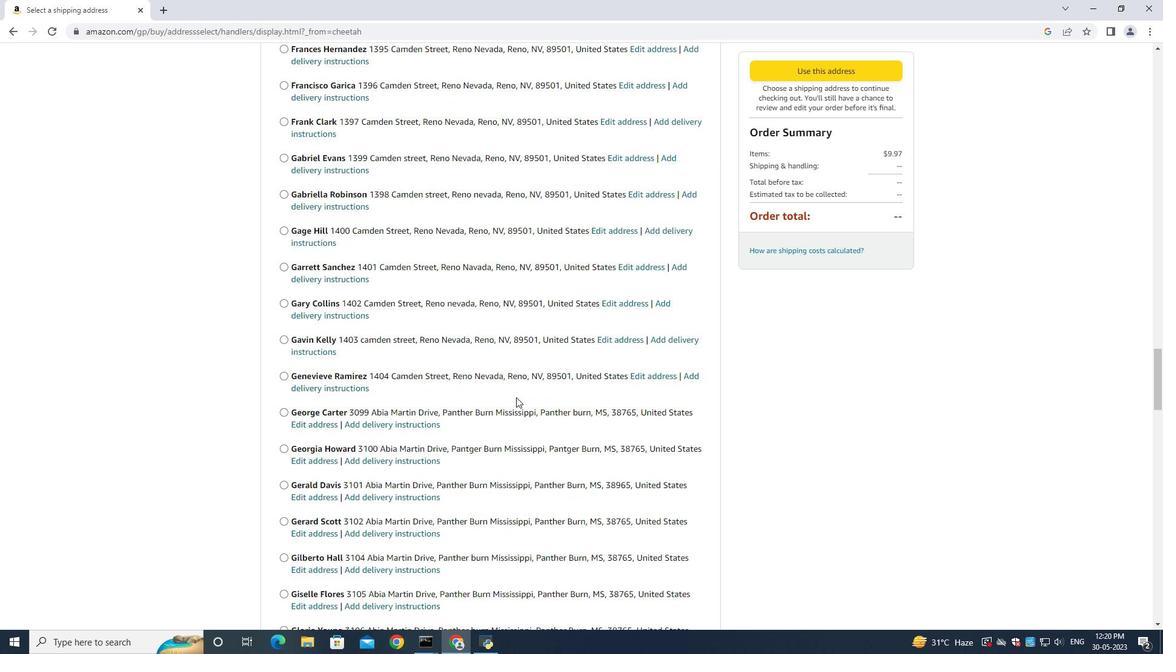 
Action: Mouse scrolled (516, 396) with delta (0, 0)
Screenshot: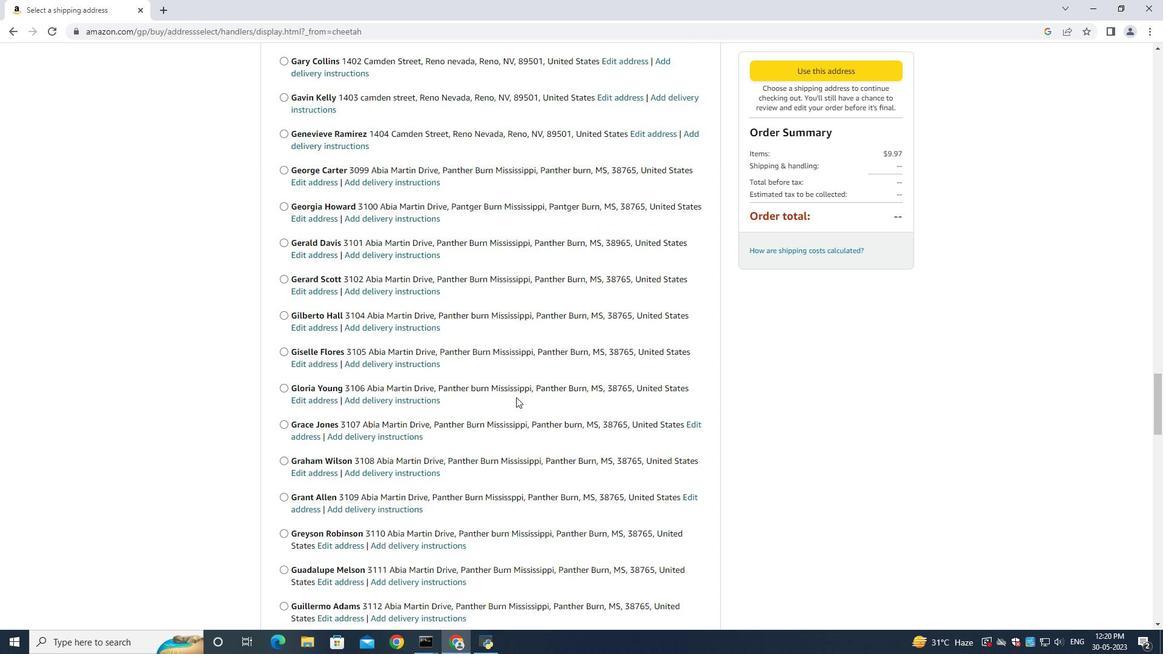 
Action: Mouse scrolled (516, 396) with delta (0, 0)
Screenshot: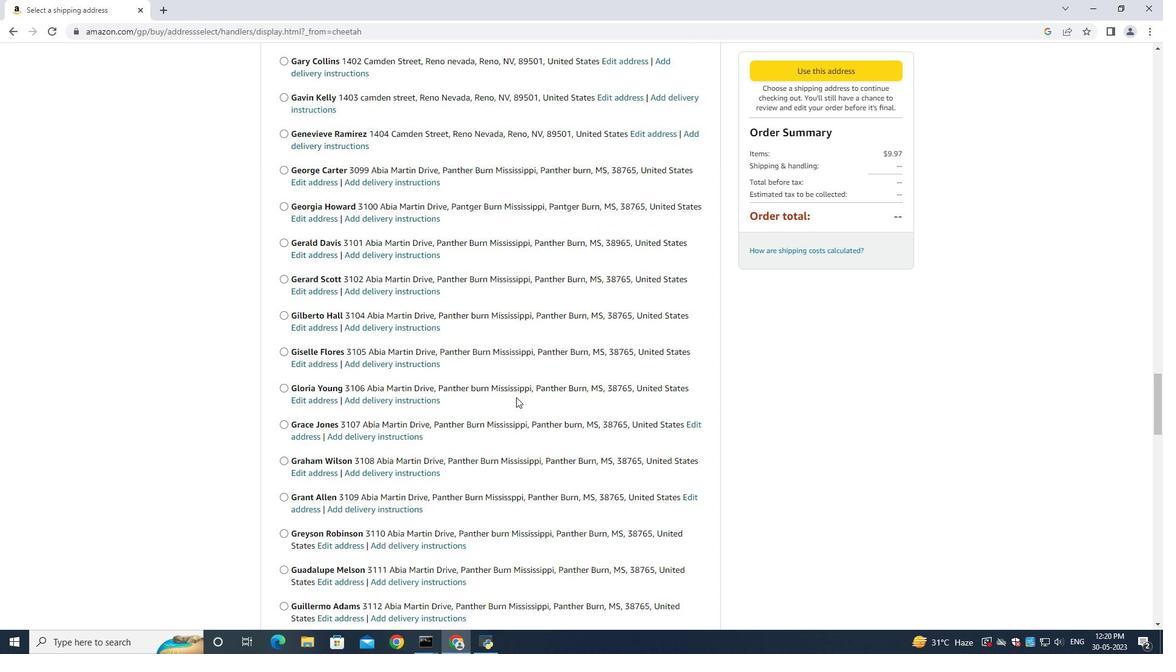 
Action: Mouse scrolled (516, 396) with delta (0, 0)
Screenshot: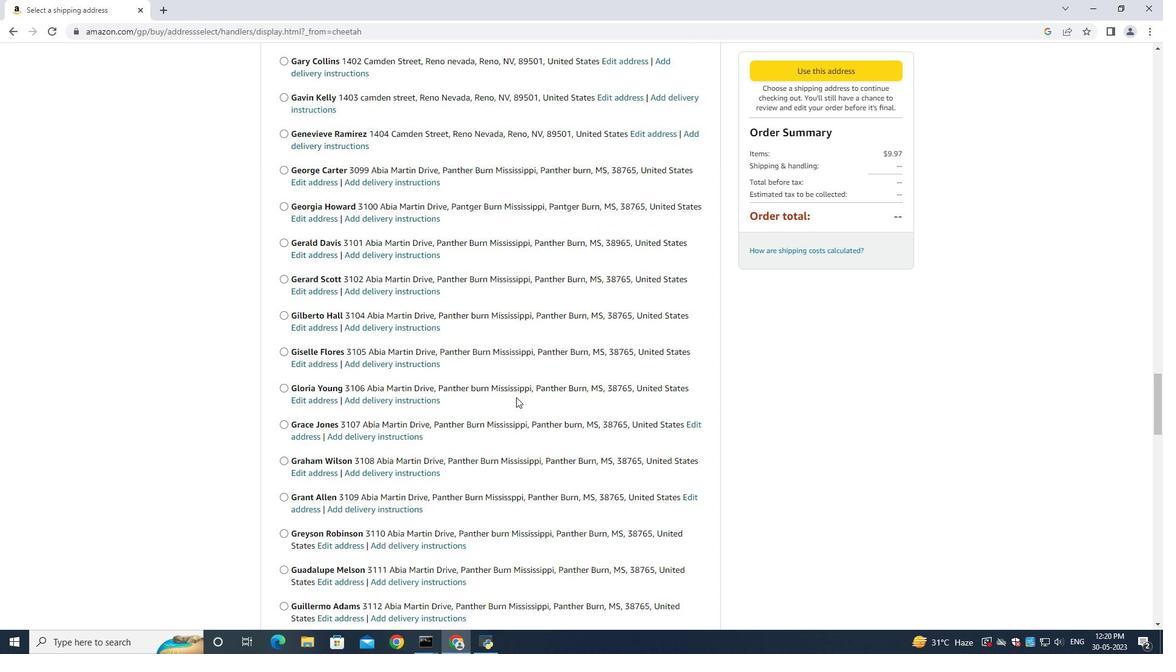 
Action: Mouse scrolled (516, 396) with delta (0, 0)
Screenshot: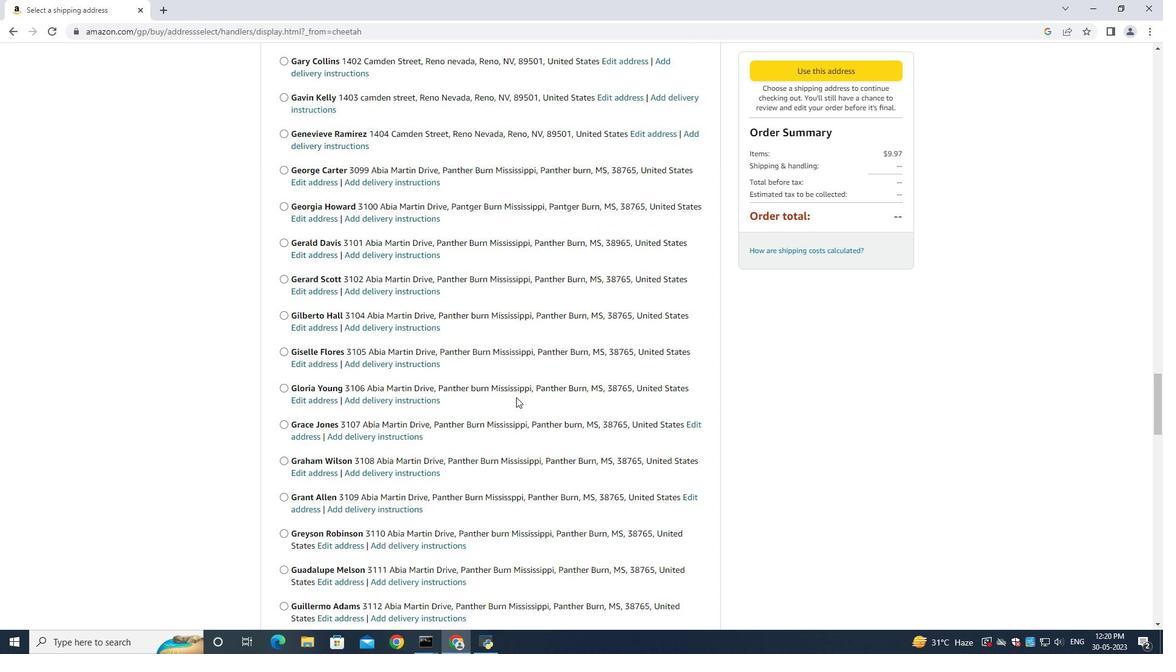 
Action: Mouse scrolled (516, 396) with delta (0, 0)
Screenshot: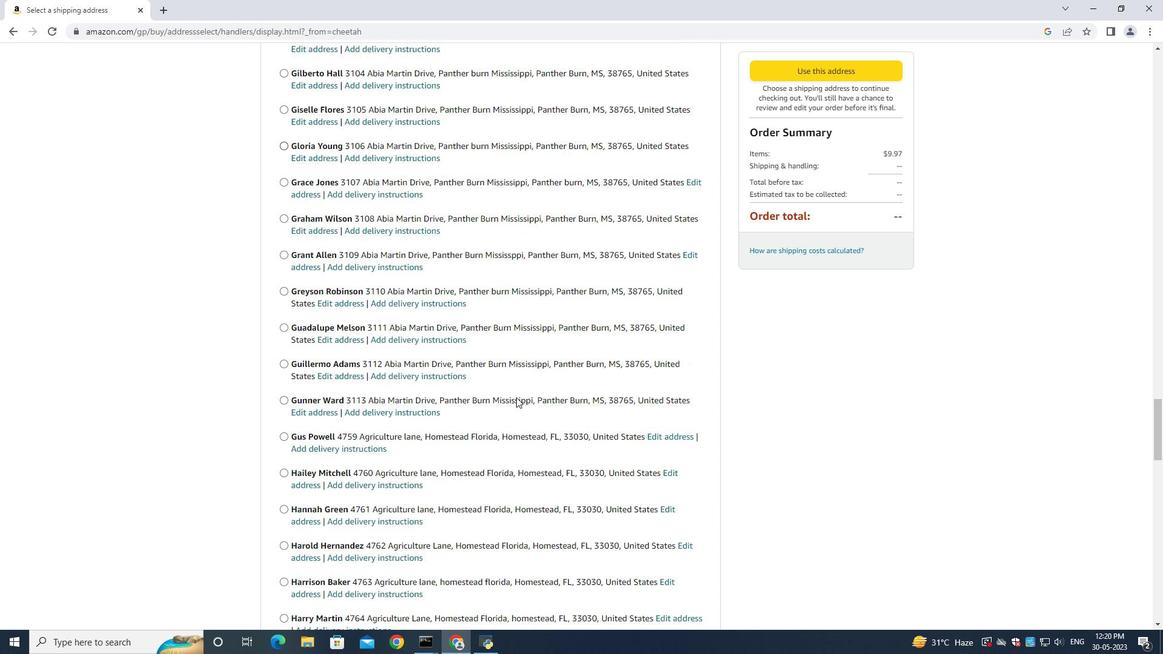 
Action: Mouse scrolled (516, 396) with delta (0, 0)
Screenshot: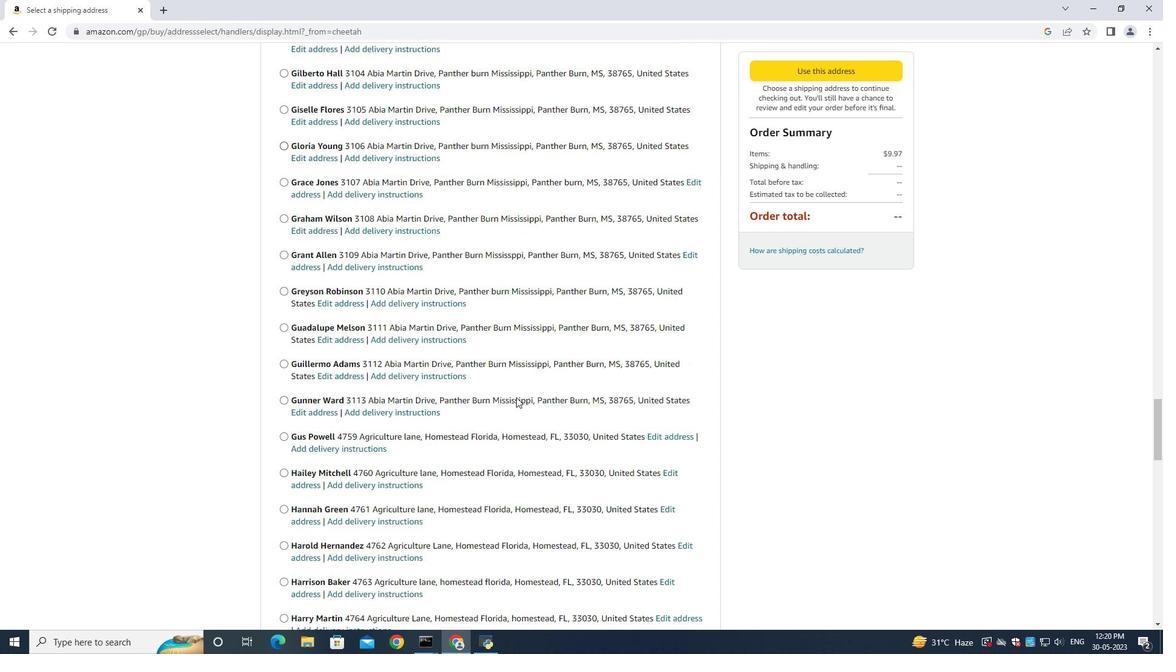 
Action: Mouse scrolled (516, 396) with delta (0, 0)
Screenshot: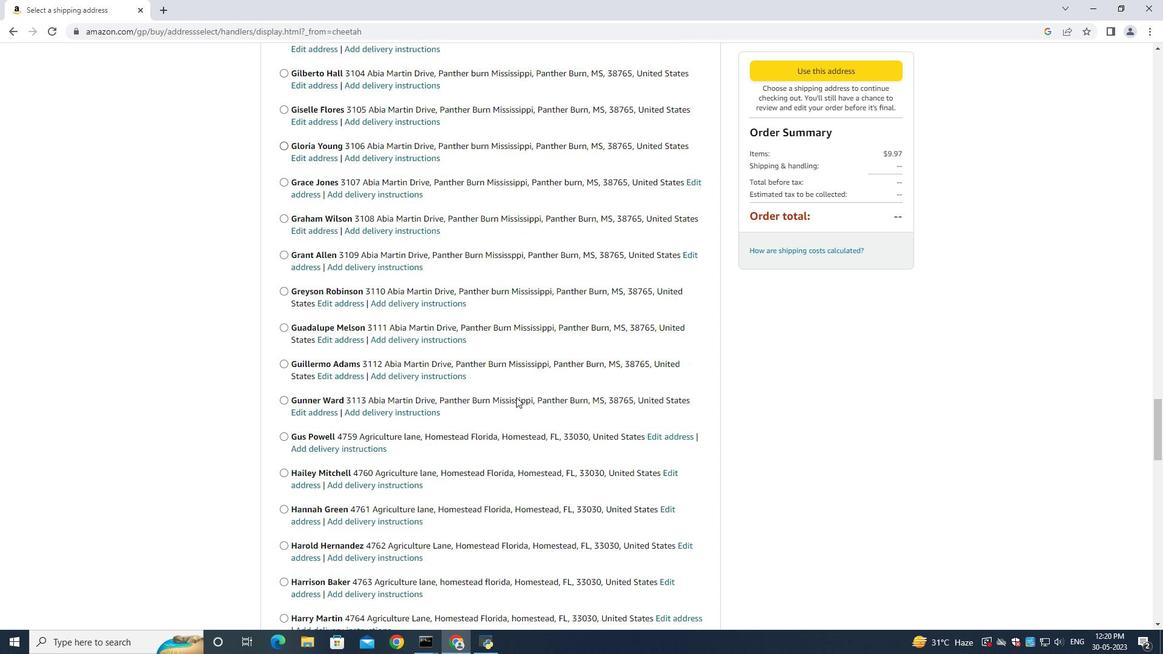
Action: Mouse scrolled (516, 396) with delta (0, 0)
Screenshot: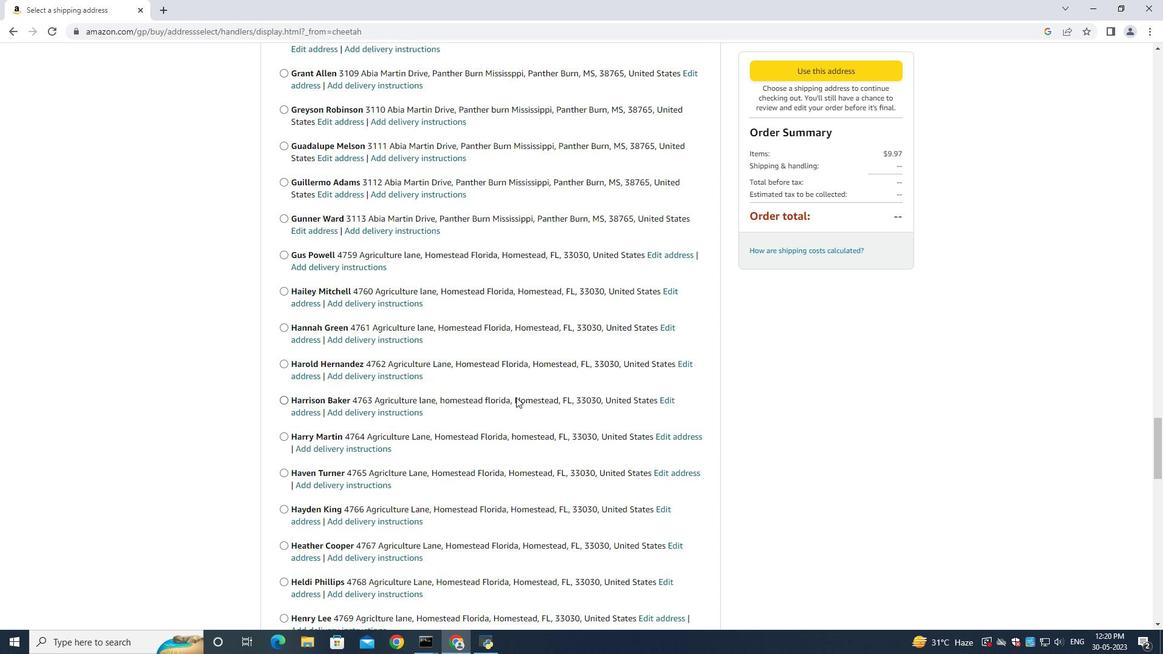 
Action: Mouse scrolled (516, 396) with delta (0, 0)
Screenshot: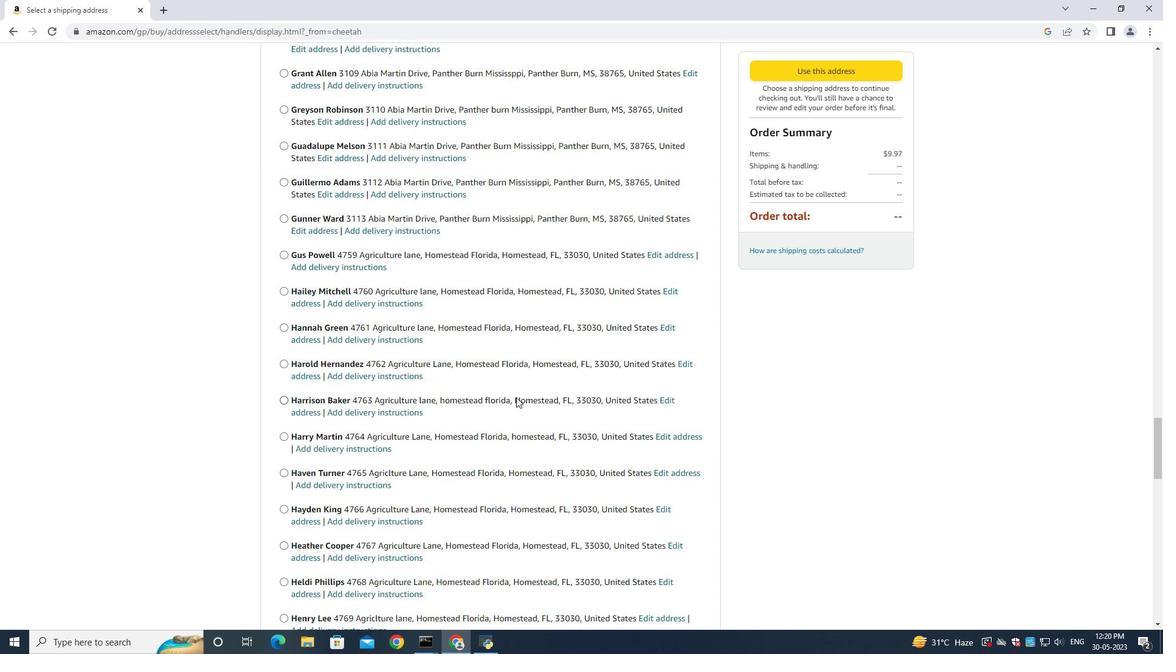 
Action: Mouse scrolled (516, 396) with delta (0, 0)
Screenshot: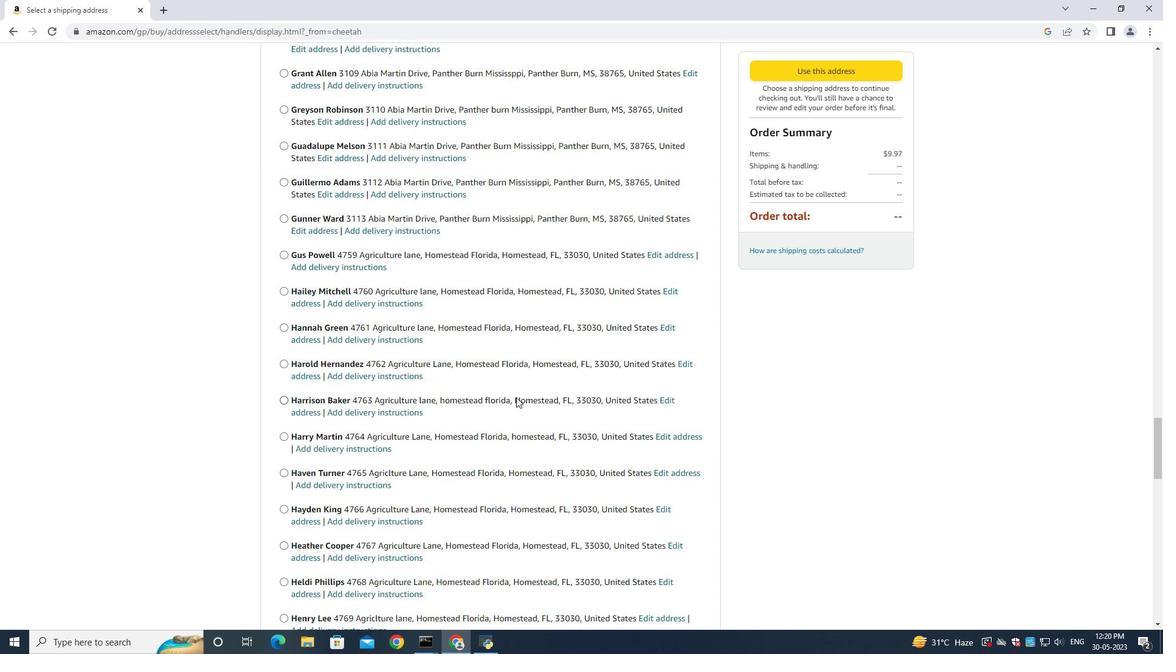 
Action: Mouse scrolled (516, 396) with delta (0, 0)
Screenshot: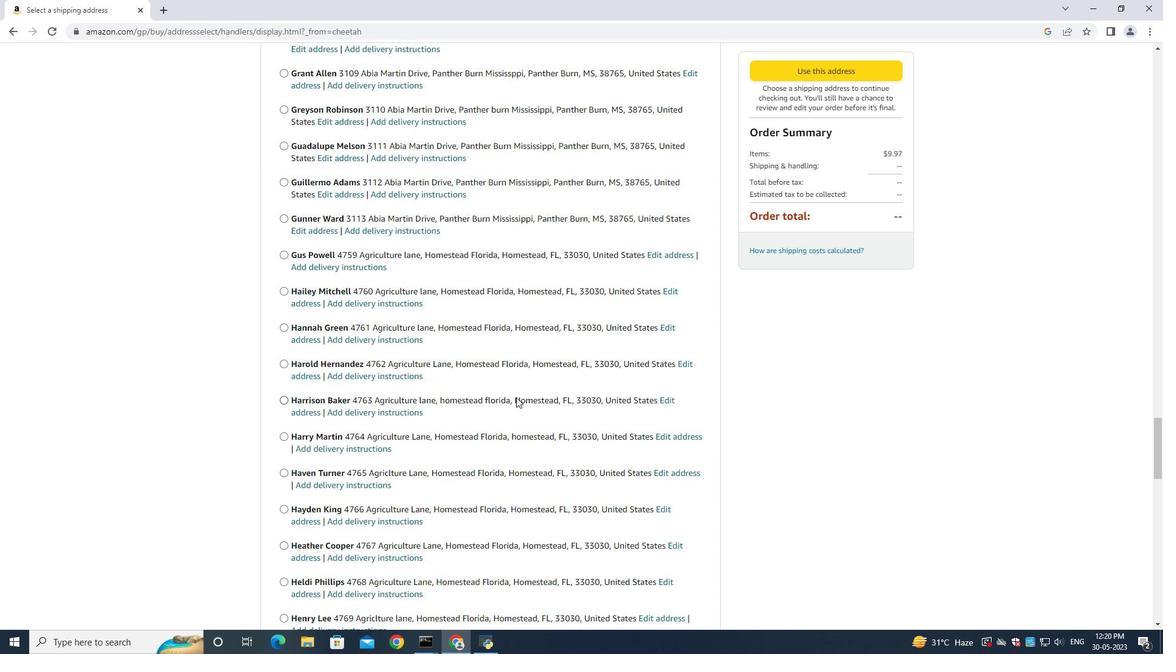 
Action: Mouse scrolled (516, 396) with delta (0, 0)
Screenshot: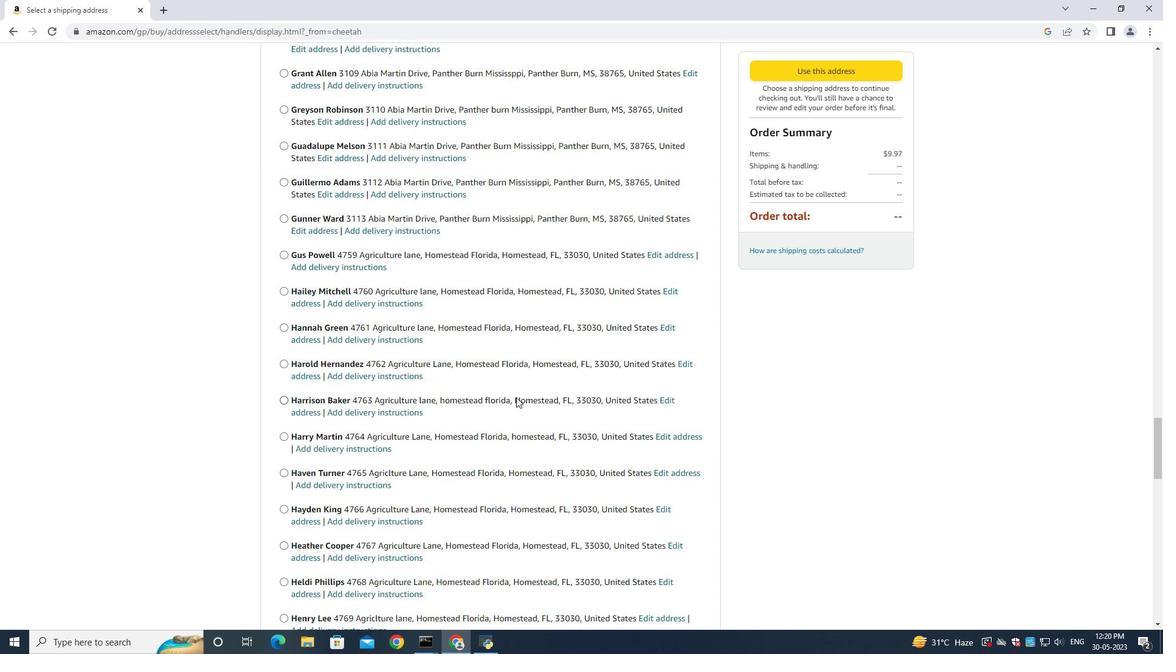 
Action: Mouse scrolled (516, 396) with delta (0, 0)
Screenshot: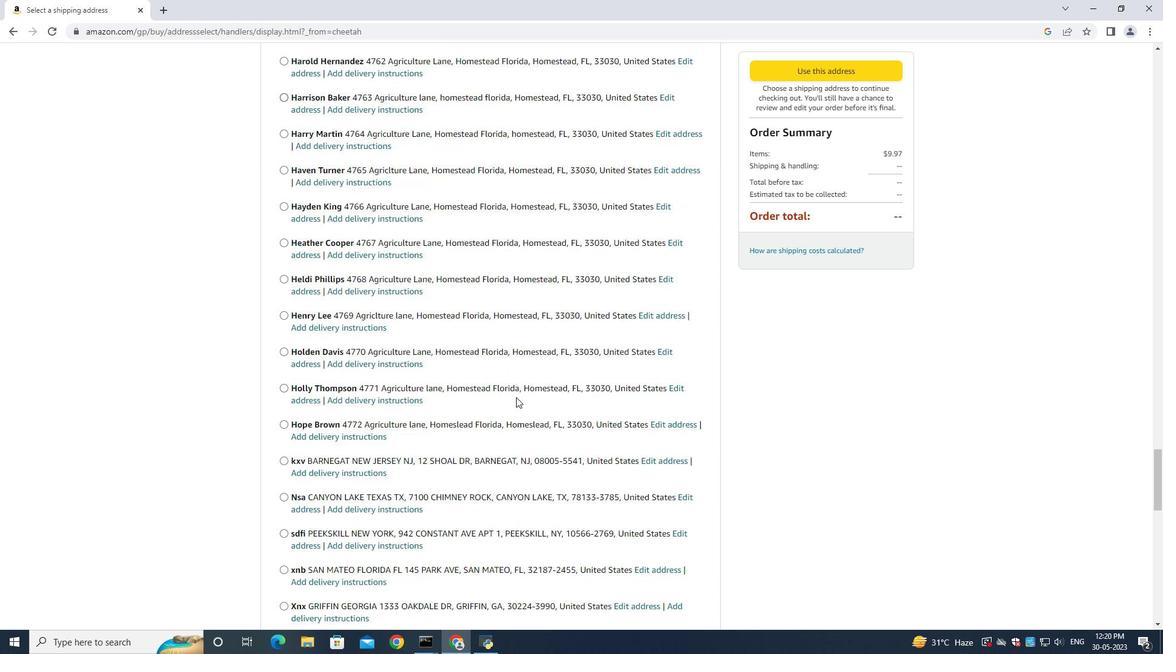 
Action: Mouse scrolled (516, 396) with delta (0, 0)
Screenshot: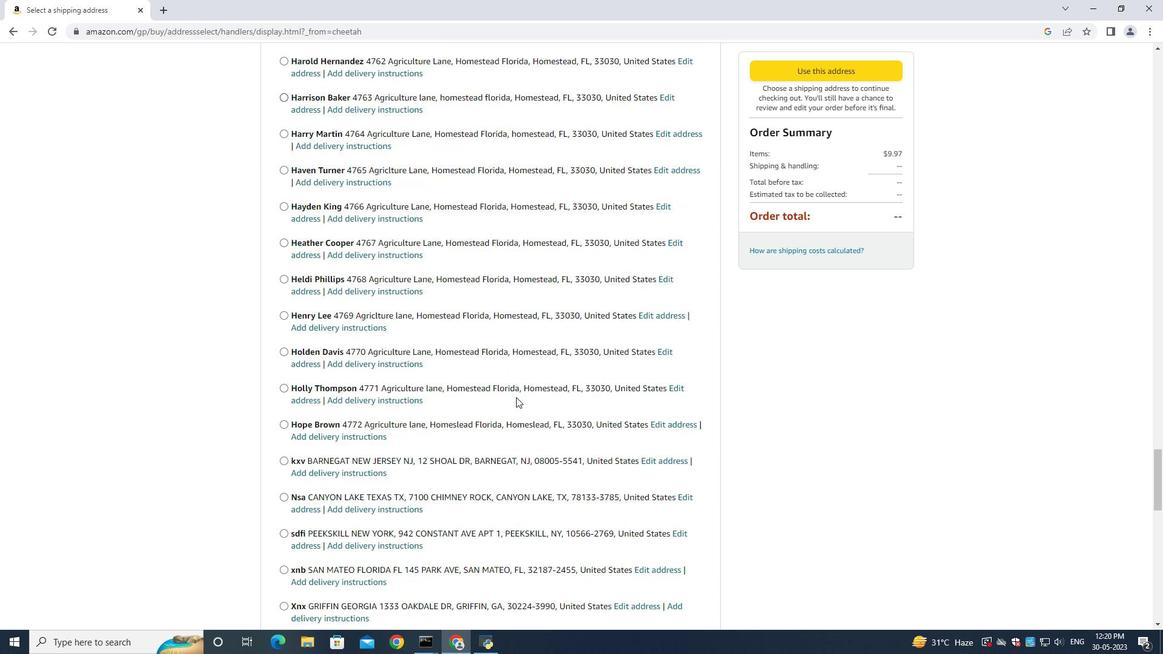 
Action: Mouse scrolled (516, 396) with delta (0, 0)
Screenshot: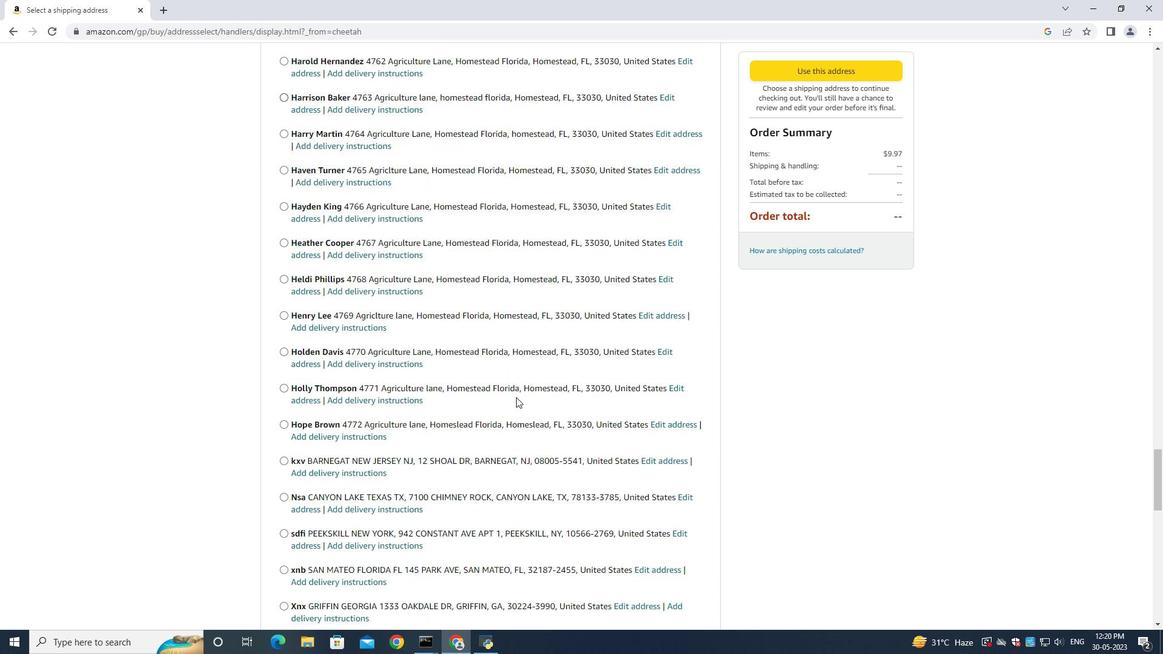 
Action: Mouse scrolled (516, 396) with delta (0, 0)
Screenshot: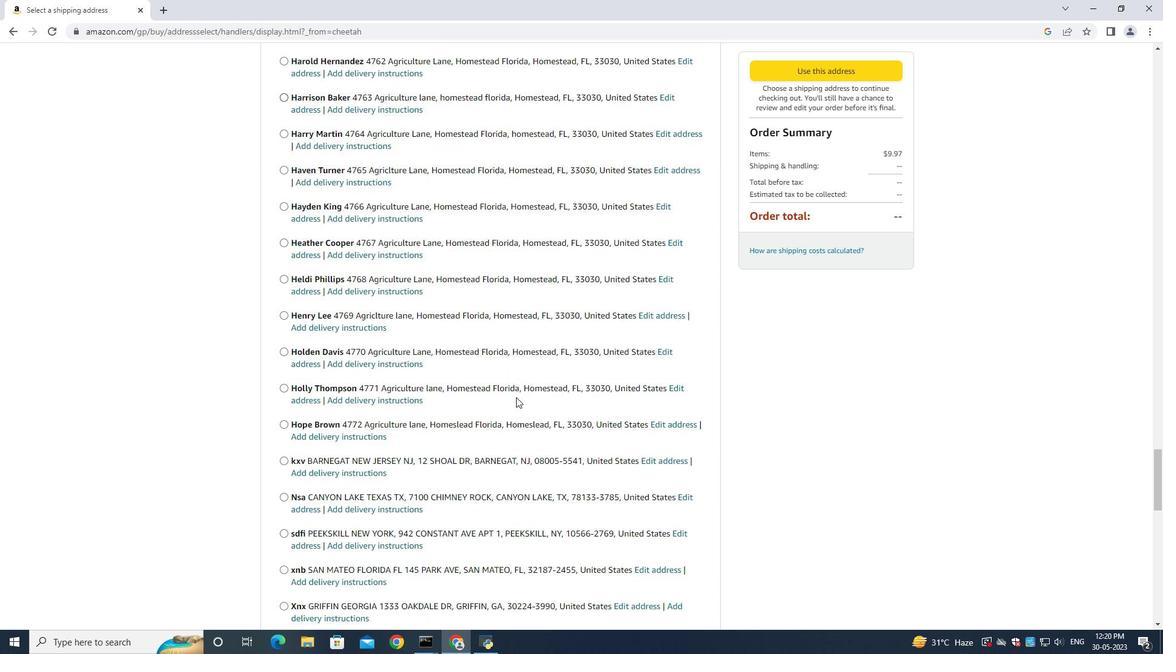 
Action: Mouse scrolled (516, 396) with delta (0, 0)
Screenshot: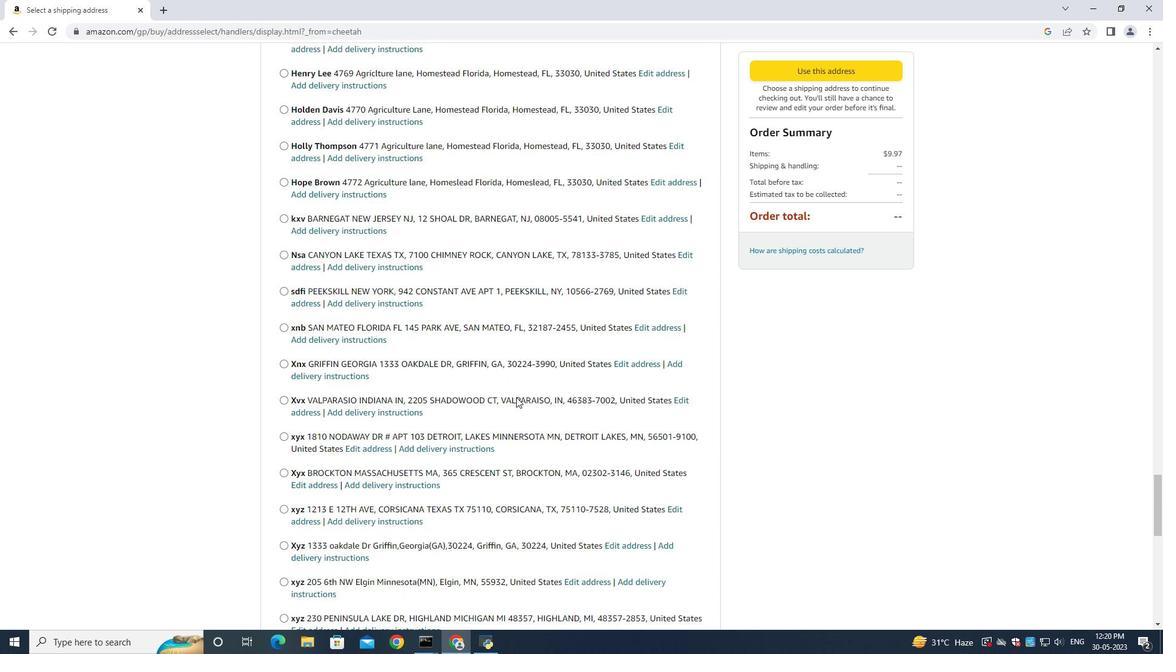 
Action: Mouse scrolled (516, 396) with delta (0, 0)
Screenshot: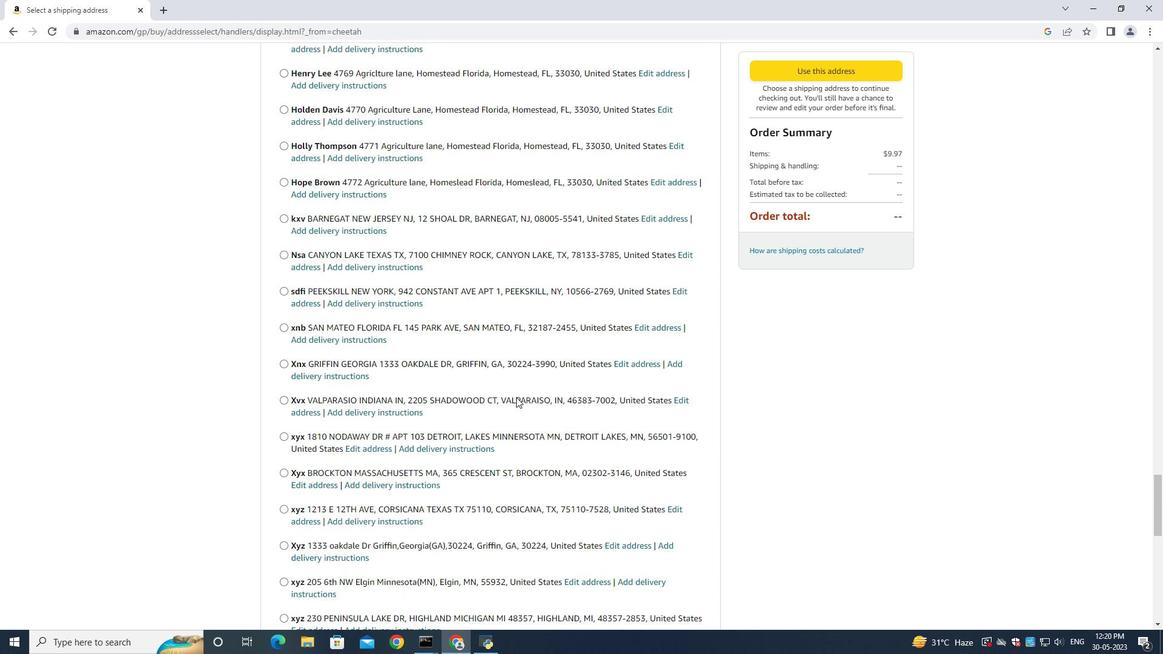 
Action: Mouse scrolled (516, 396) with delta (0, 0)
Screenshot: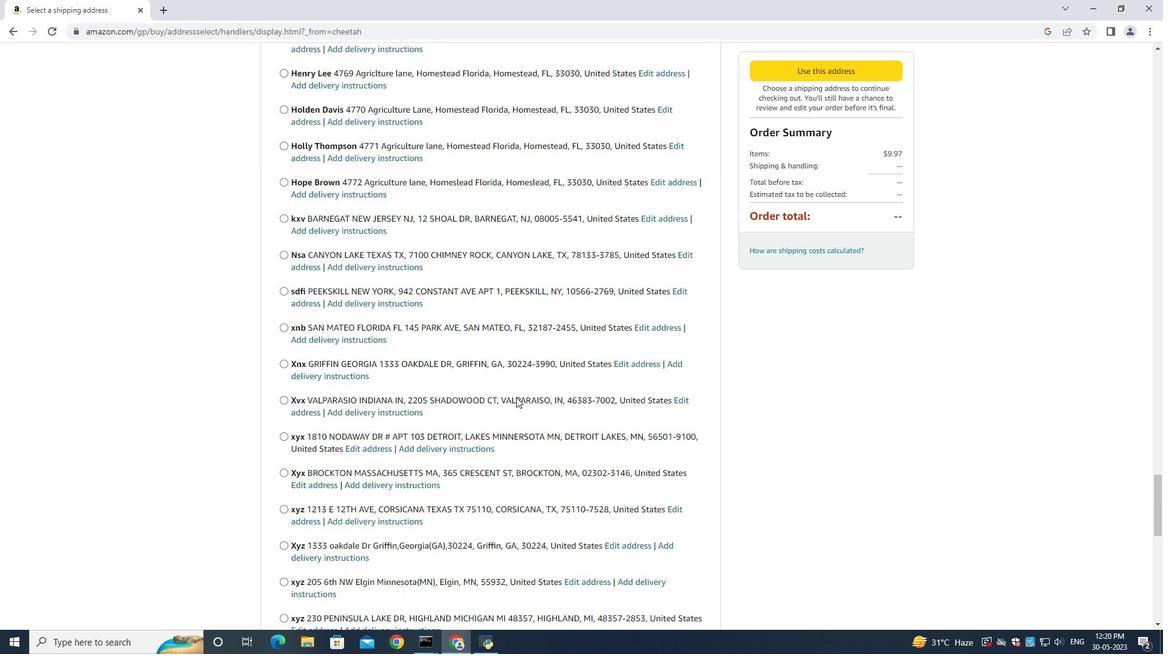 
Action: Mouse scrolled (516, 396) with delta (0, 0)
Screenshot: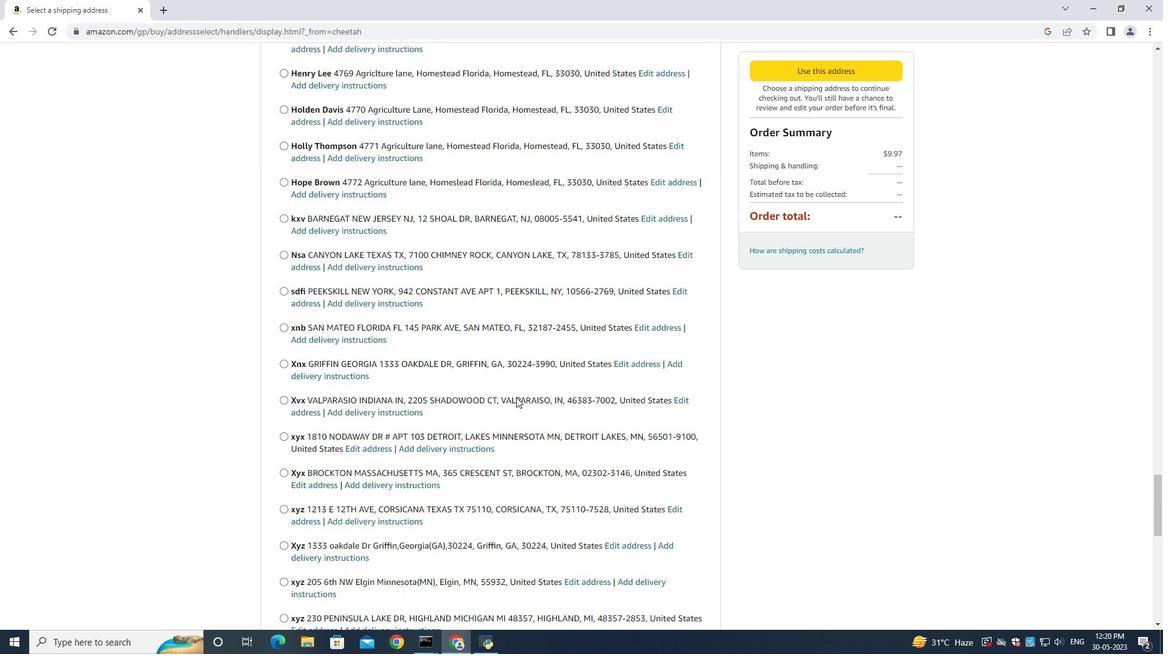 
Action: Mouse scrolled (516, 396) with delta (0, 0)
Screenshot: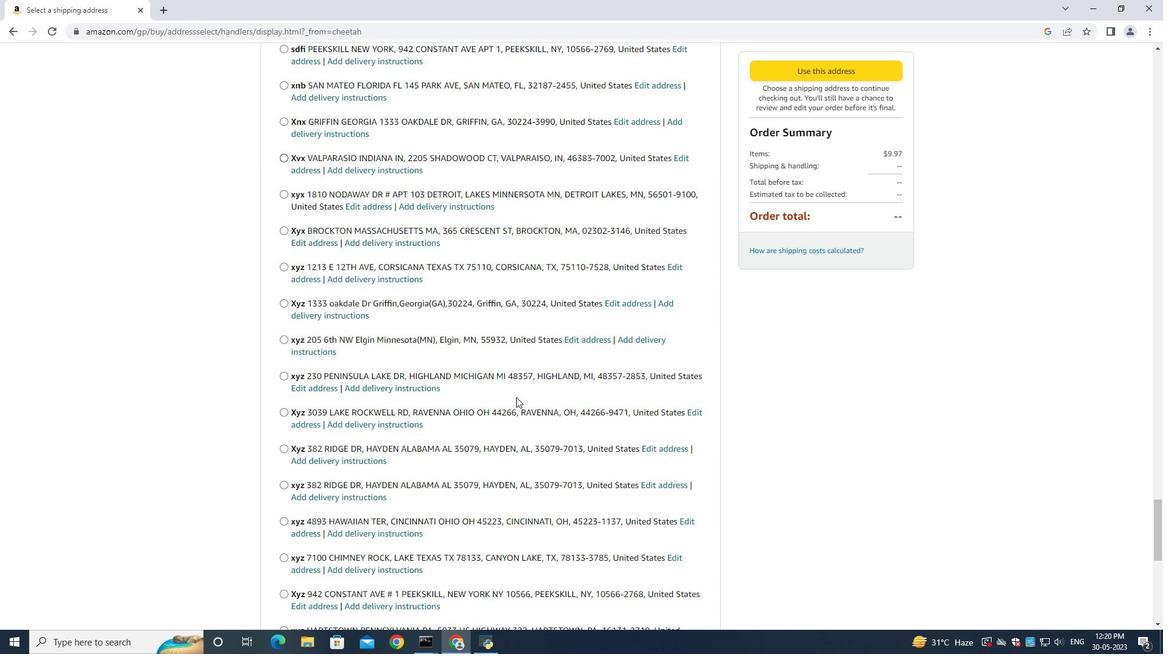 
Action: Mouse scrolled (516, 396) with delta (0, 0)
Screenshot: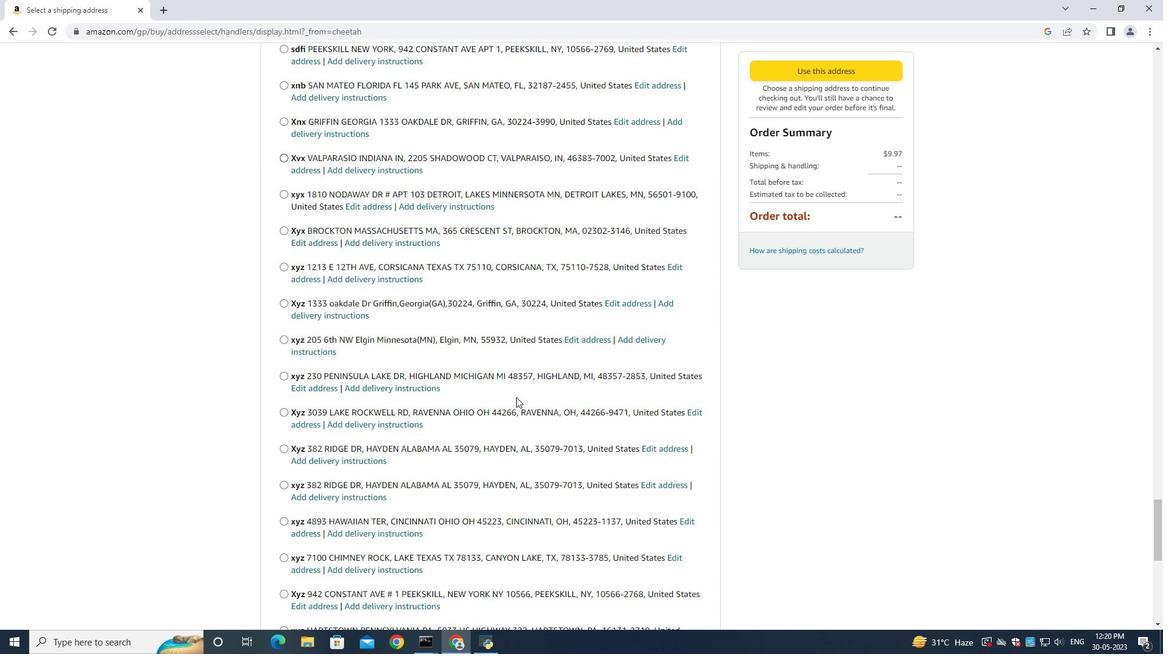 
Action: Mouse scrolled (516, 396) with delta (0, 0)
Screenshot: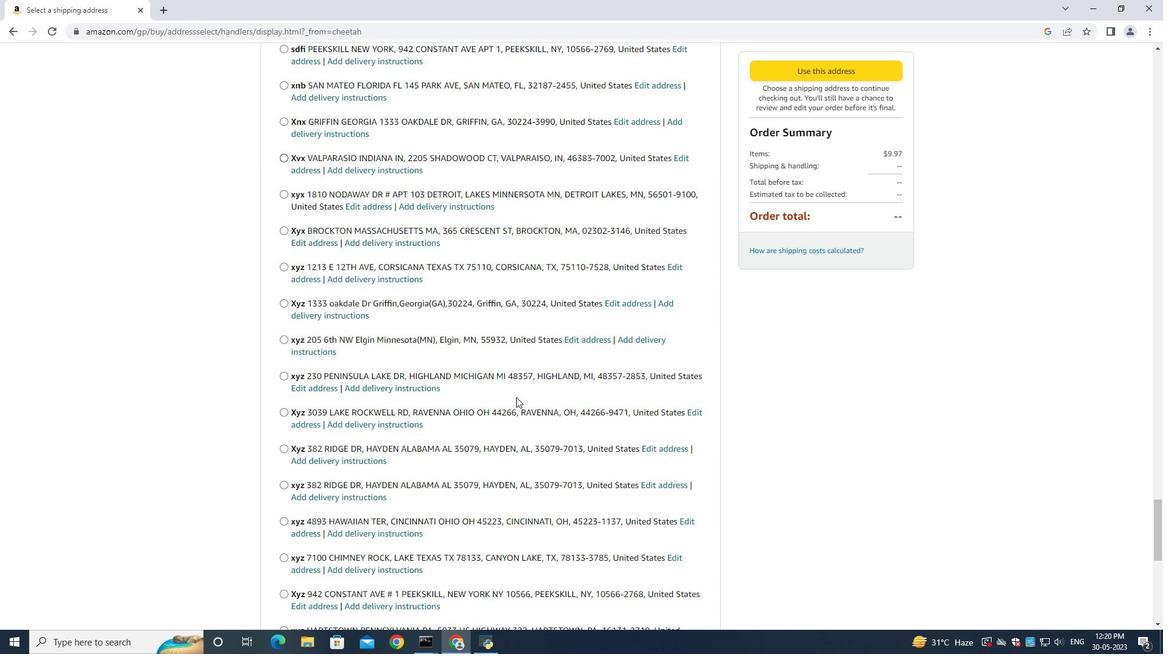
Action: Mouse scrolled (516, 396) with delta (0, 0)
Screenshot: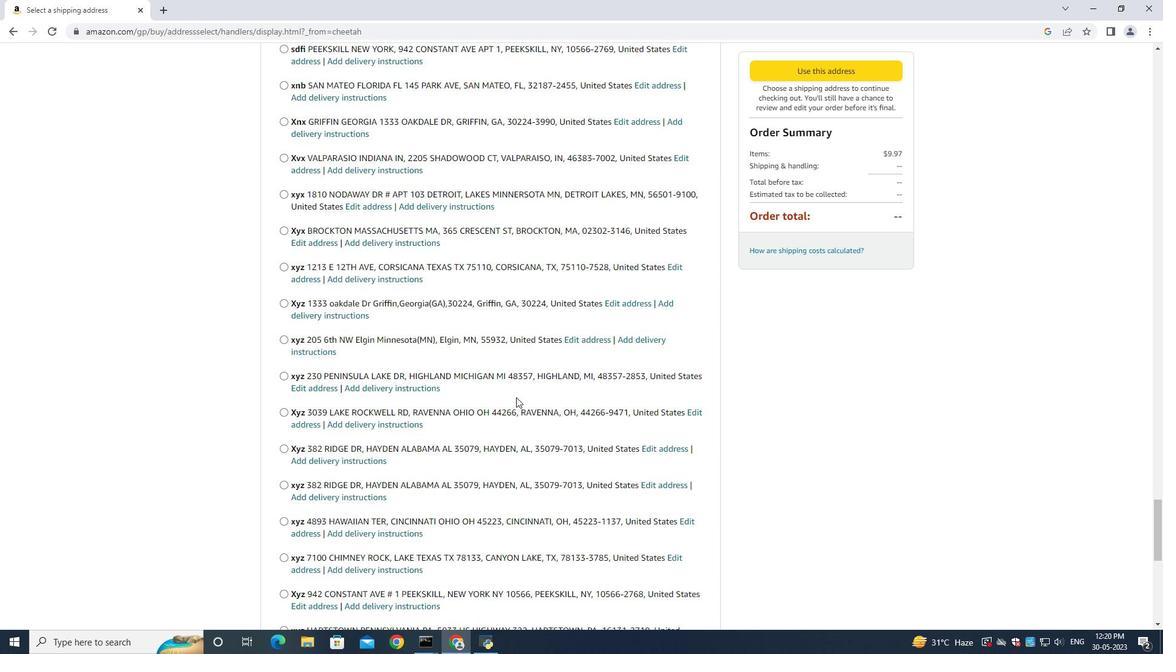 
Action: Mouse scrolled (516, 396) with delta (0, 0)
Screenshot: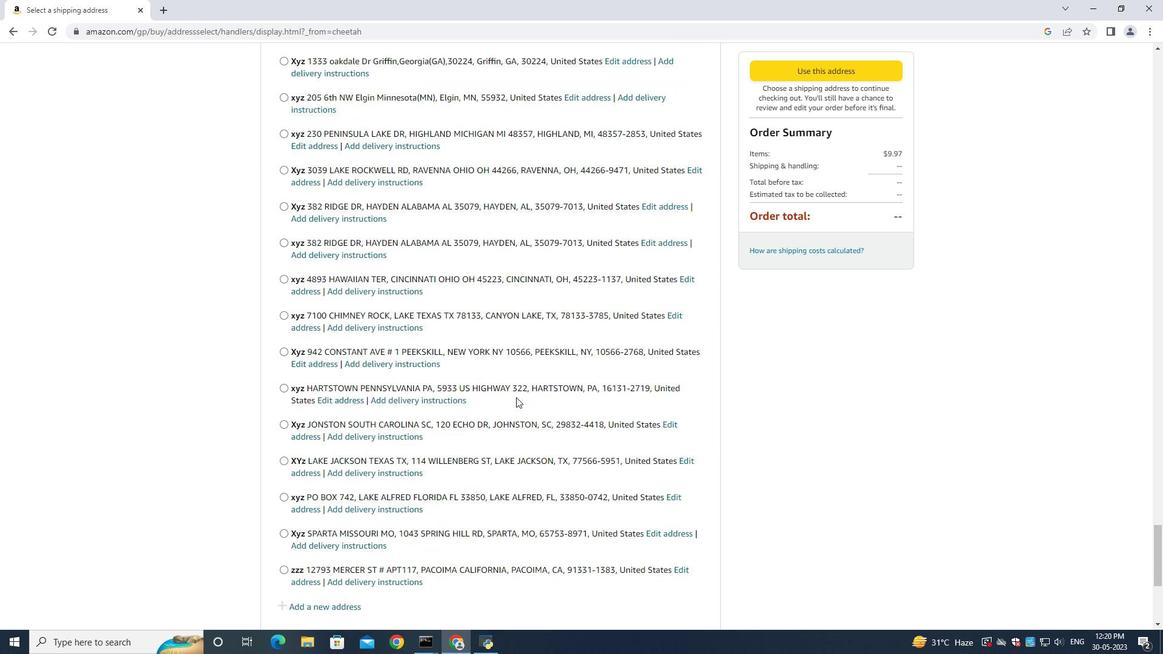 
Action: Mouse scrolled (516, 396) with delta (0, 0)
Screenshot: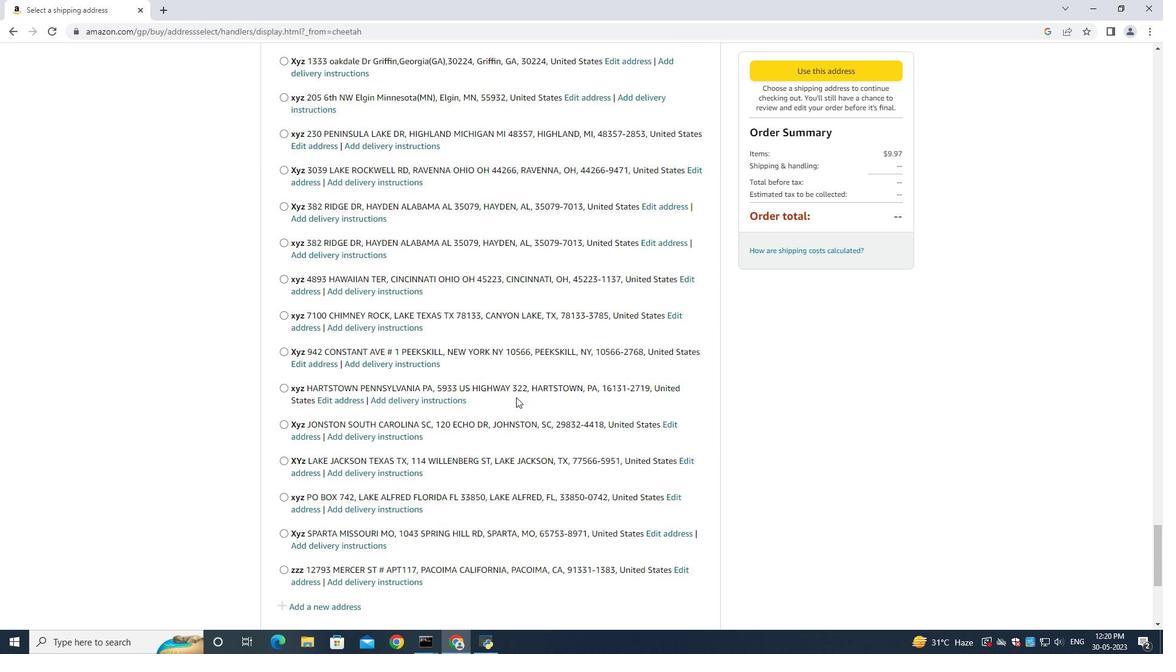 
Action: Mouse scrolled (516, 396) with delta (0, 0)
Screenshot: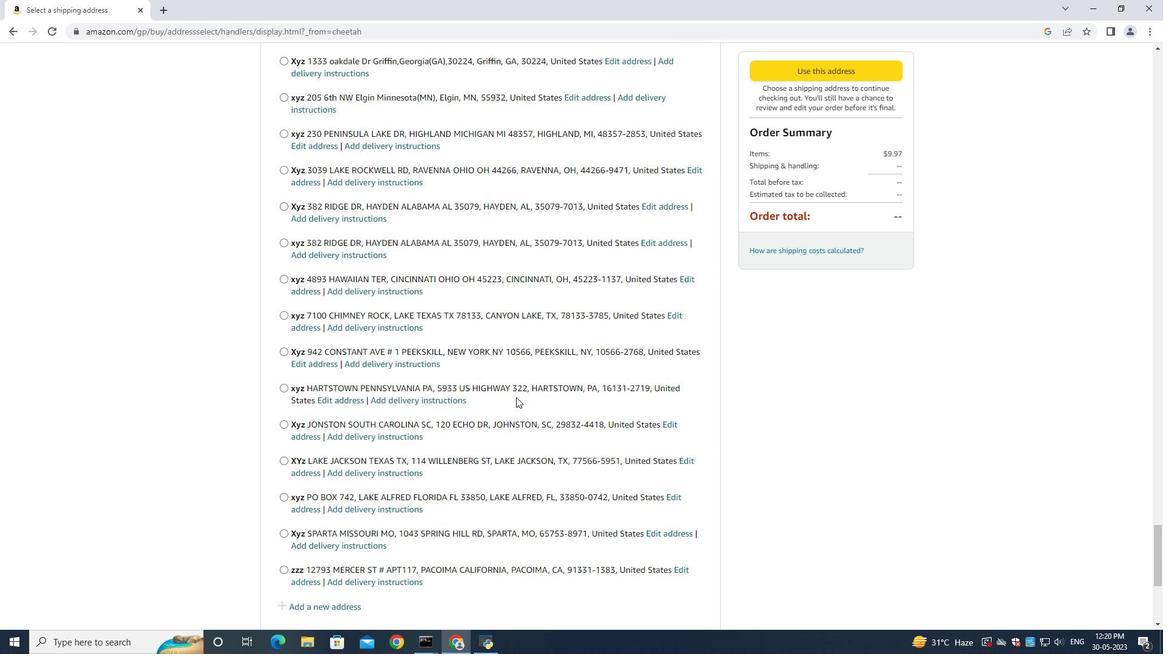 
Action: Mouse scrolled (516, 396) with delta (0, 0)
Screenshot: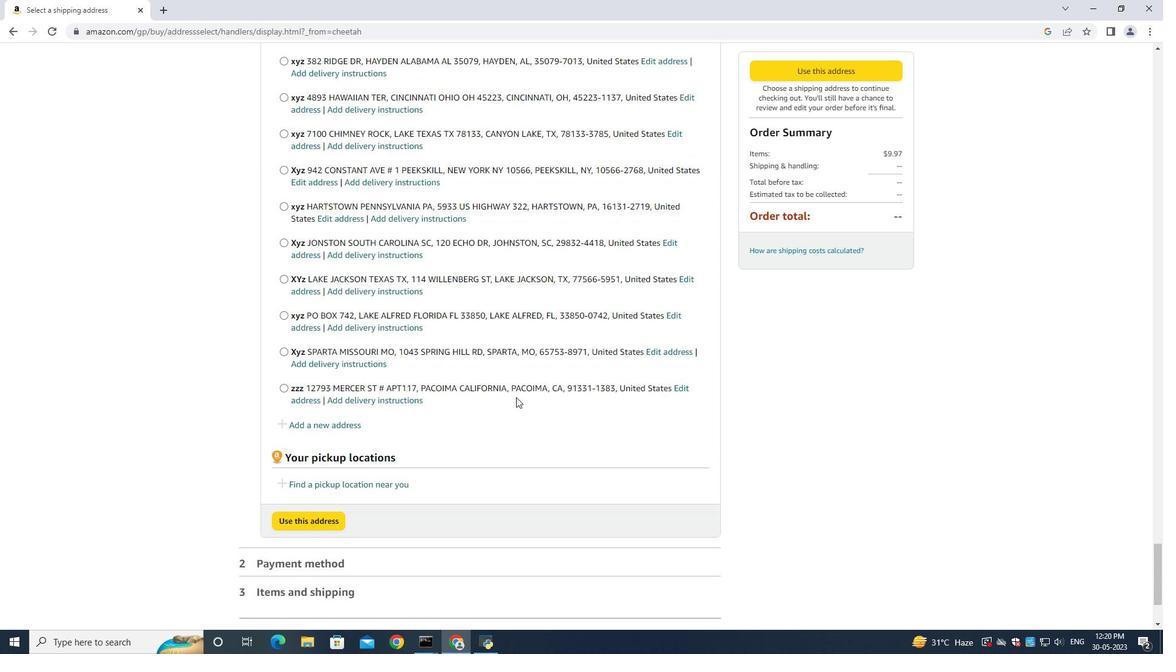 
Action: Mouse moved to (319, 367)
Screenshot: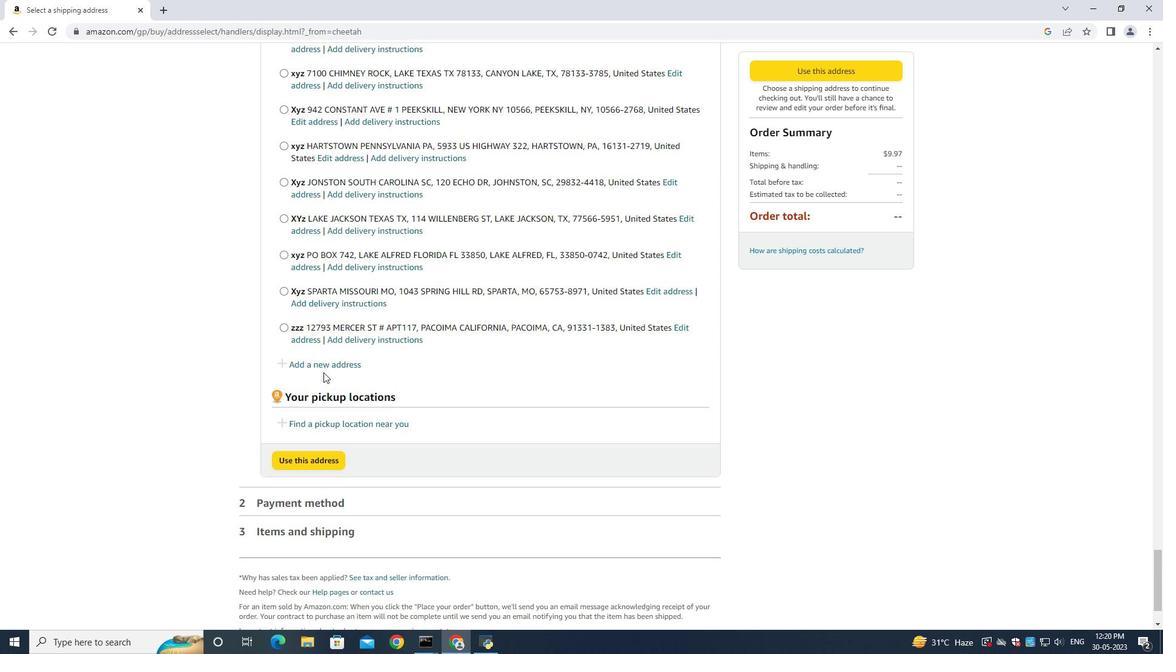 
Action: Mouse pressed left at (319, 367)
Screenshot: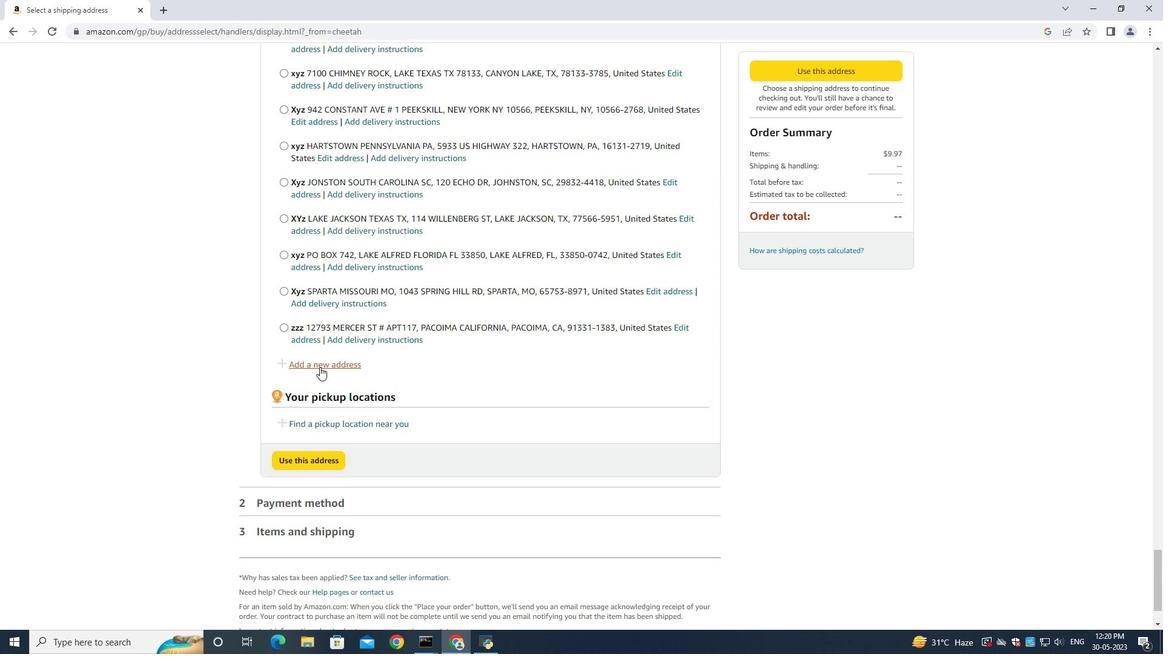 
Action: Mouse moved to (419, 293)
Screenshot: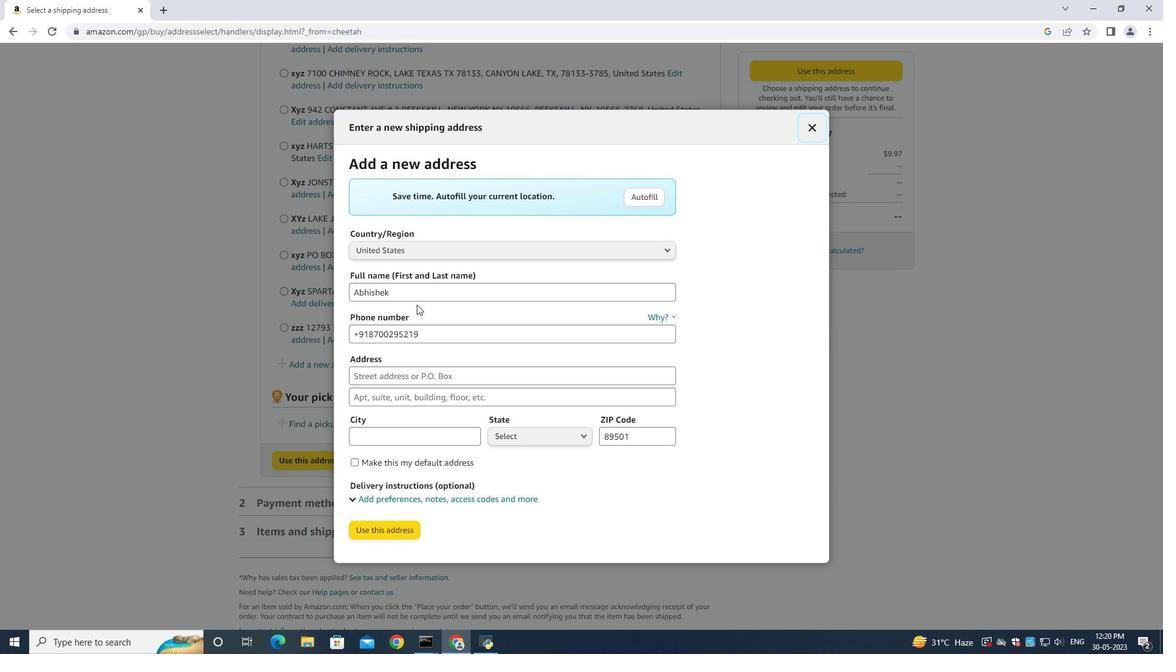 
Action: Mouse pressed left at (419, 293)
Screenshot: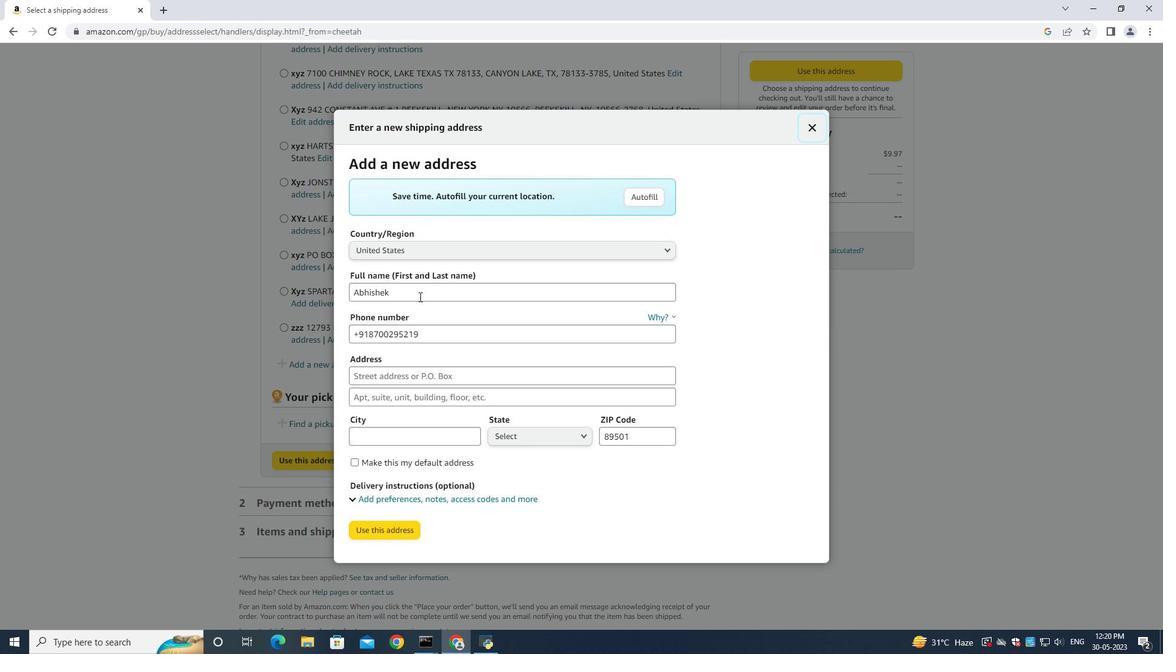 
Action: Key pressed ctrl+A<Key.backspace><Key.shift><Key.shift><Key.shift><Key.shift><Key.shift><Key.shift><Key.shift>Hudson<Key.space><Key.shift>Clark<Key.tab><Key.tab><Key.backspace>3052454080<Key.tab>4773<Key.space><Key.shift>Agriculture<Key.space>lane<Key.tab><Key.shift><Key.shift><Key.shift><Key.shift><Key.shift><Key.shift><Key.shift><Key.shift><Key.shift><Key.shift><Key.shift><Key.shift><Key.shift><Key.shift><Key.shift><Key.shift><Key.shift><Key.shift><Key.shift><Key.shift><Key.shift><Key.shift><Key.shift><Key.shift><Key.shift><Key.shift><Key.shift><Key.shift><Key.shift><Key.shift><Key.shift><Key.shift><Key.shift><Key.shift><Key.shift><Key.shift><Key.shift><Key.shift><Key.shift><Key.shift><Key.shift><Key.shift><Key.shift><Key.shift><Key.shift>Homestead<Key.space><Key.shift>Florida<Key.tab><Key.shift>Home<Key.shift><Key.shift><Key.shift><Key.shift><Key.shift>stead<Key.tab><Key.up>fl<Key.enter><Key.tab><Key.tab>
Screenshot: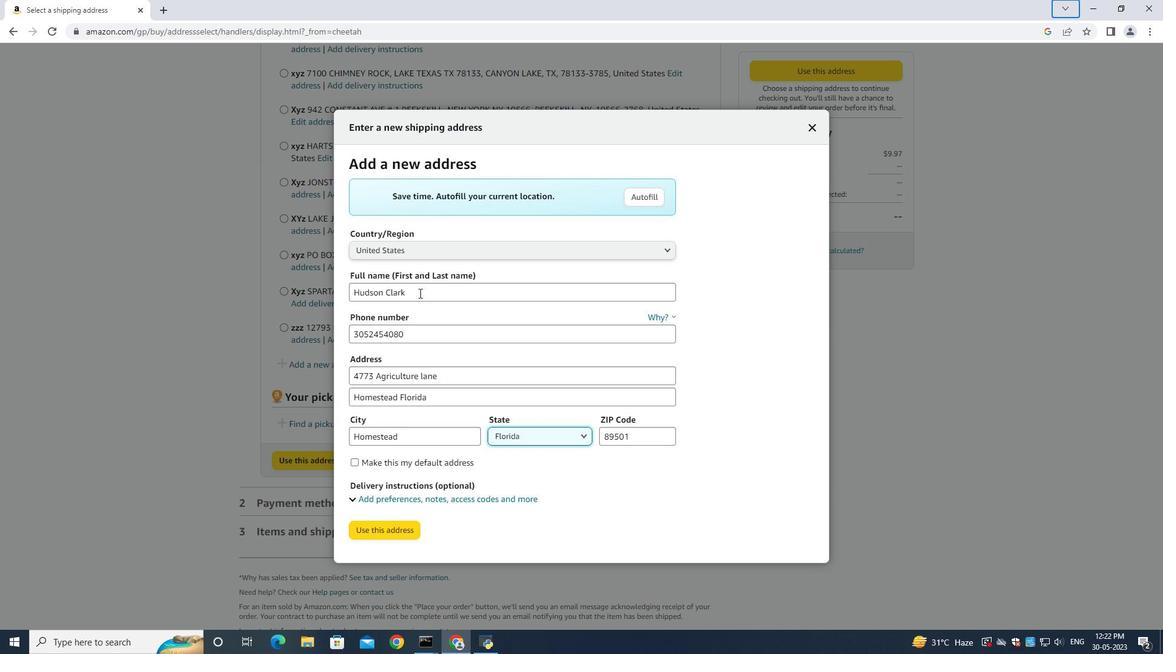 
Action: Mouse moved to (635, 438)
Screenshot: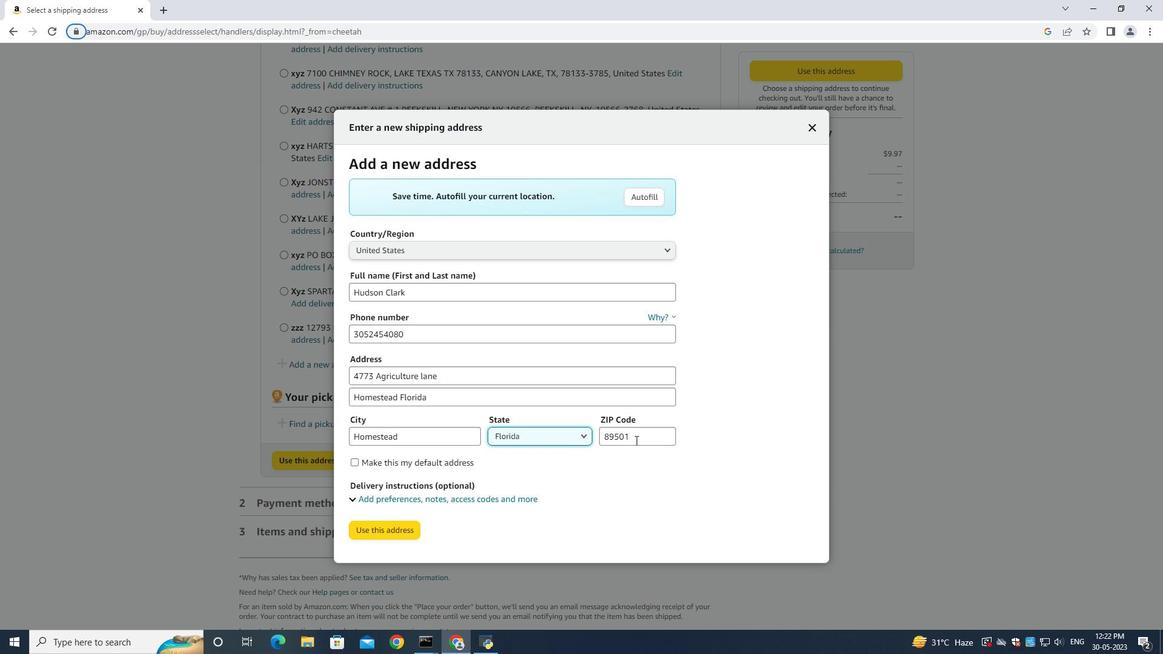 
Action: Mouse pressed left at (635, 438)
Screenshot: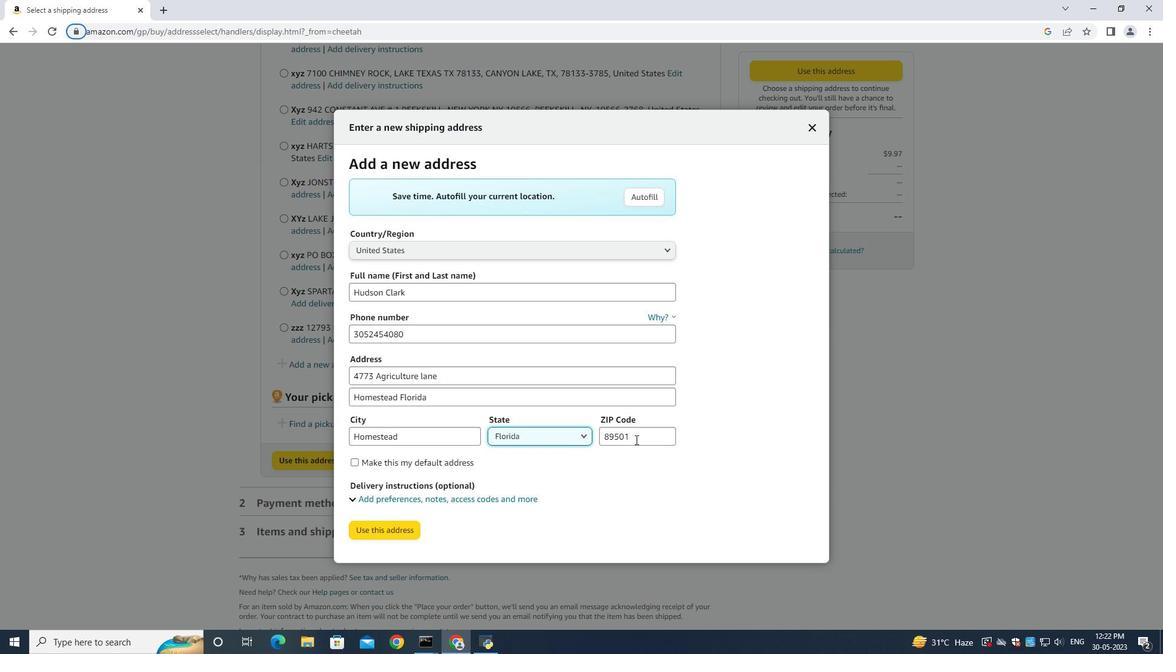 
Action: Key pressed <Key.backspace><Key.backspace><Key.backspace><Key.backspace><Key.backspace><Key.backspace><Key.backspace><Key.backspace><Key.backspace><Key.backspace><Key.backspace><Key.backspace><Key.backspace>33030
Screenshot: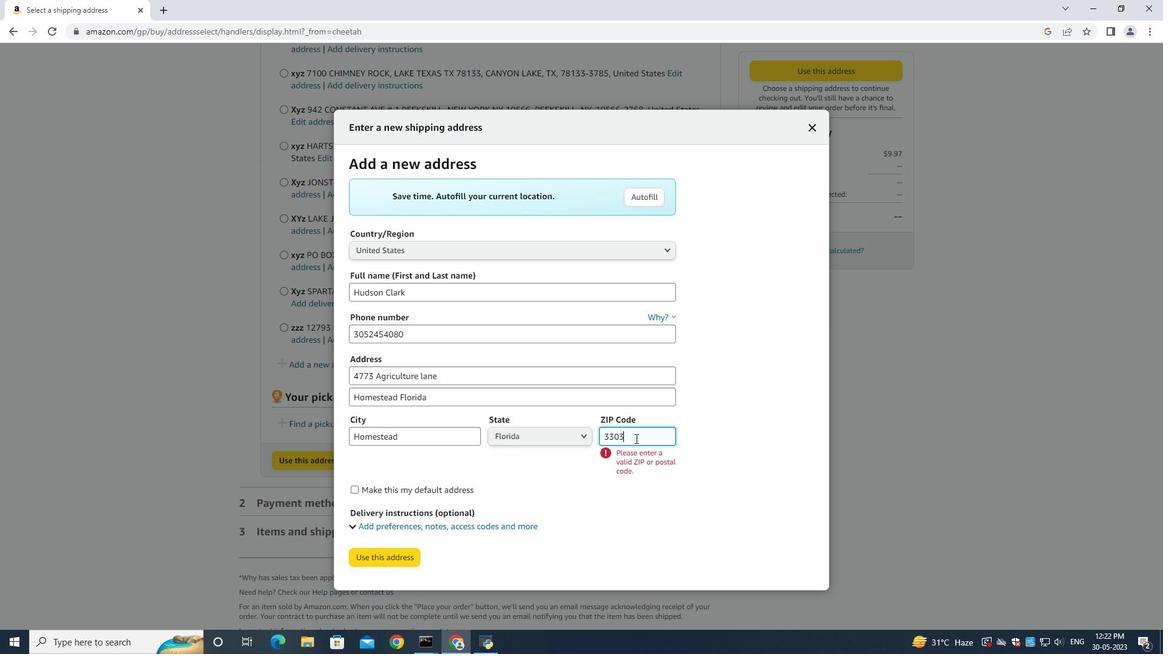
Action: Mouse moved to (377, 525)
Screenshot: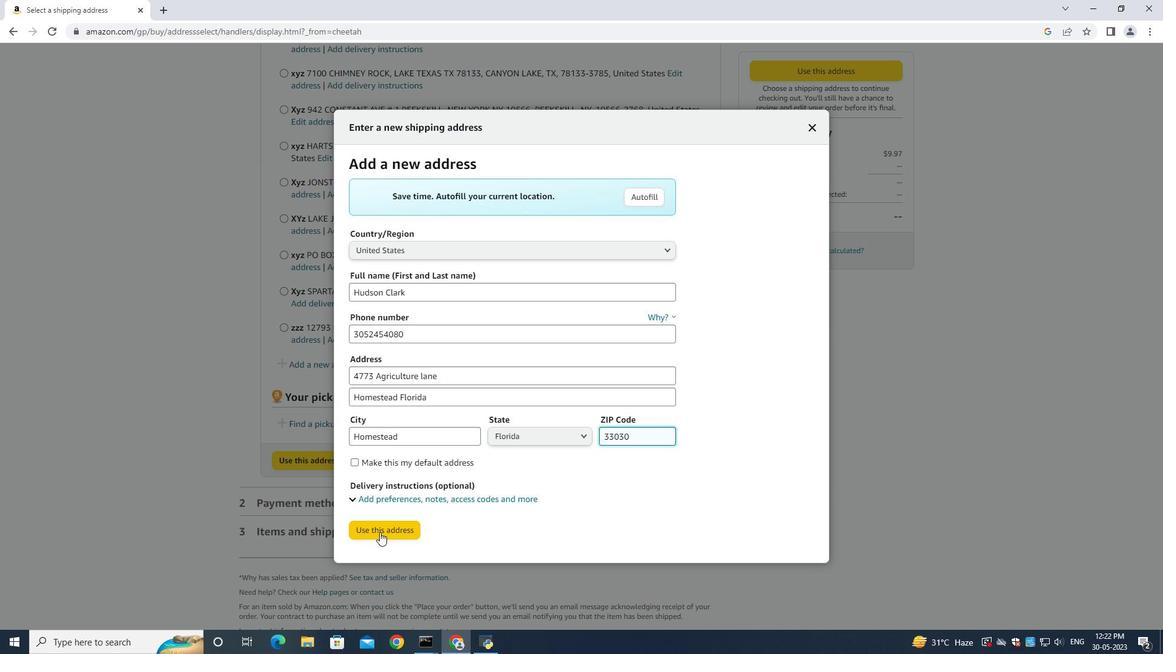
Action: Mouse pressed left at (377, 525)
Screenshot: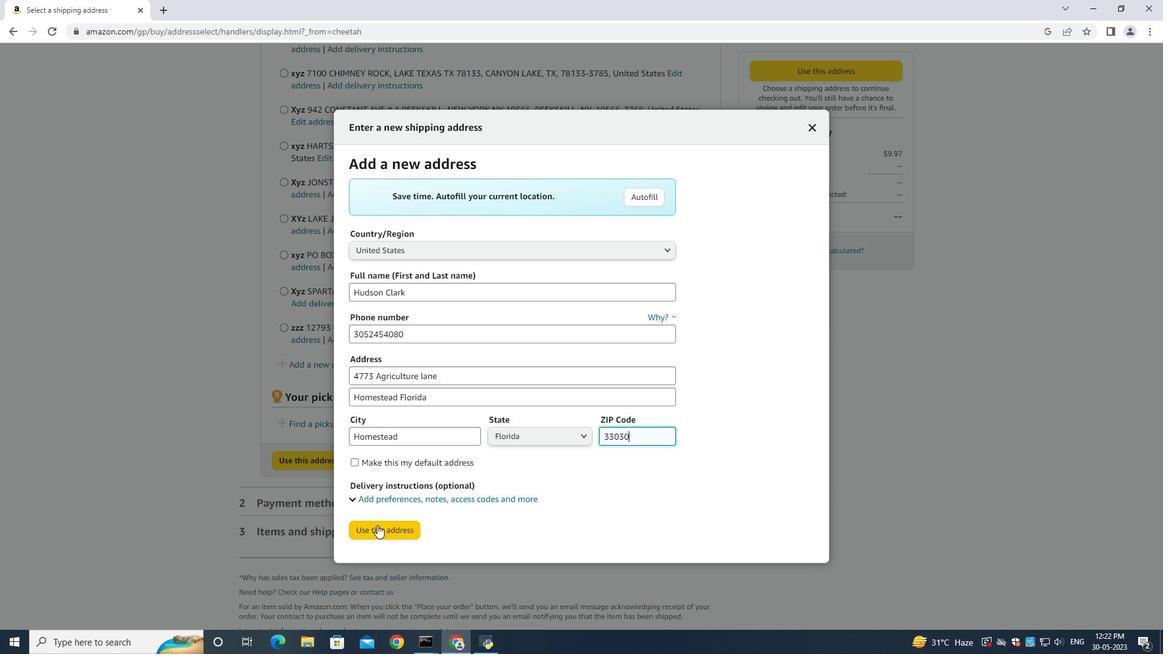 
Action: Mouse moved to (385, 619)
Screenshot: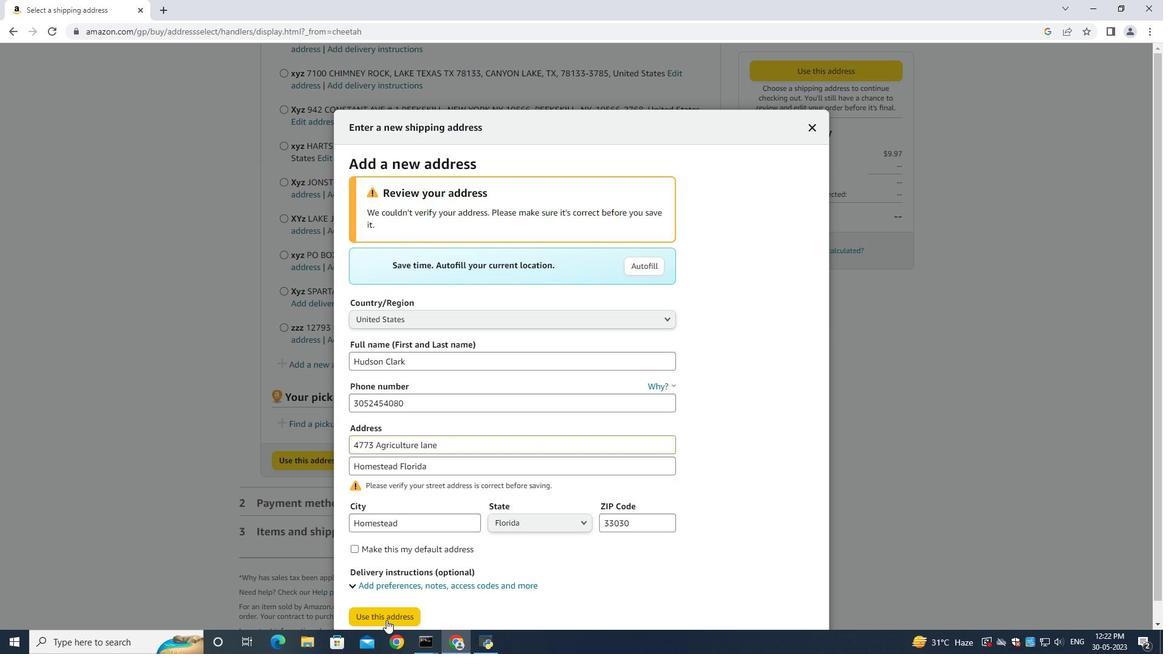
Action: Mouse pressed left at (385, 619)
Screenshot: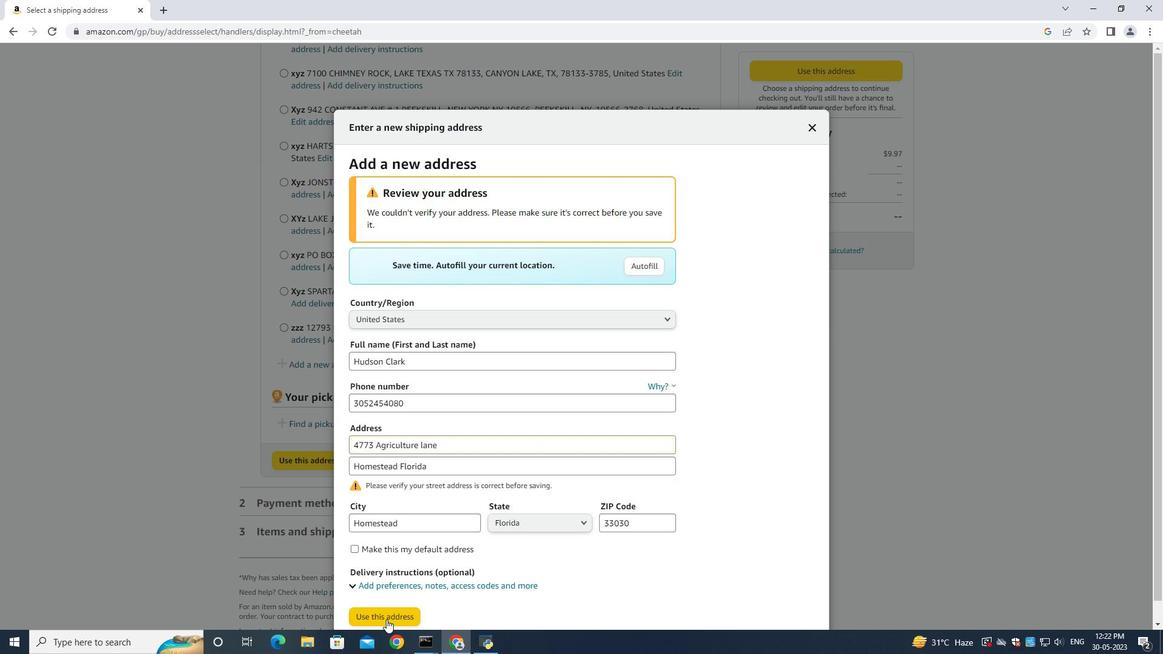 
Action: Mouse moved to (574, 489)
Screenshot: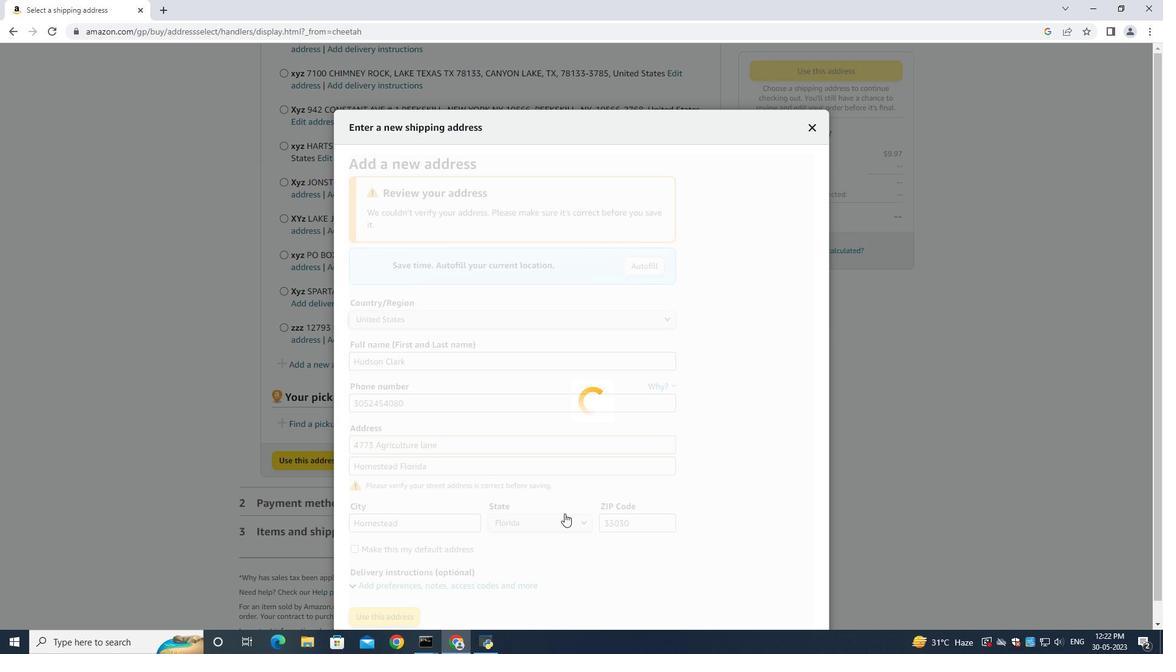
